 Task: Research Airbnb accommodation in Gori, Georgia from 6th December, 2023 to 15th December, 2023 for 6 adults.6 bedrooms having 6 beds and 6 bathrooms. Property type can be house. Amenities needed are: wifi, TV, free parkinig on premises, gym, breakfast. Booking option can be shelf check-in. Look for 5 properties as per requirement.
Action: Mouse moved to (535, 94)
Screenshot: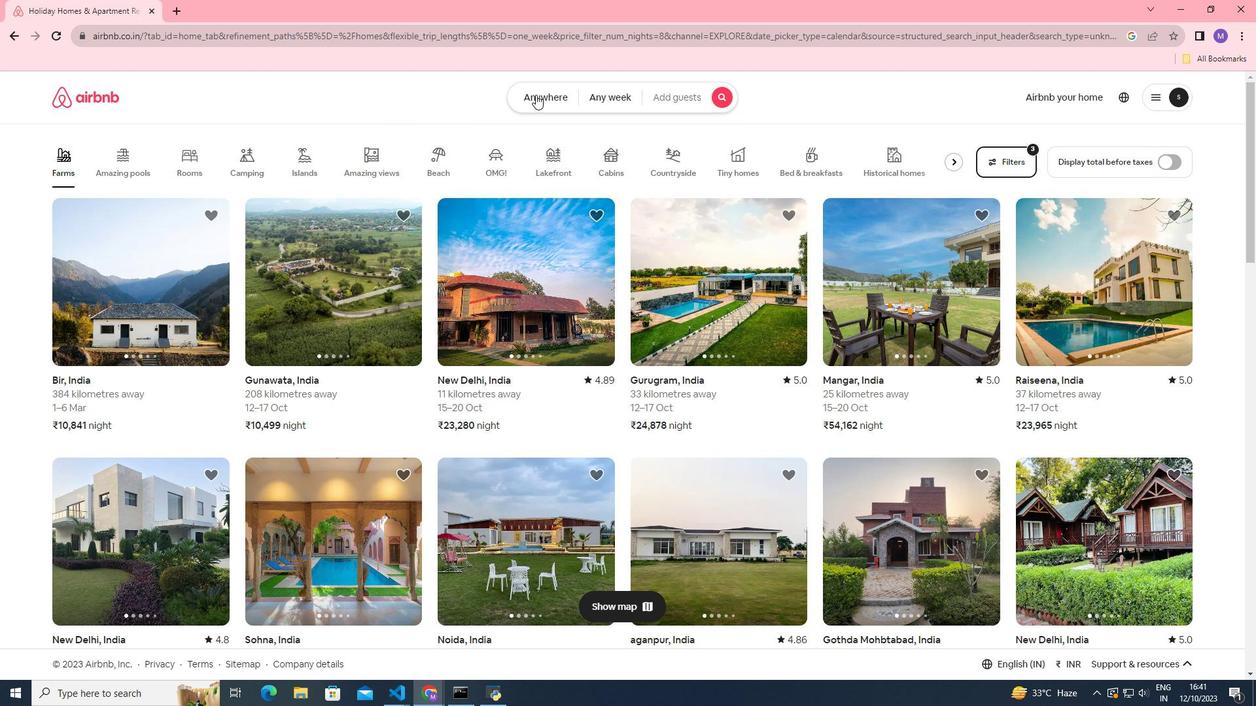 
Action: Mouse pressed left at (535, 94)
Screenshot: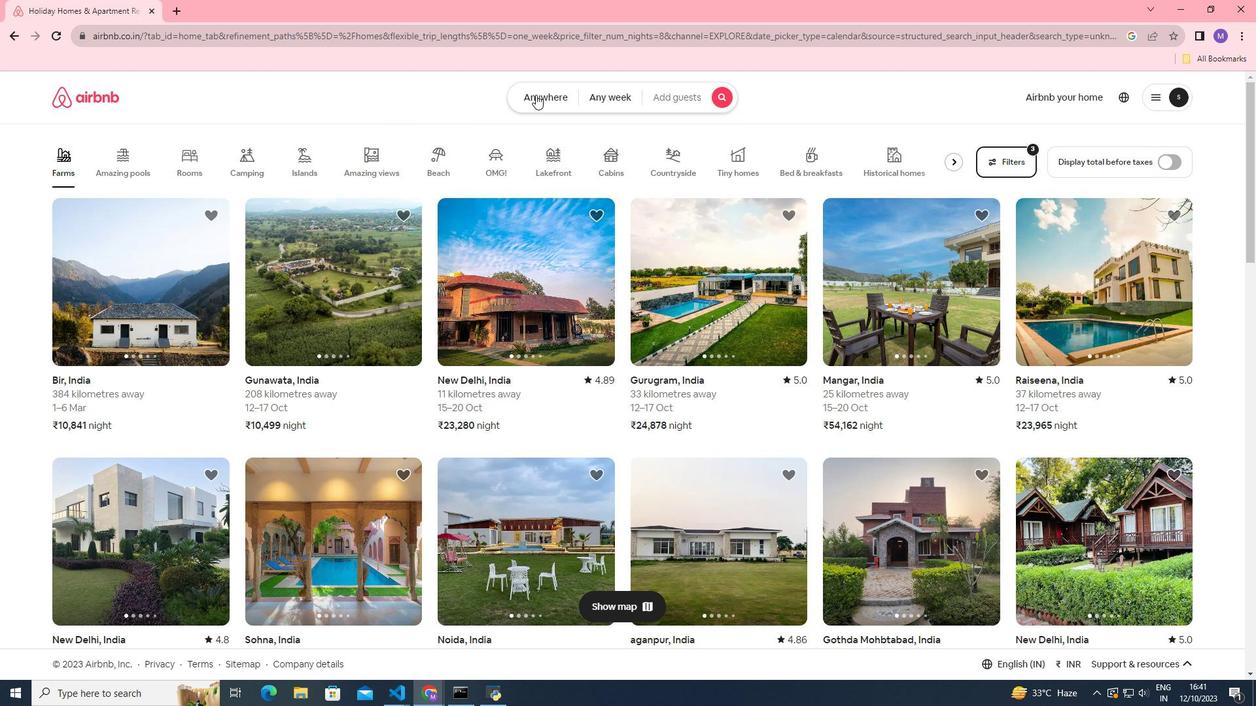 
Action: Mouse moved to (417, 143)
Screenshot: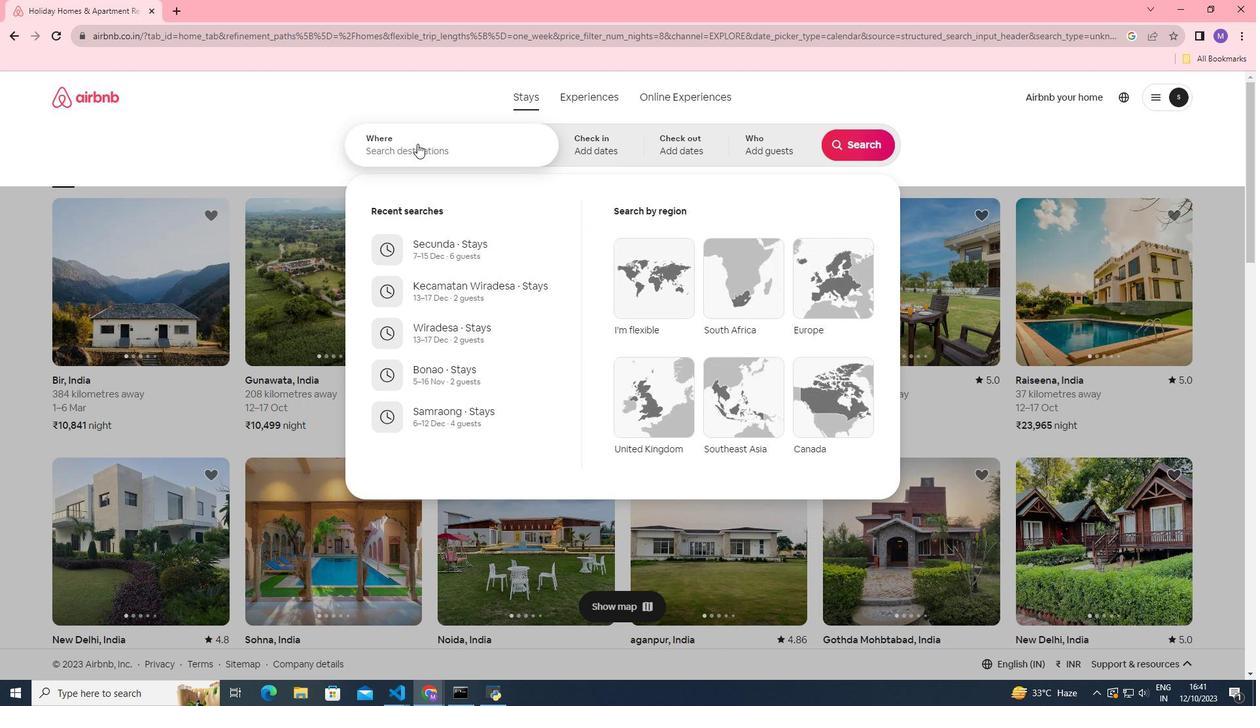 
Action: Mouse pressed left at (417, 143)
Screenshot: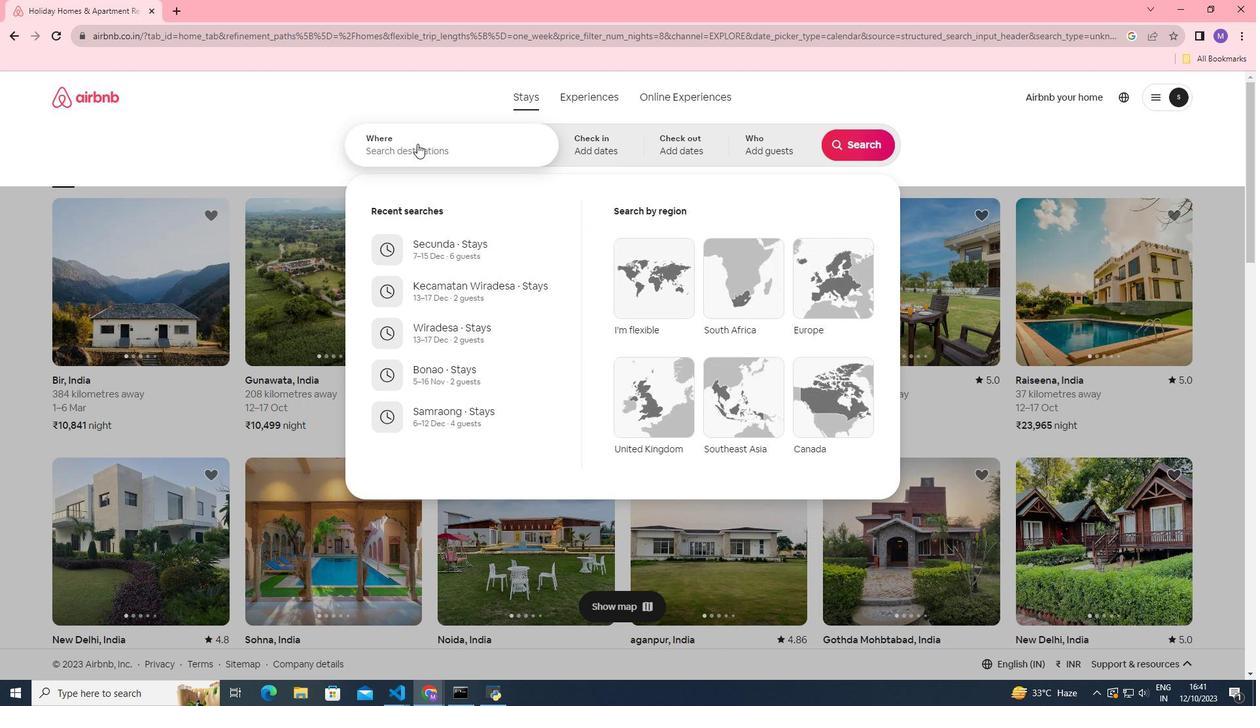 
Action: Key pressed <Key.shift><Key.shift><Key.shift><Key.shift><Key.shift><Key.shift><Key.shift><Key.shift><Key.shift><Key.shift>Gori,<Key.space><Key.shift>Georgia
Screenshot: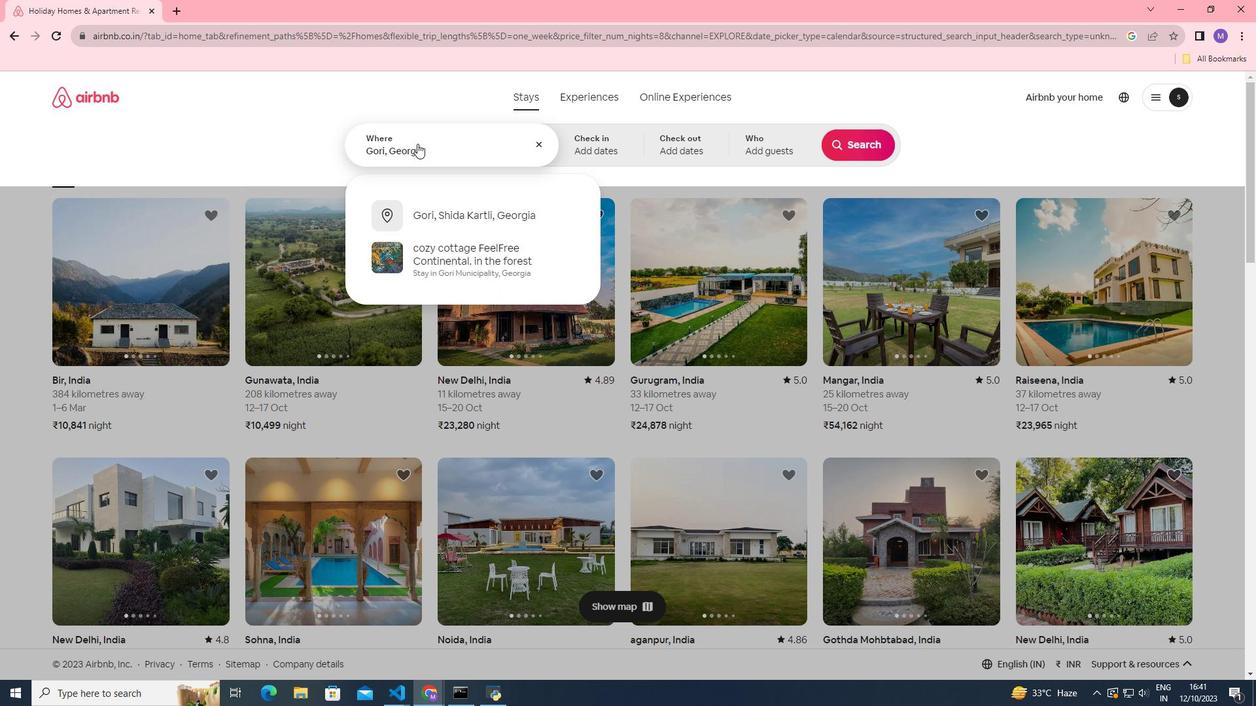 
Action: Mouse moved to (575, 146)
Screenshot: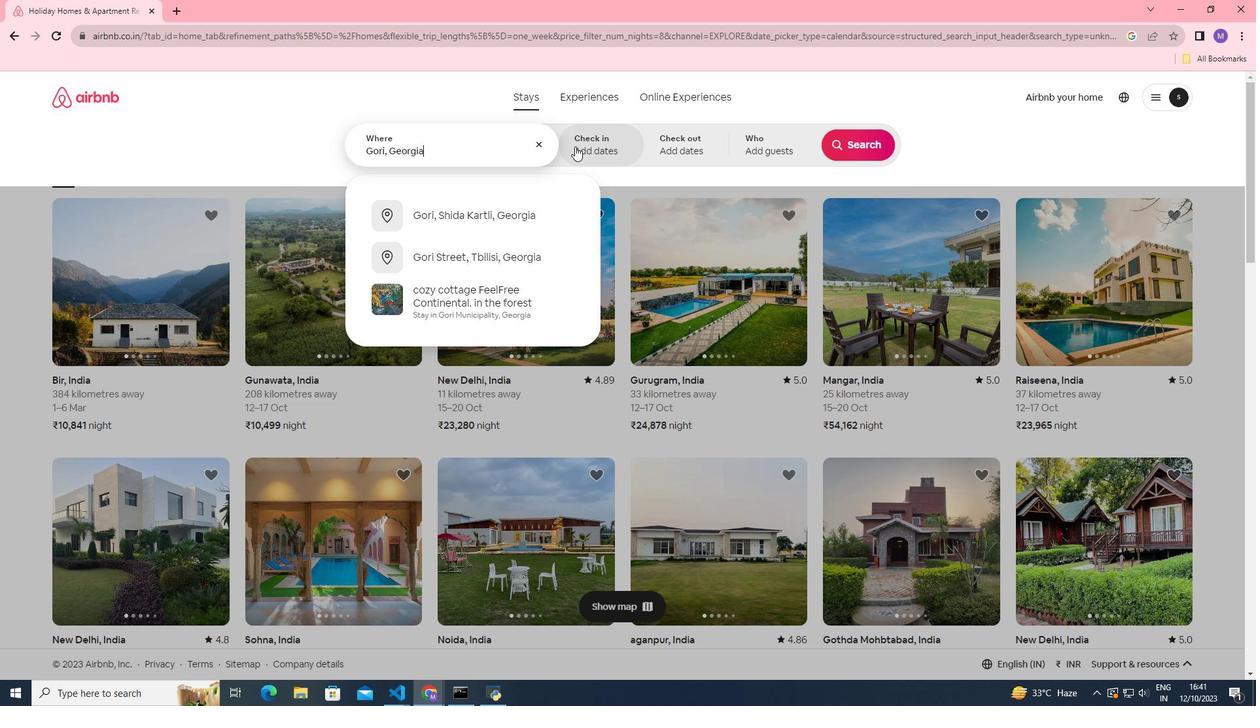 
Action: Mouse pressed left at (575, 146)
Screenshot: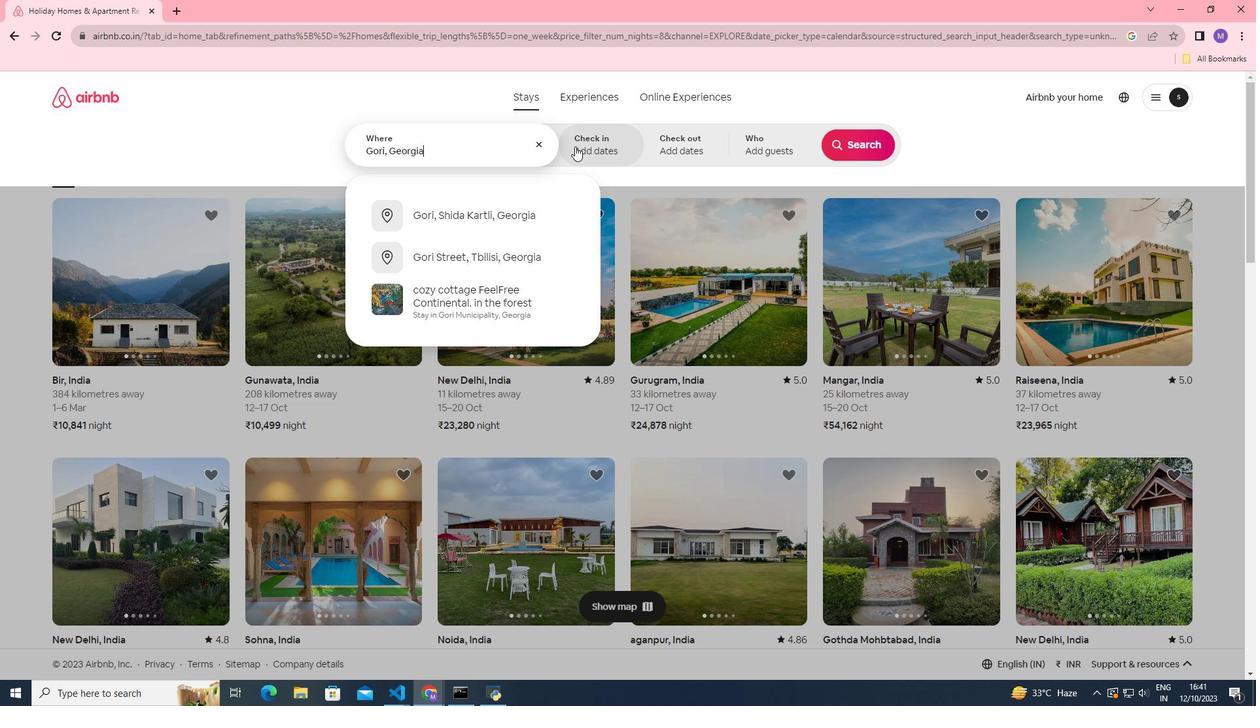 
Action: Mouse moved to (850, 253)
Screenshot: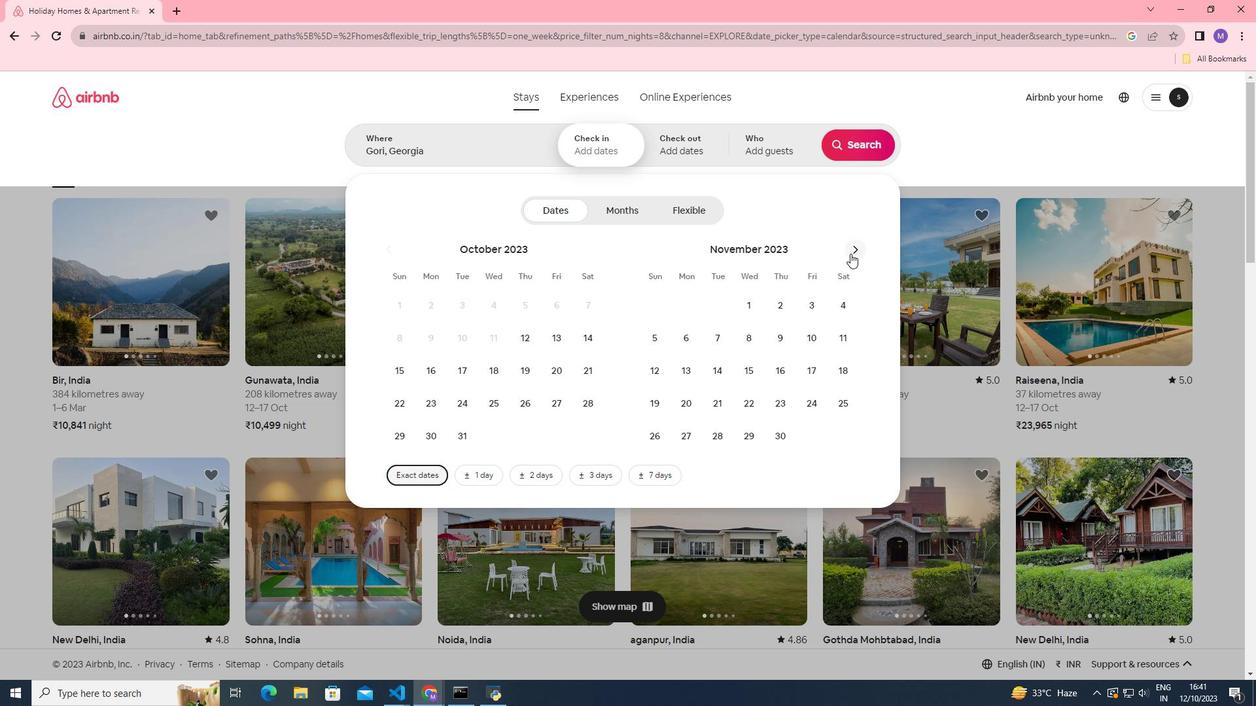 
Action: Mouse pressed left at (850, 253)
Screenshot: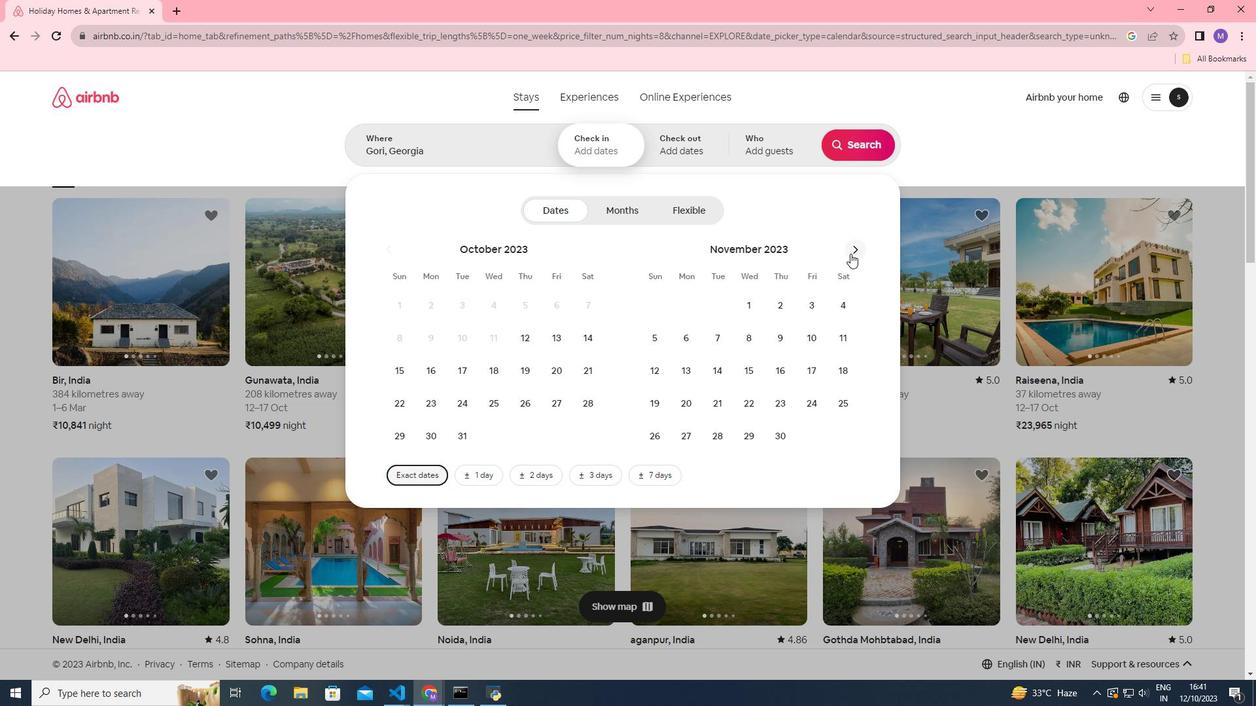 
Action: Mouse moved to (749, 346)
Screenshot: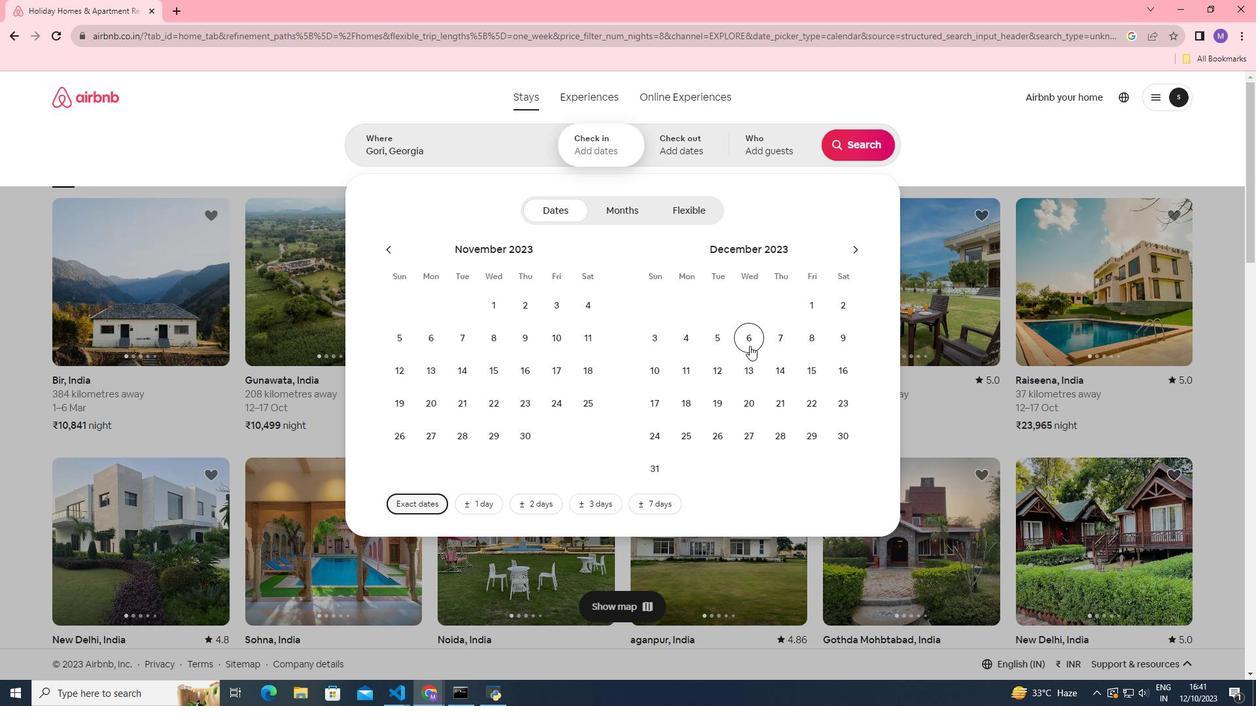 
Action: Mouse pressed left at (749, 346)
Screenshot: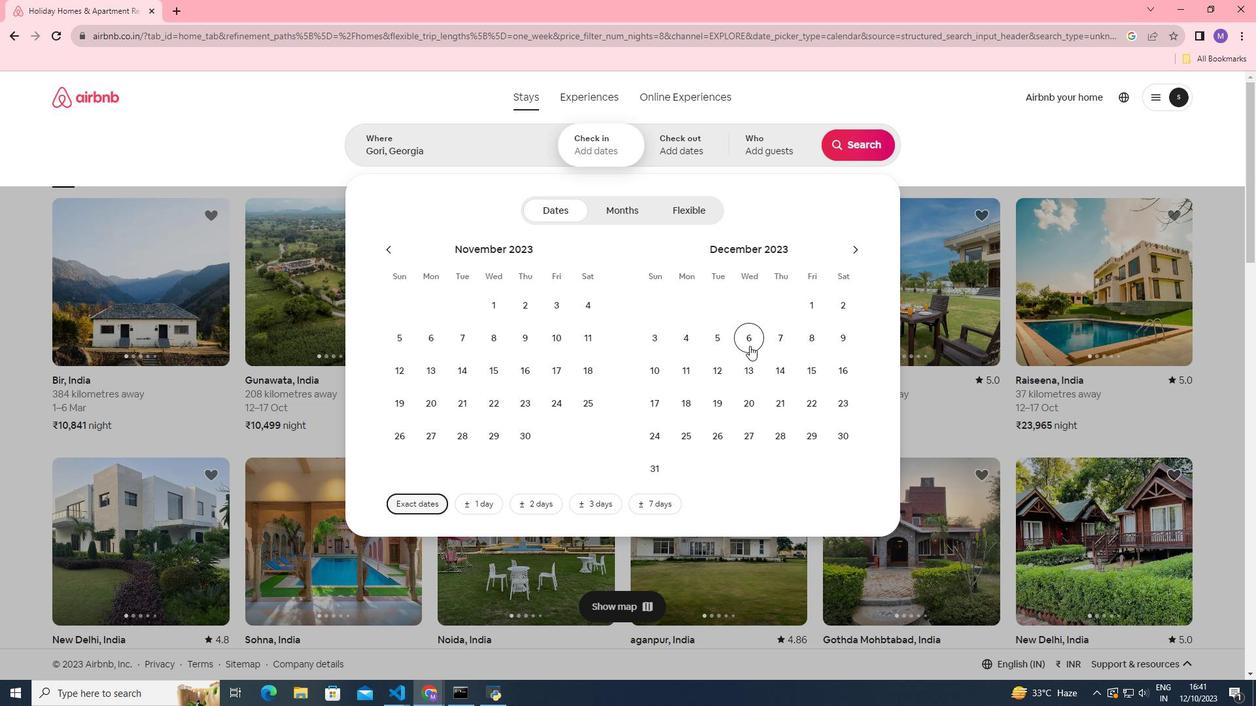 
Action: Mouse moved to (804, 384)
Screenshot: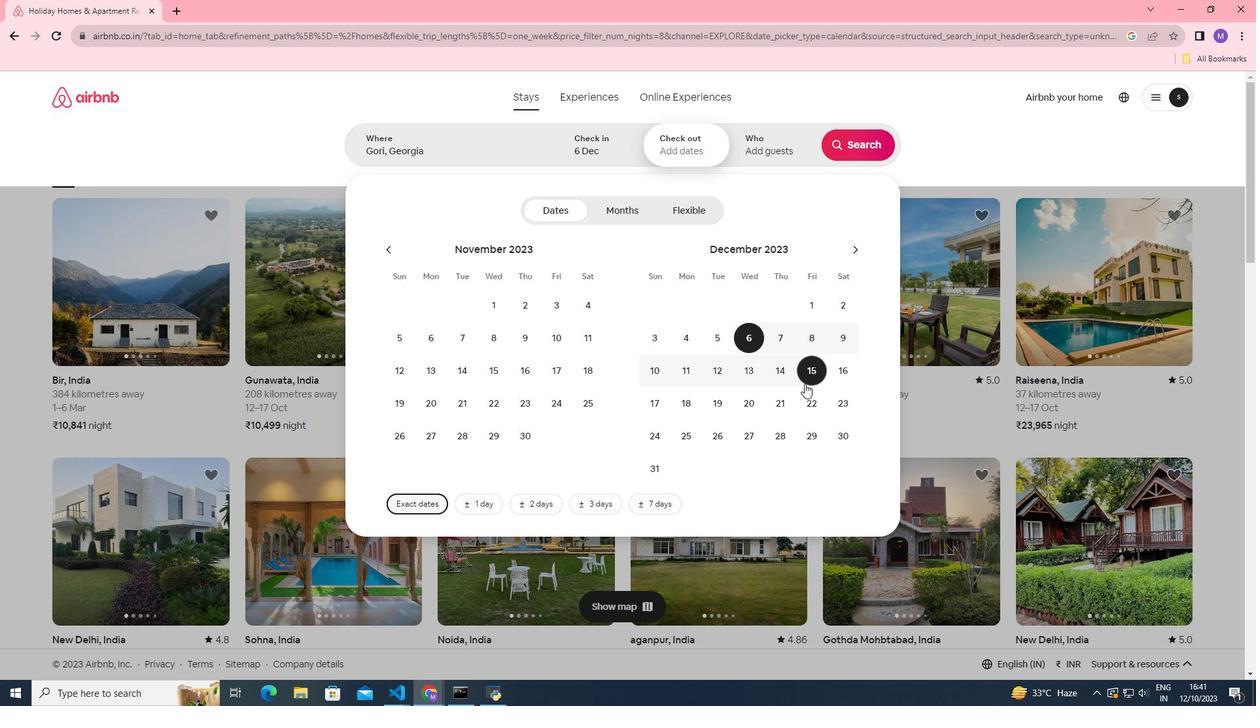 
Action: Mouse pressed left at (804, 384)
Screenshot: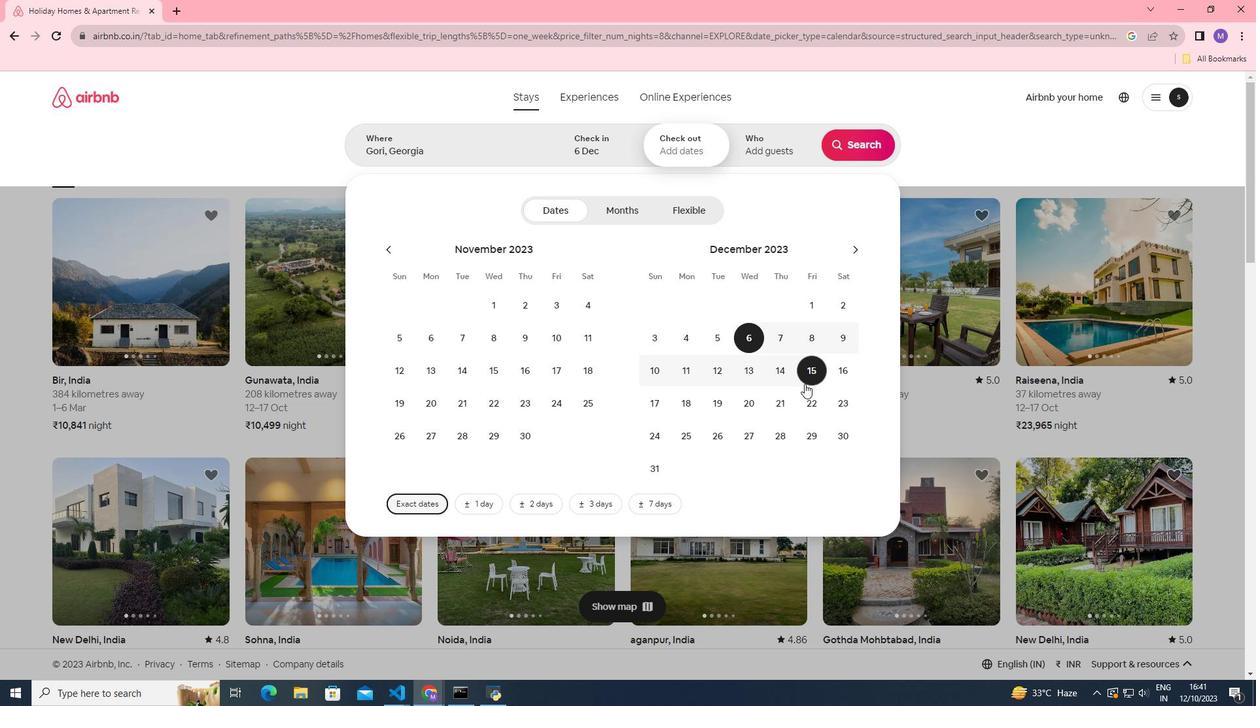 
Action: Mouse moved to (760, 153)
Screenshot: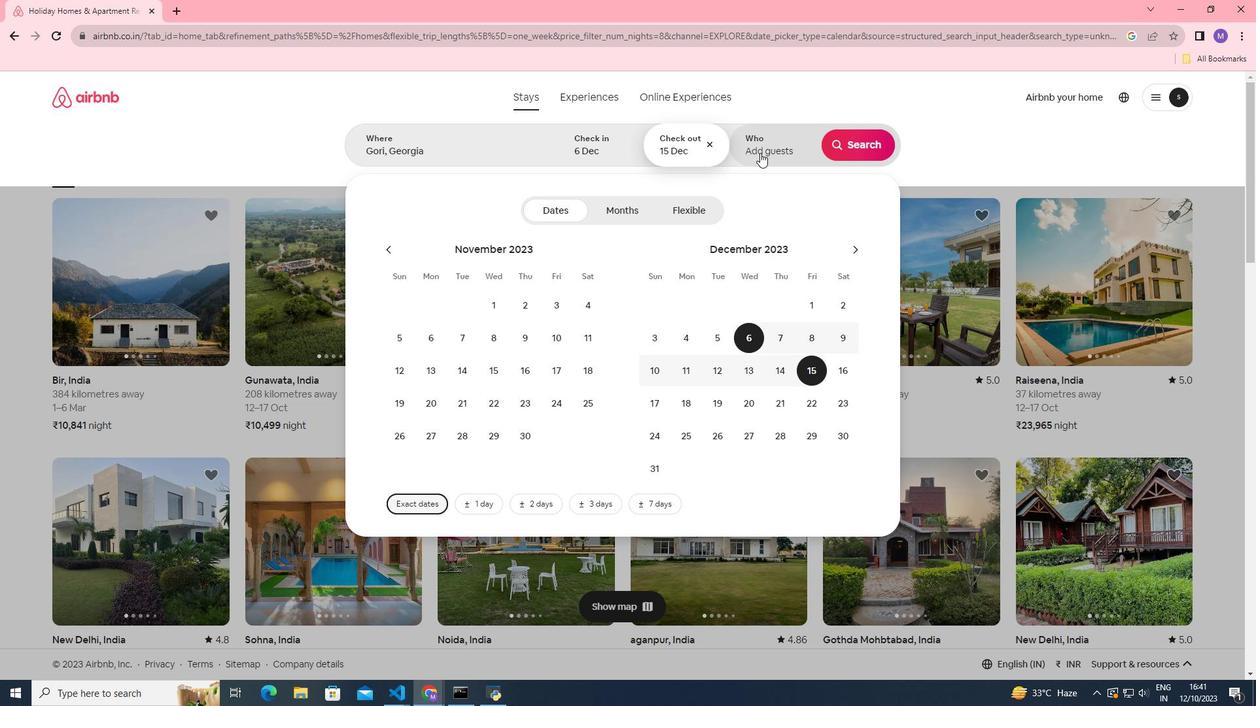 
Action: Mouse pressed left at (760, 153)
Screenshot: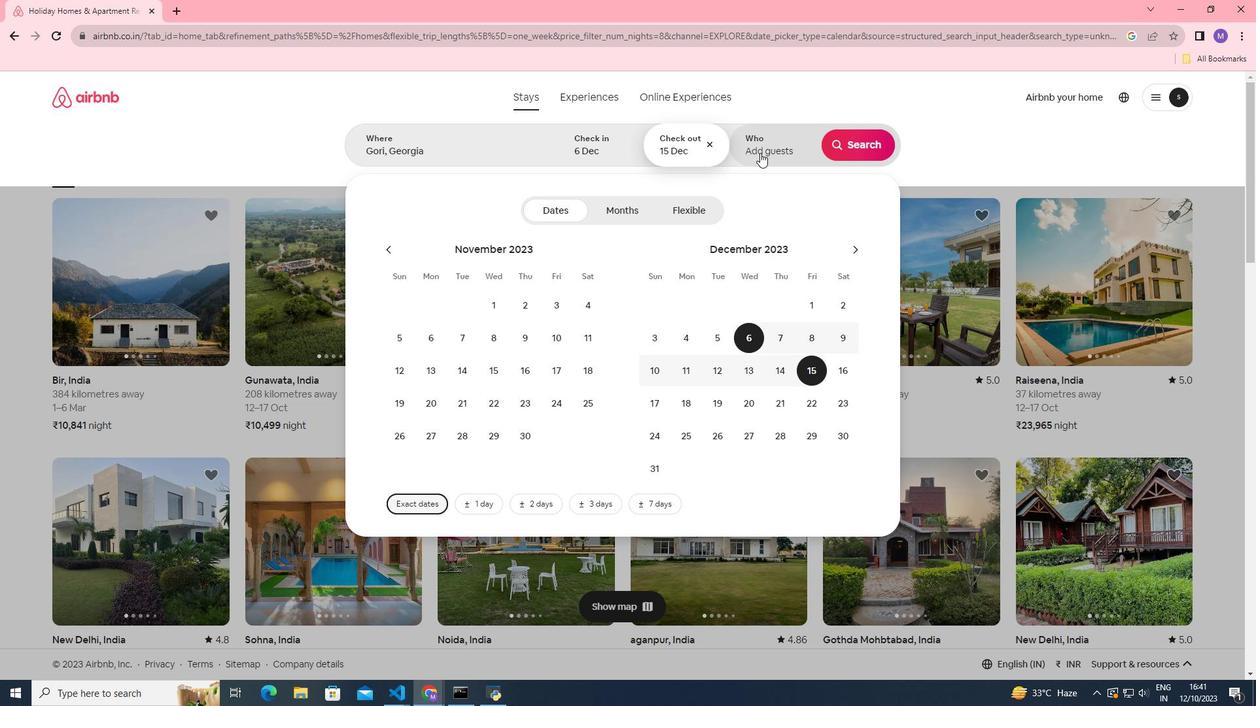 
Action: Mouse moved to (860, 213)
Screenshot: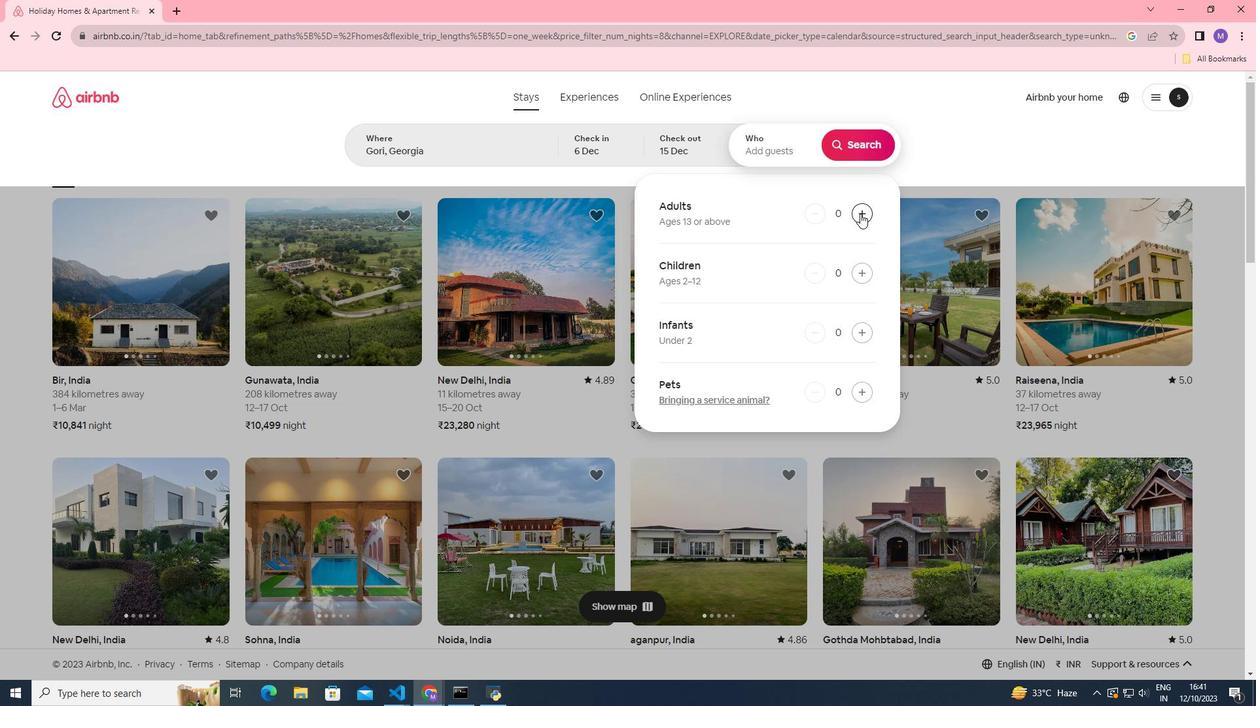 
Action: Mouse pressed left at (860, 213)
Screenshot: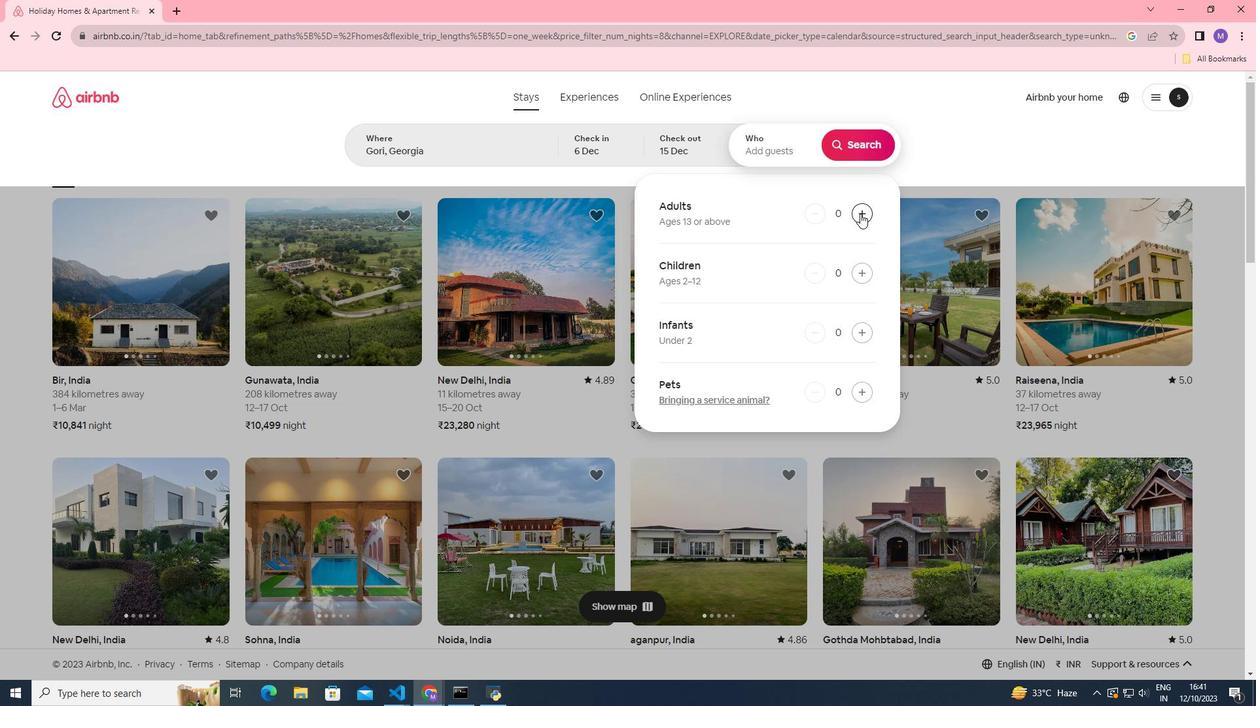 
Action: Mouse pressed left at (860, 213)
Screenshot: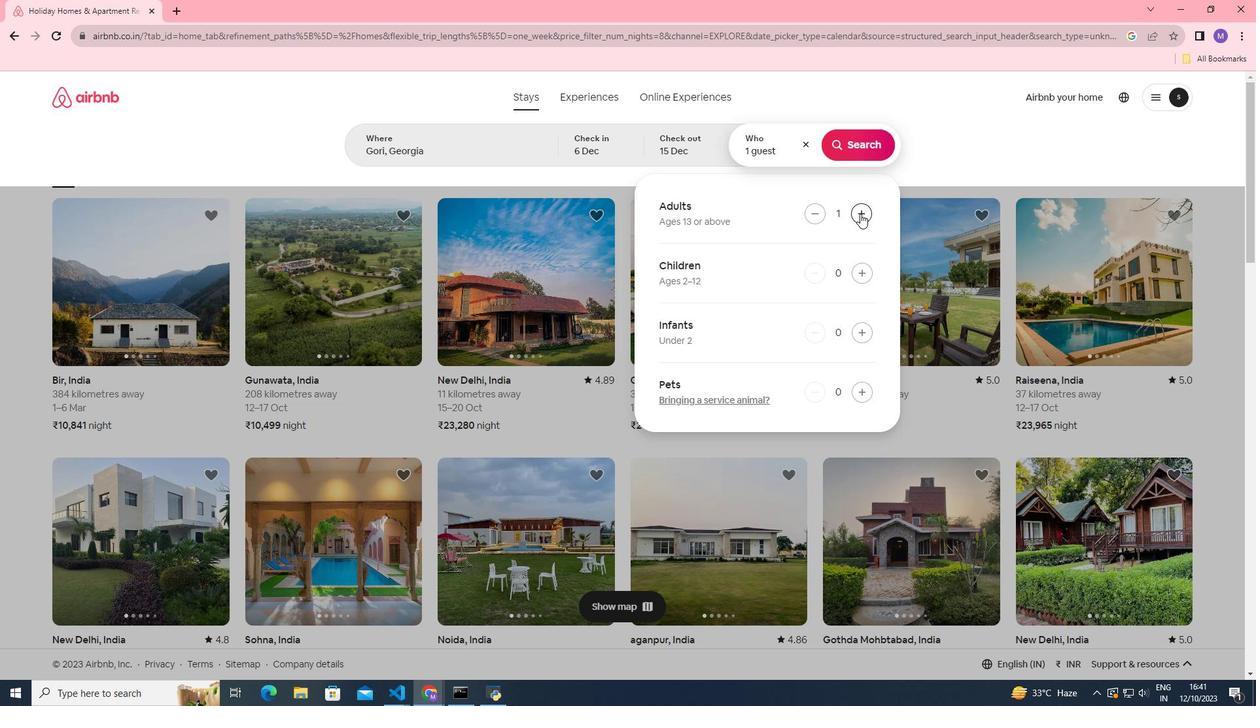 
Action: Mouse pressed left at (860, 213)
Screenshot: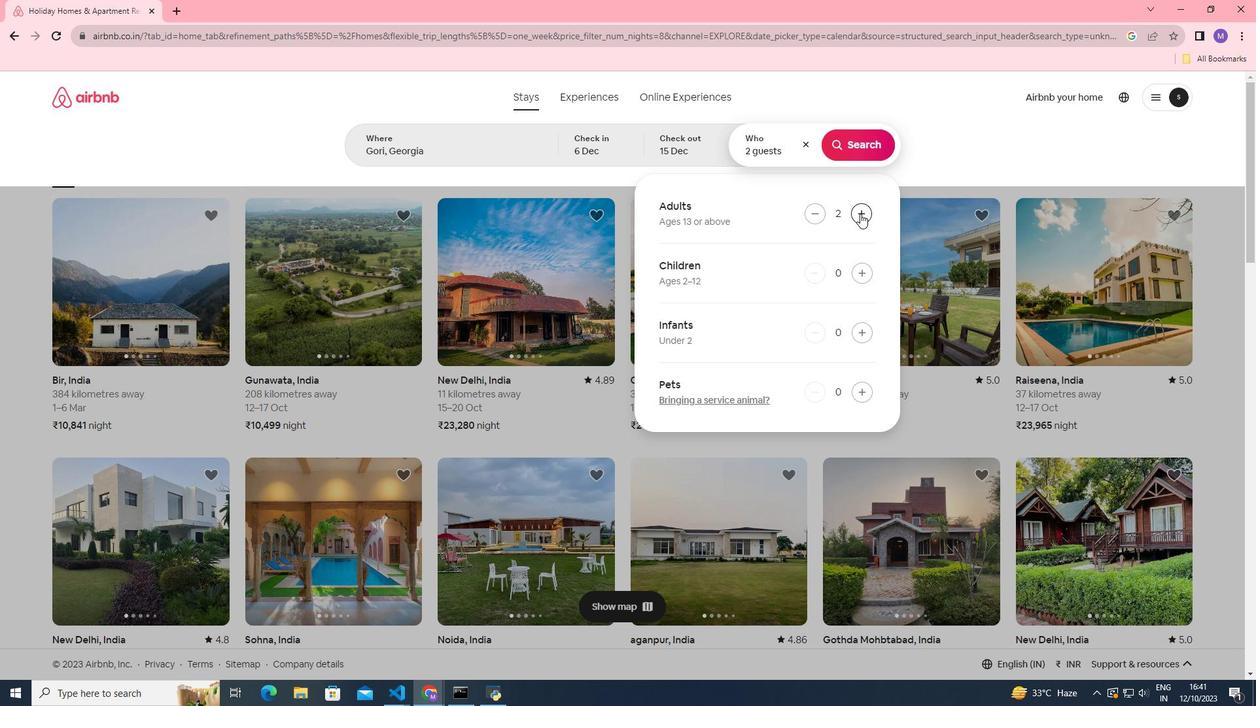 
Action: Mouse pressed left at (860, 213)
Screenshot: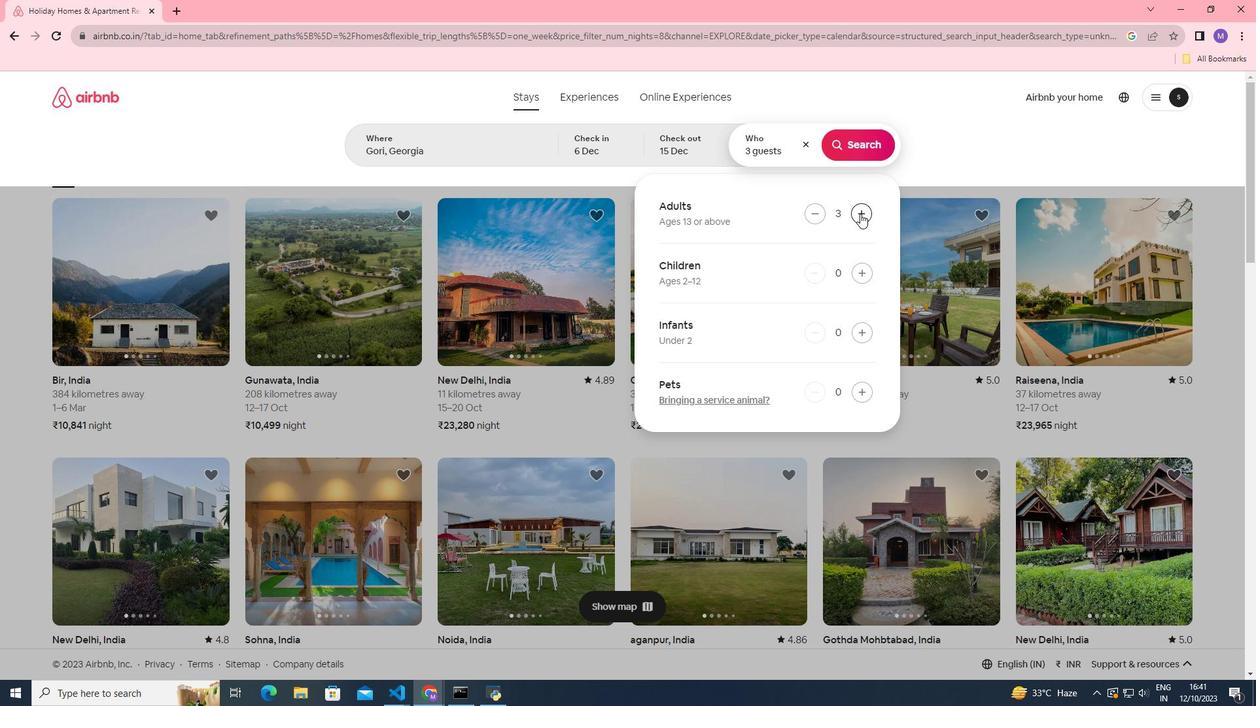 
Action: Mouse pressed left at (860, 213)
Screenshot: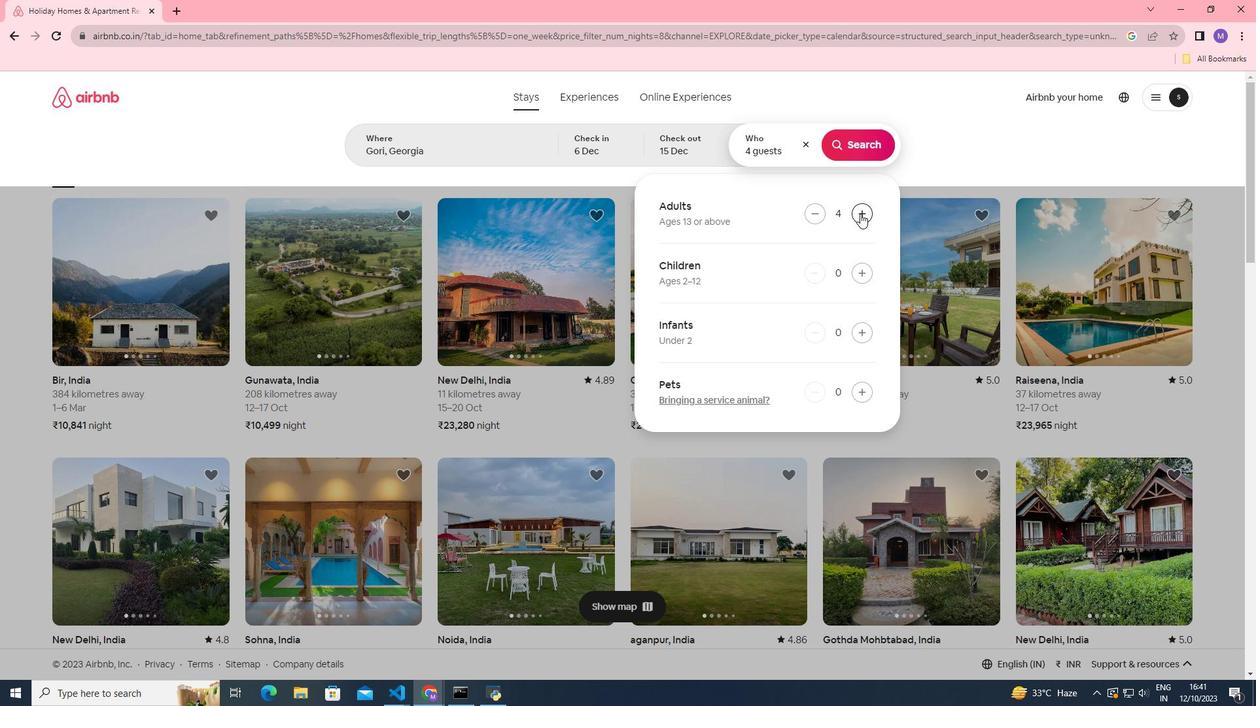 
Action: Mouse pressed left at (860, 213)
Screenshot: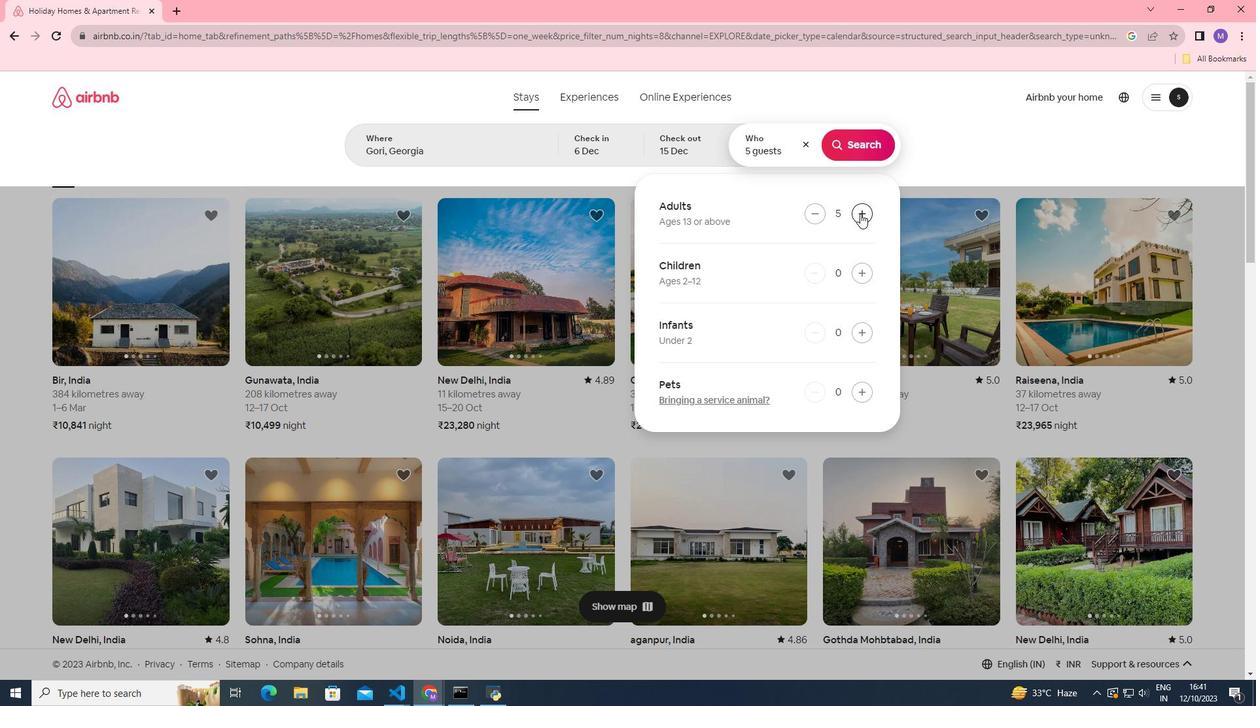 
Action: Mouse moved to (852, 137)
Screenshot: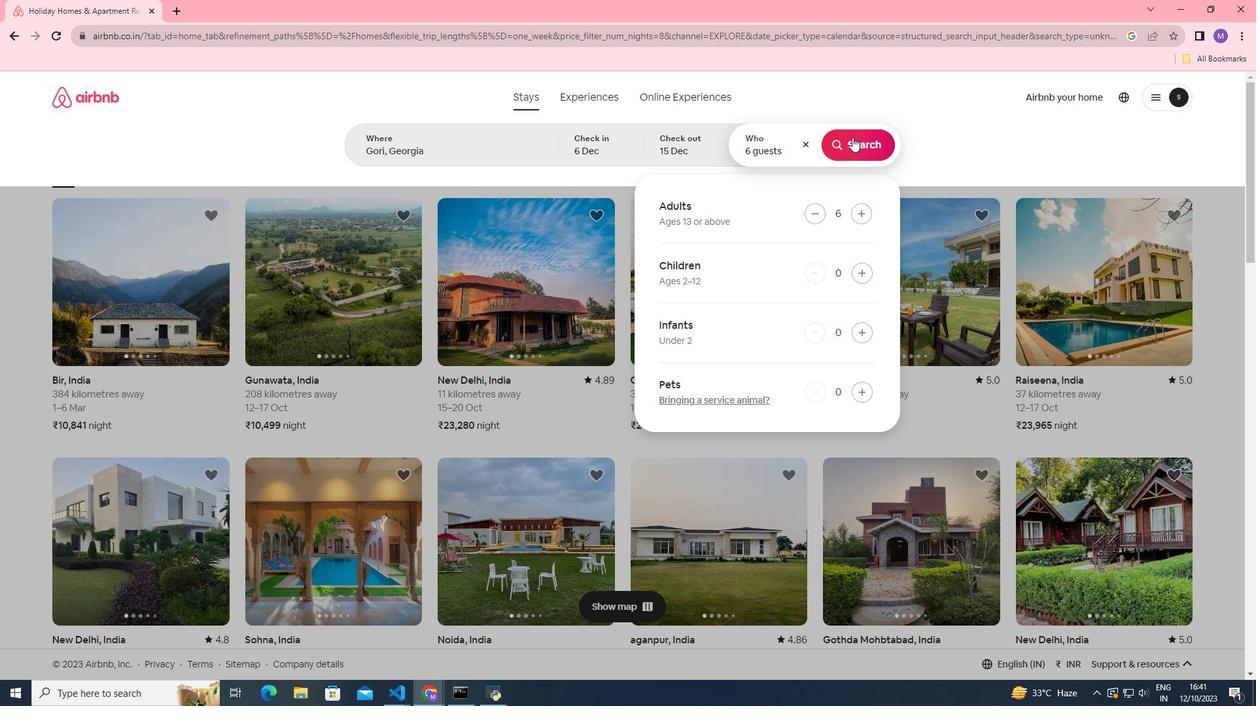 
Action: Mouse pressed left at (852, 137)
Screenshot: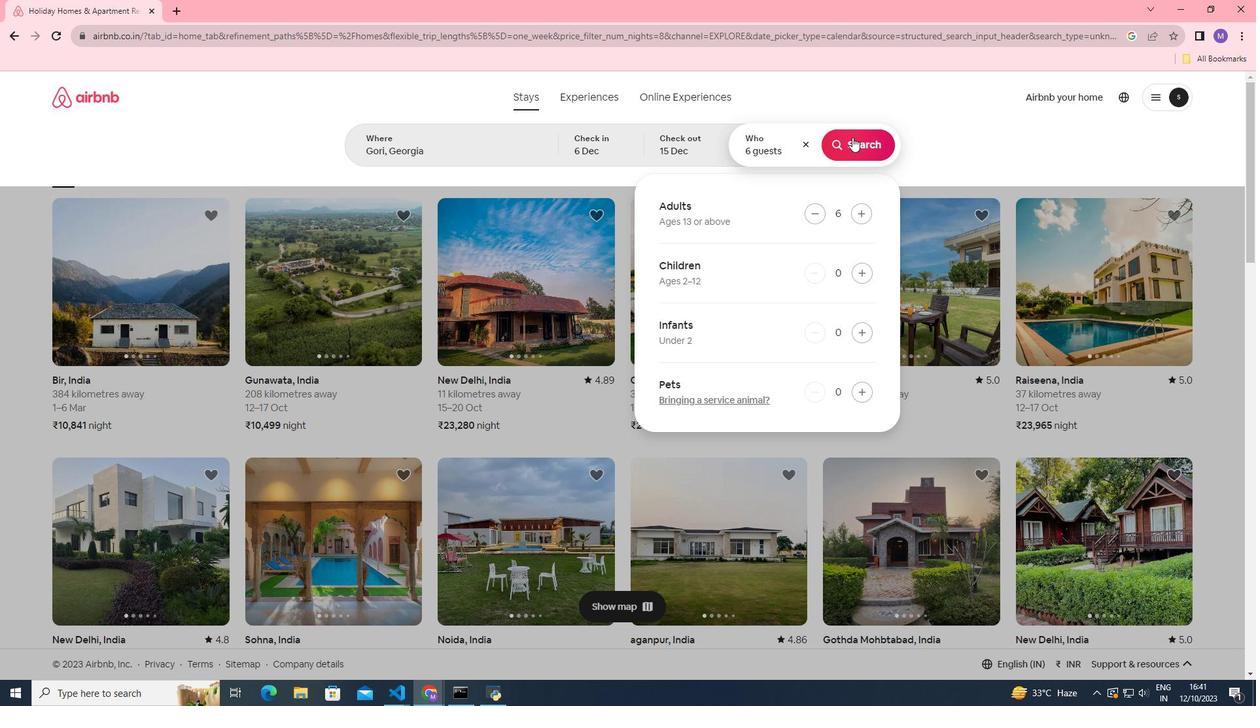 
Action: Mouse moved to (1039, 141)
Screenshot: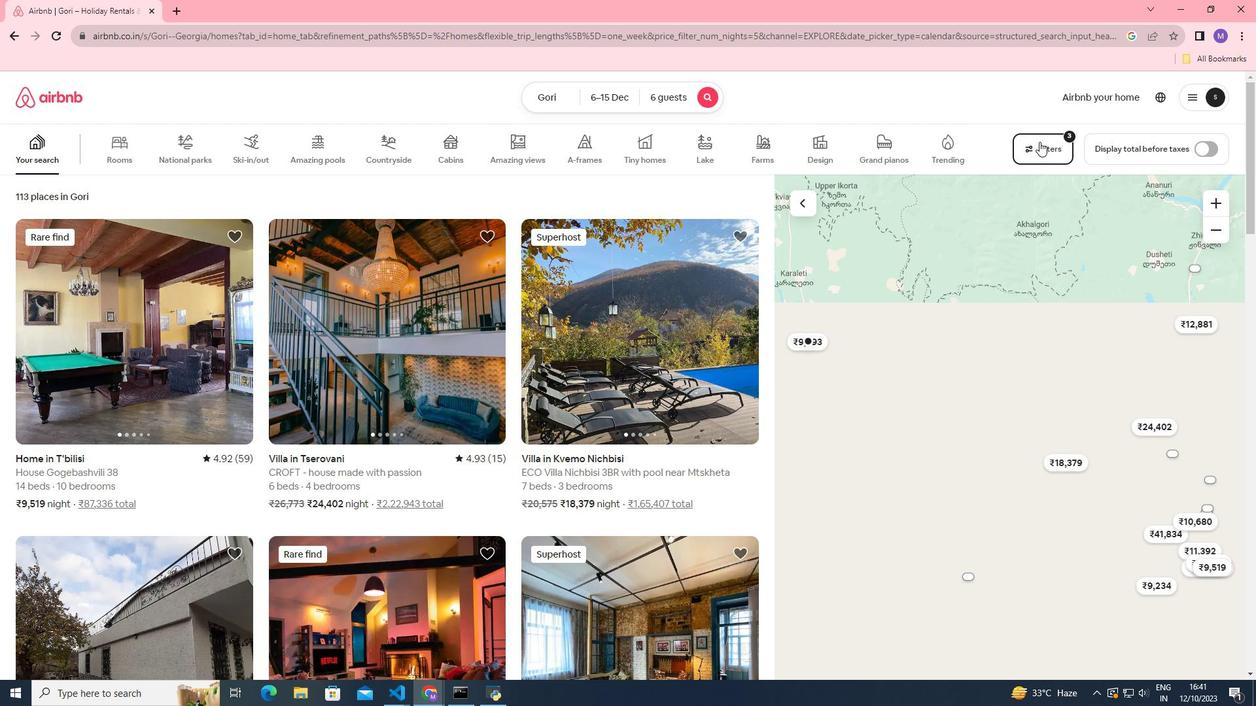 
Action: Mouse pressed left at (1039, 141)
Screenshot: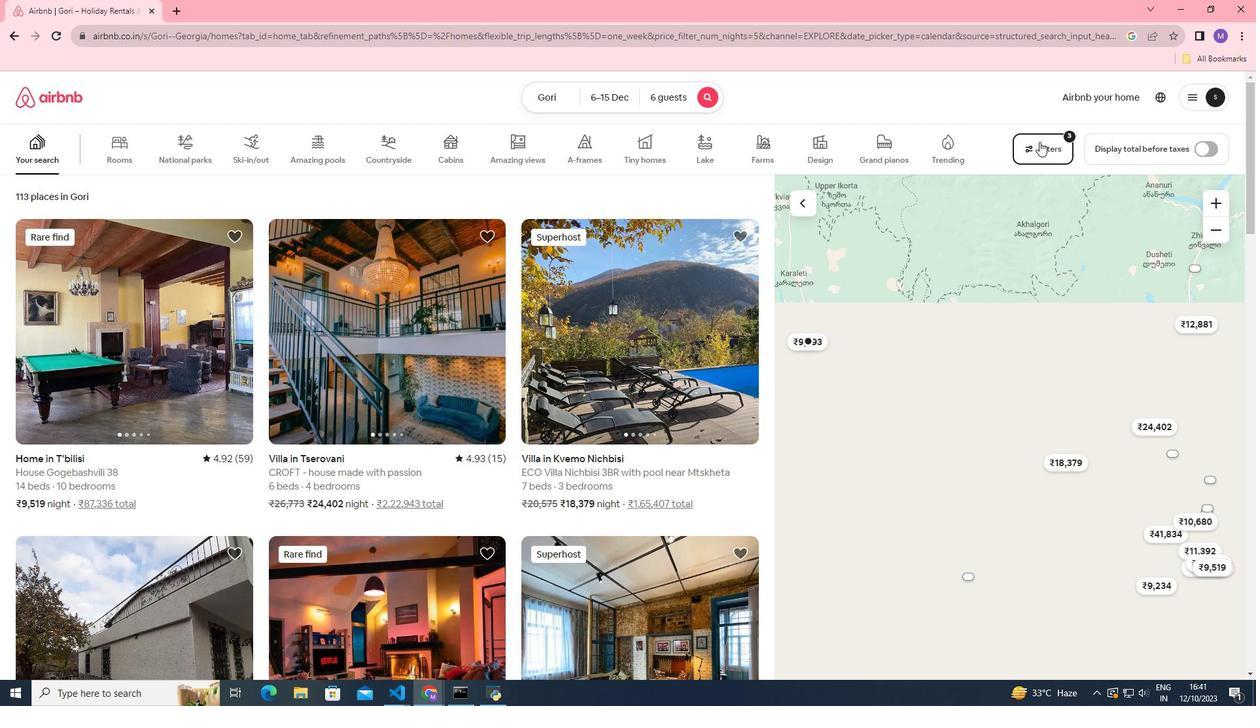 
Action: Mouse moved to (418, 622)
Screenshot: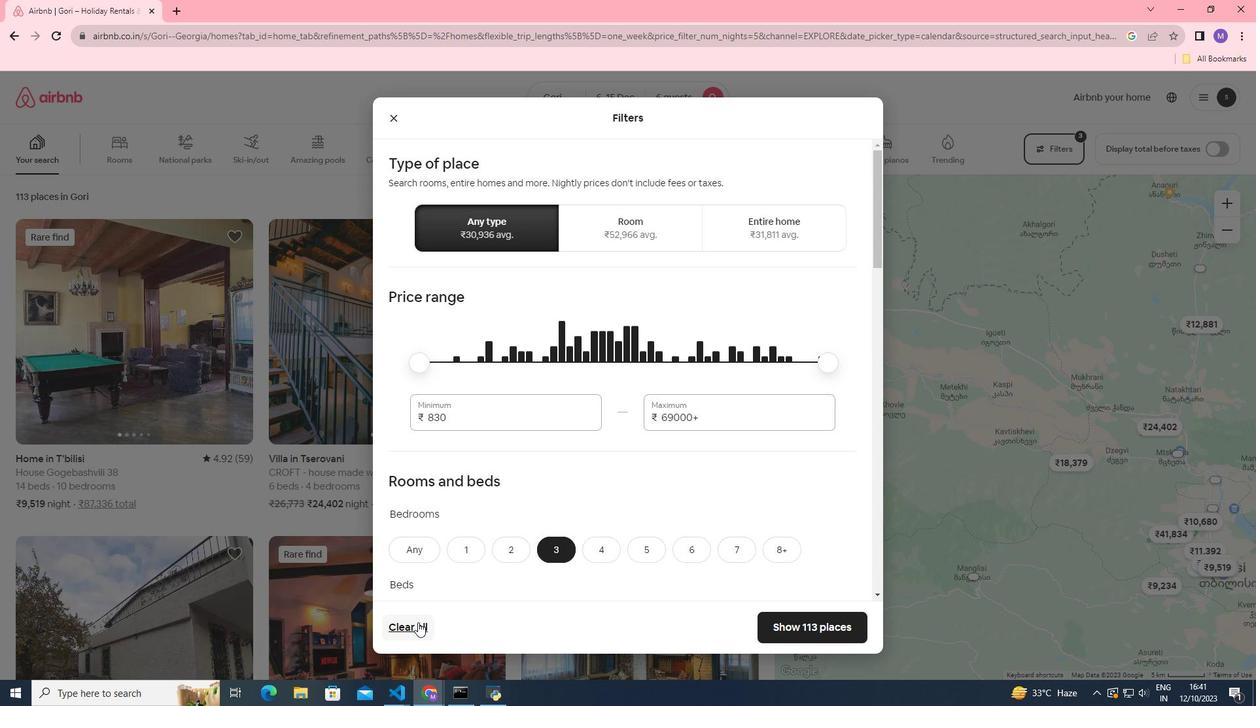 
Action: Mouse pressed left at (418, 622)
Screenshot: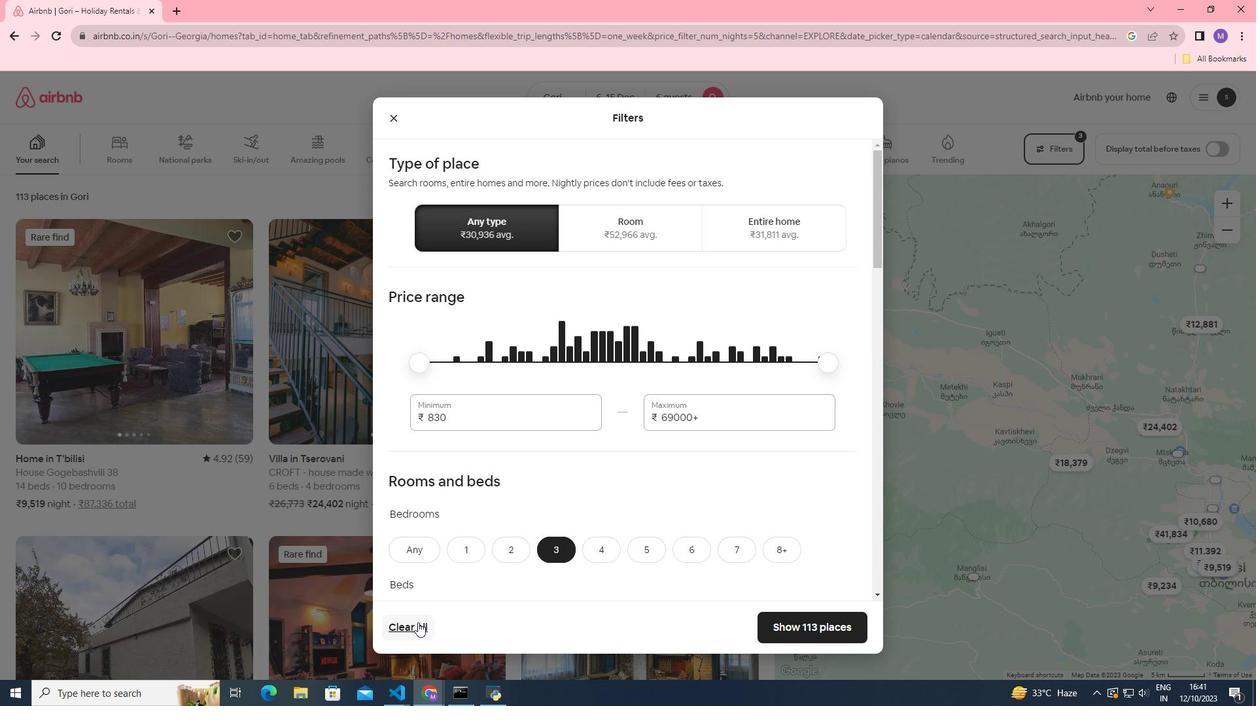 
Action: Mouse moved to (547, 342)
Screenshot: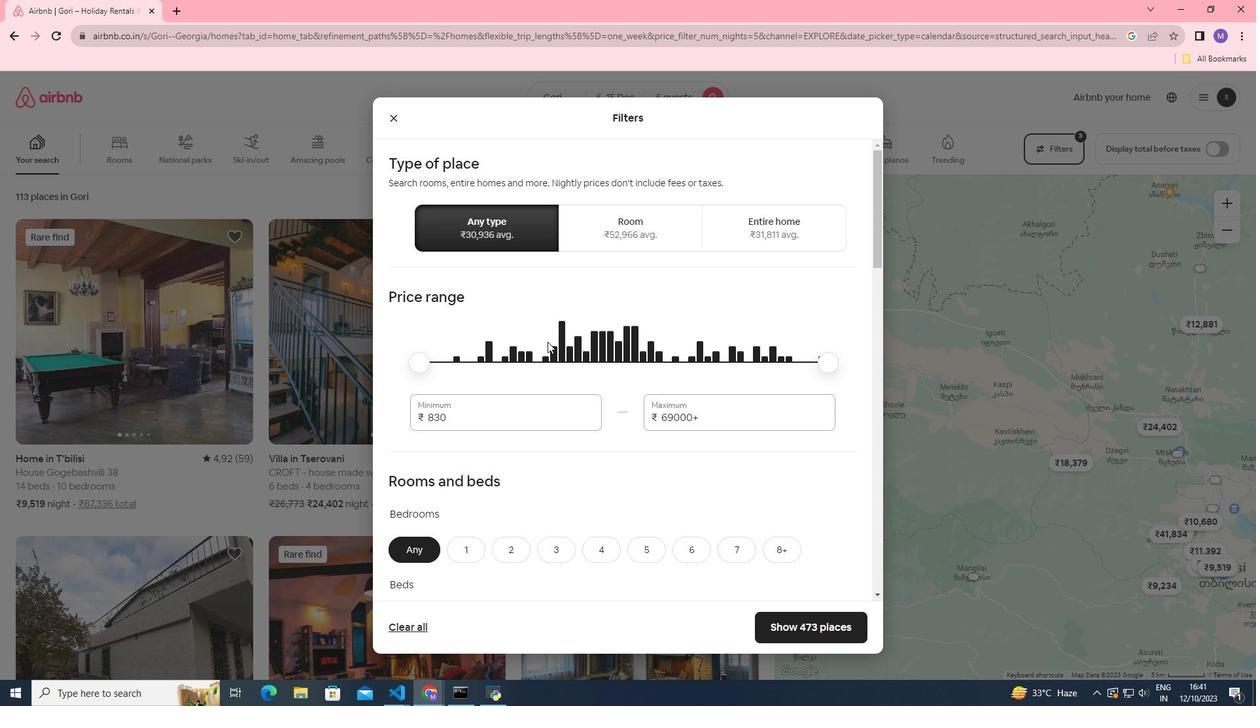 
Action: Mouse scrolled (547, 341) with delta (0, 0)
Screenshot: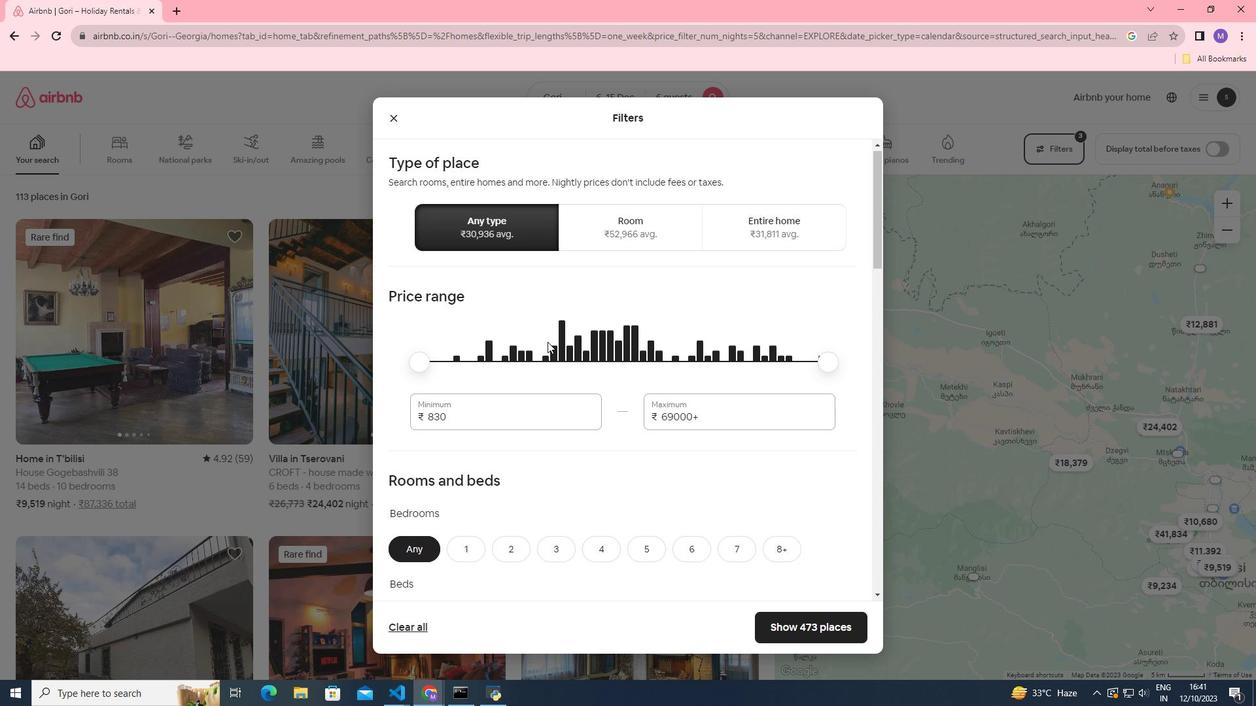 
Action: Mouse scrolled (547, 341) with delta (0, 0)
Screenshot: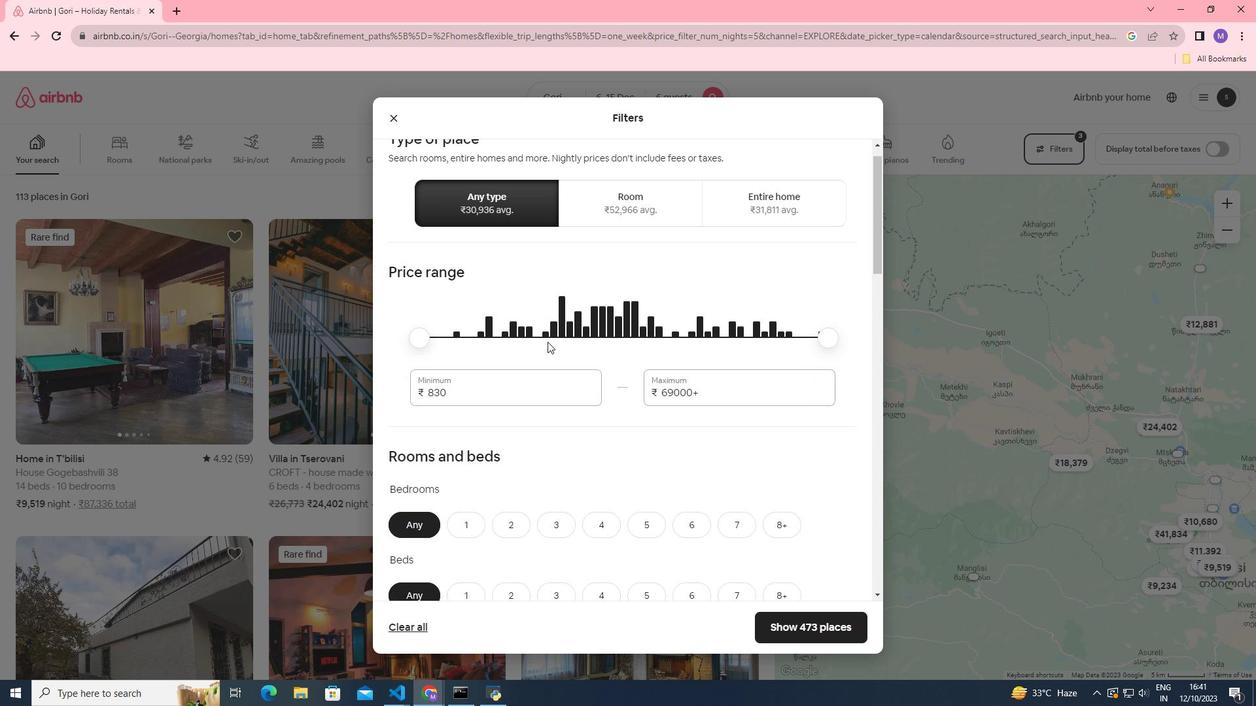 
Action: Mouse scrolled (547, 341) with delta (0, 0)
Screenshot: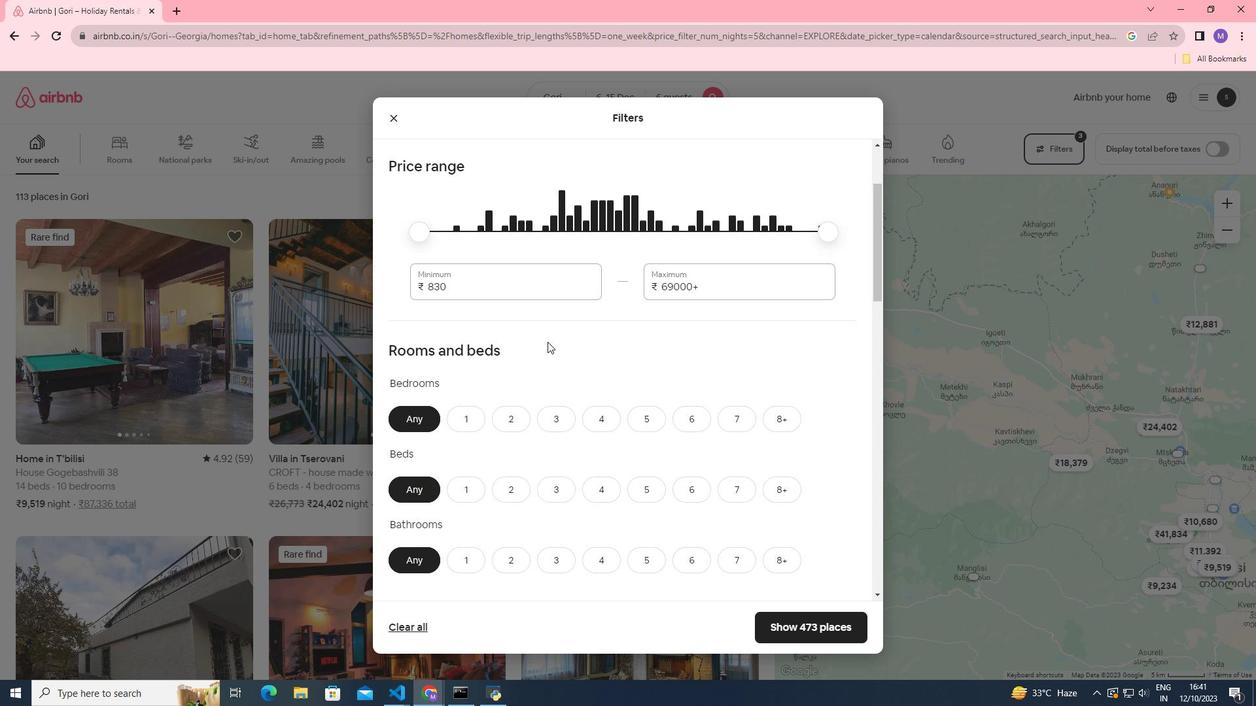 
Action: Mouse moved to (690, 350)
Screenshot: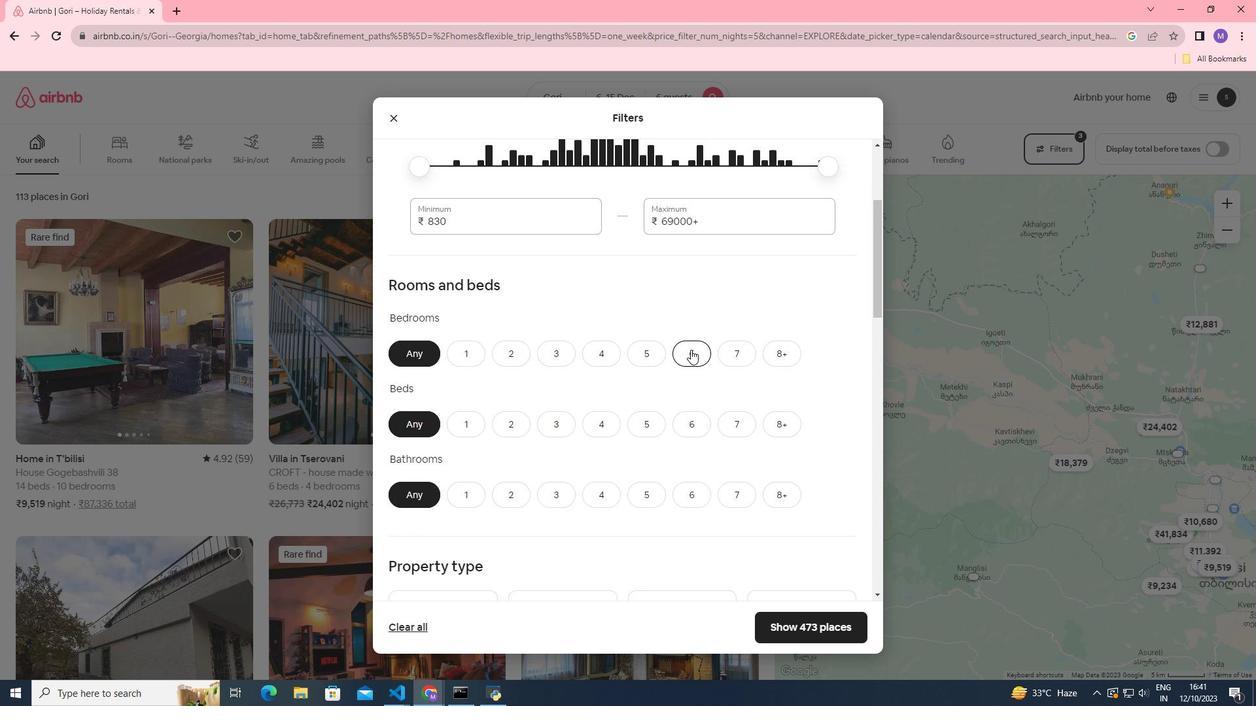 
Action: Mouse pressed left at (690, 350)
Screenshot: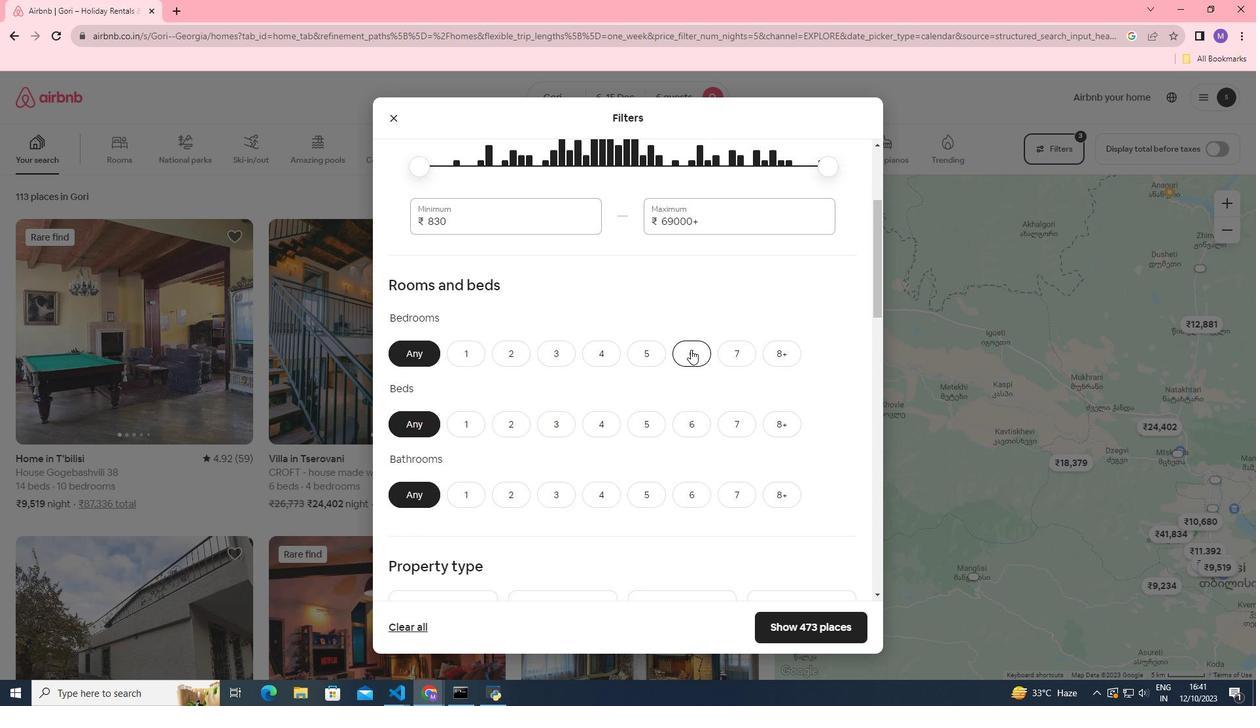 
Action: Mouse scrolled (690, 349) with delta (0, 0)
Screenshot: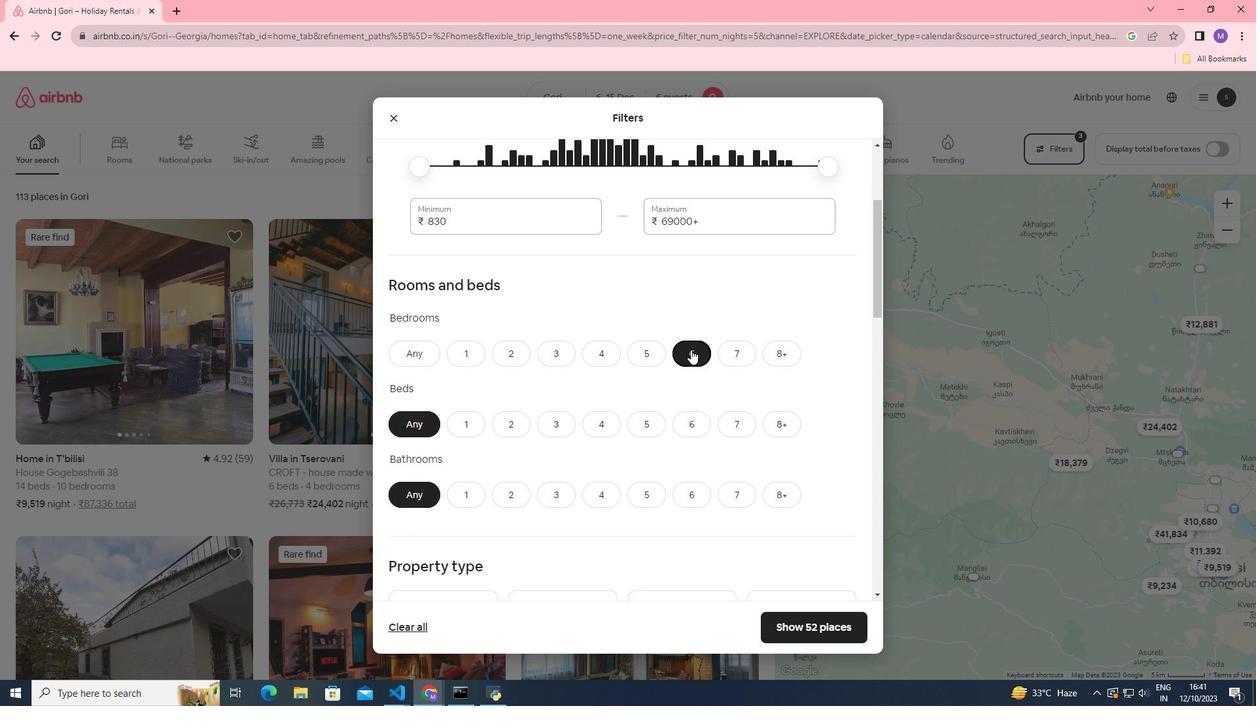 
Action: Mouse moved to (681, 358)
Screenshot: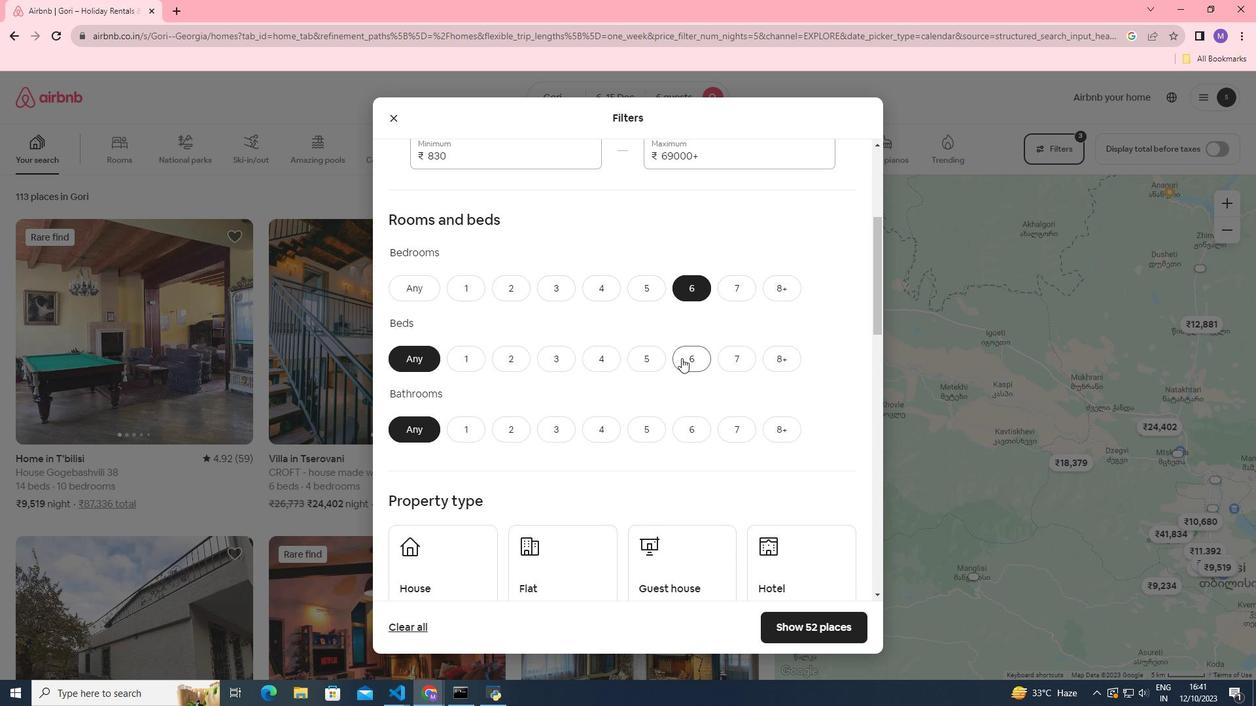 
Action: Mouse pressed left at (681, 358)
Screenshot: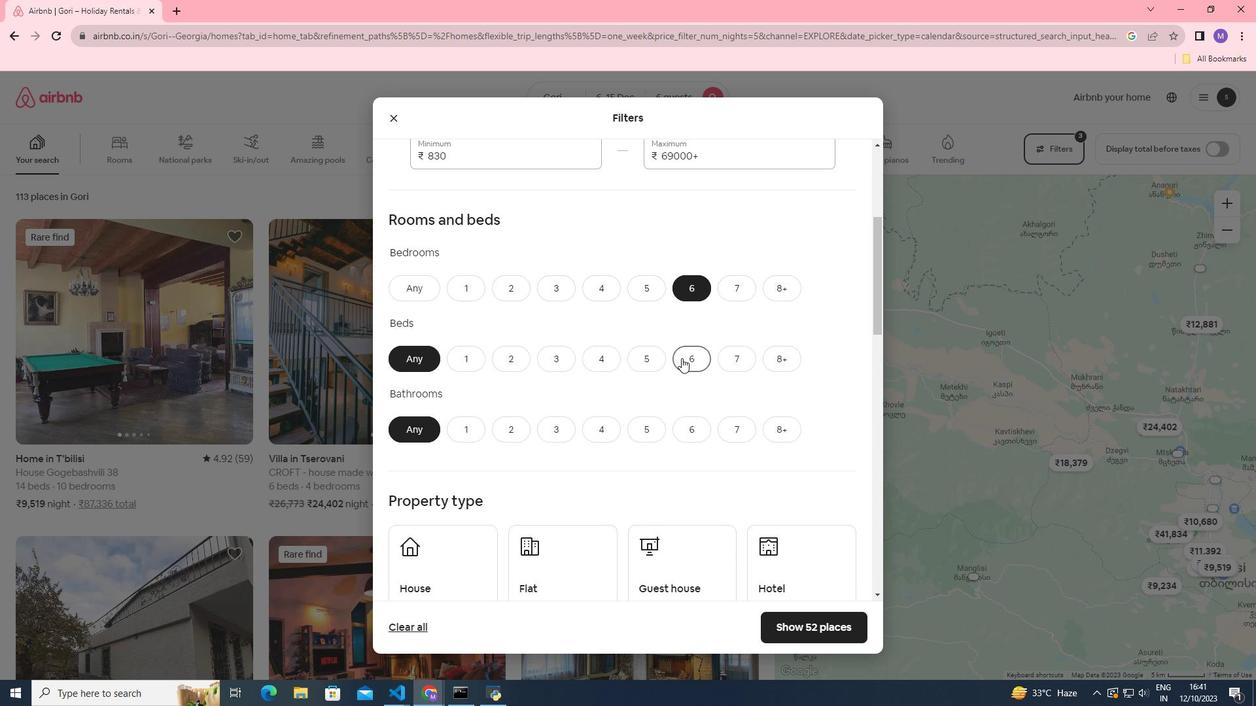 
Action: Mouse scrolled (681, 357) with delta (0, 0)
Screenshot: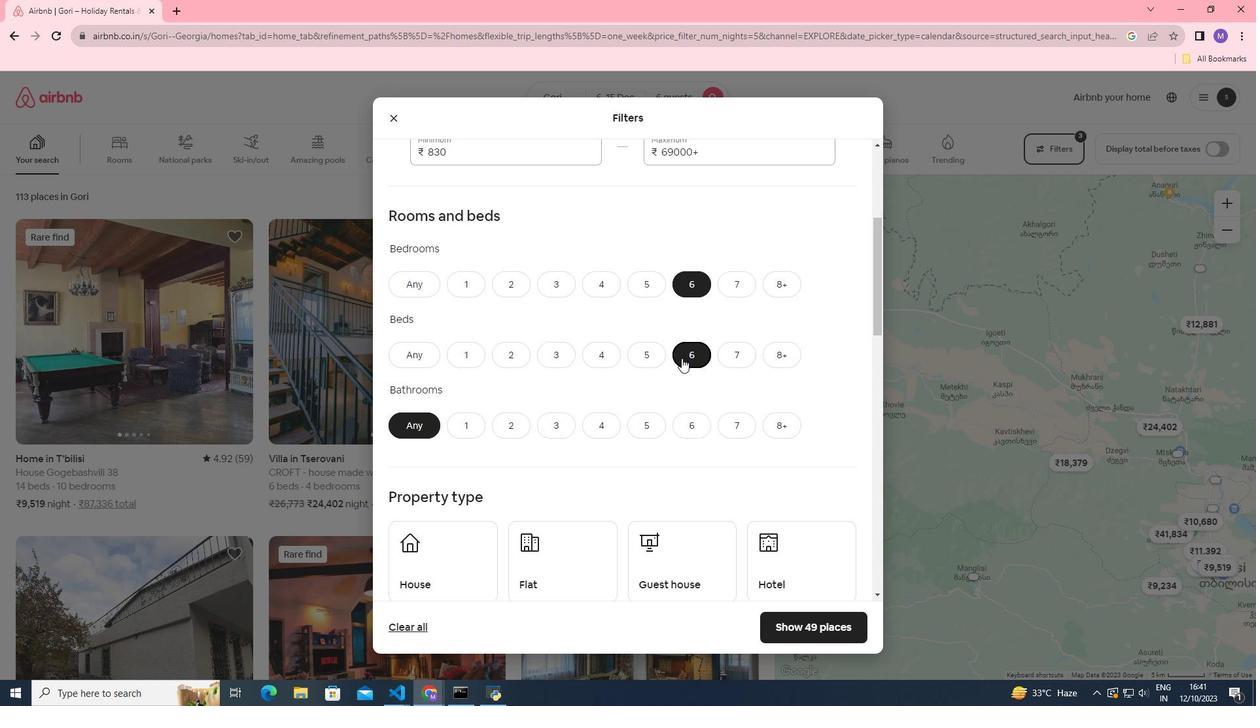 
Action: Mouse moved to (685, 367)
Screenshot: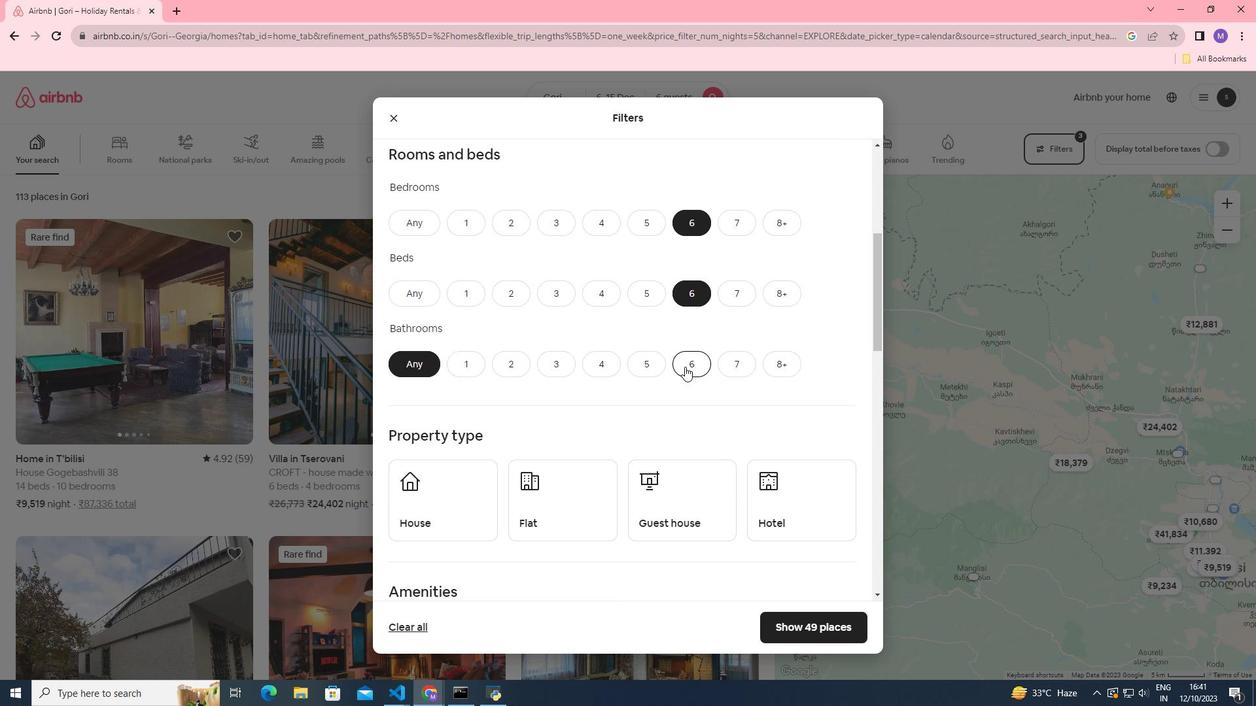
Action: Mouse pressed left at (685, 367)
Screenshot: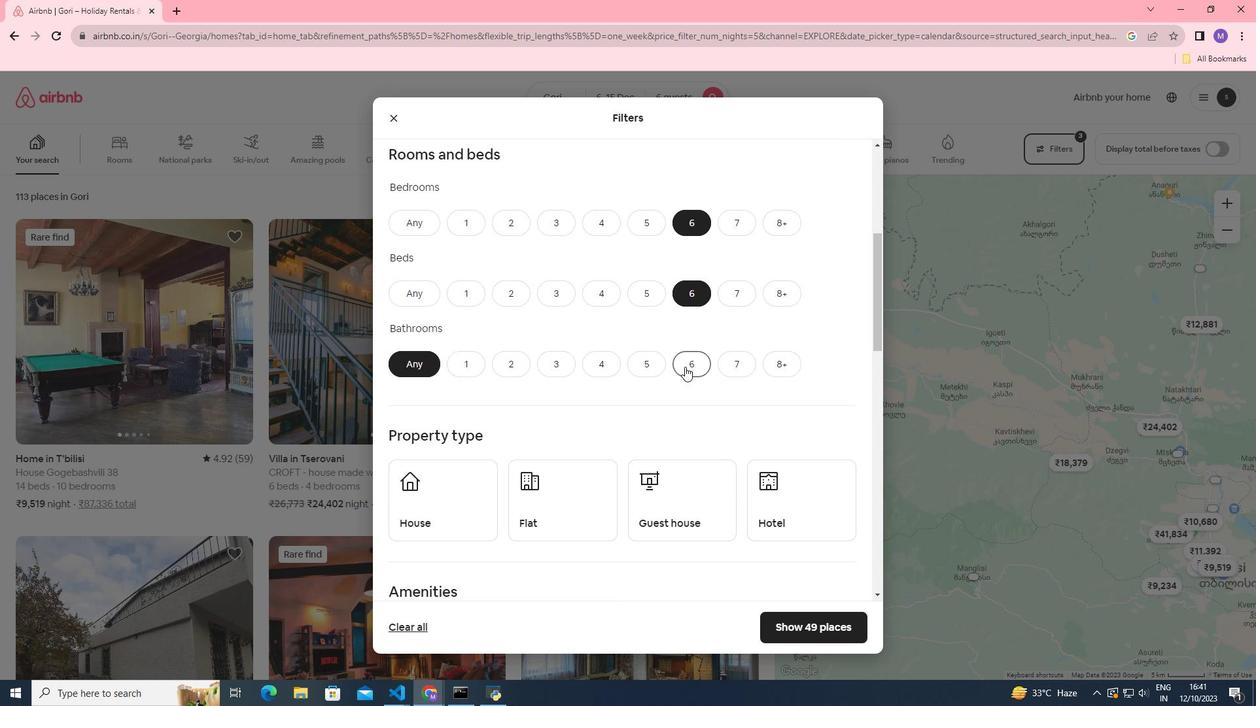 
Action: Mouse scrolled (685, 366) with delta (0, 0)
Screenshot: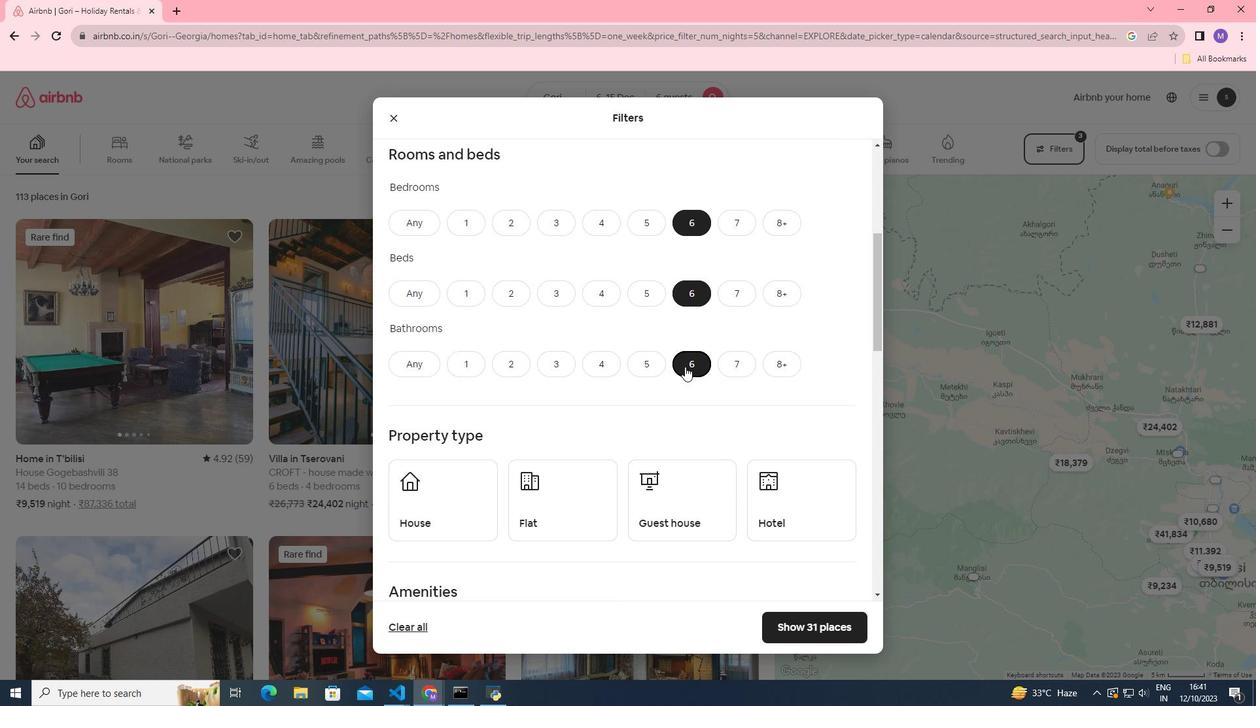 
Action: Mouse moved to (422, 454)
Screenshot: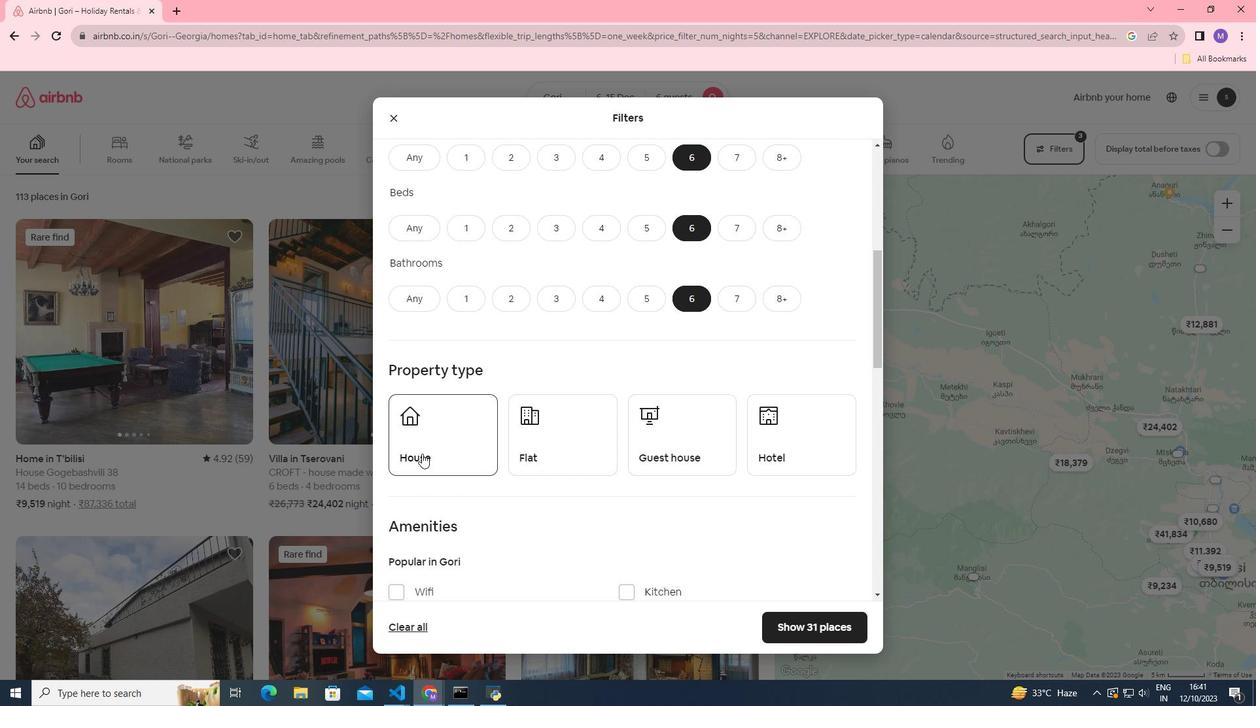 
Action: Mouse pressed left at (422, 454)
Screenshot: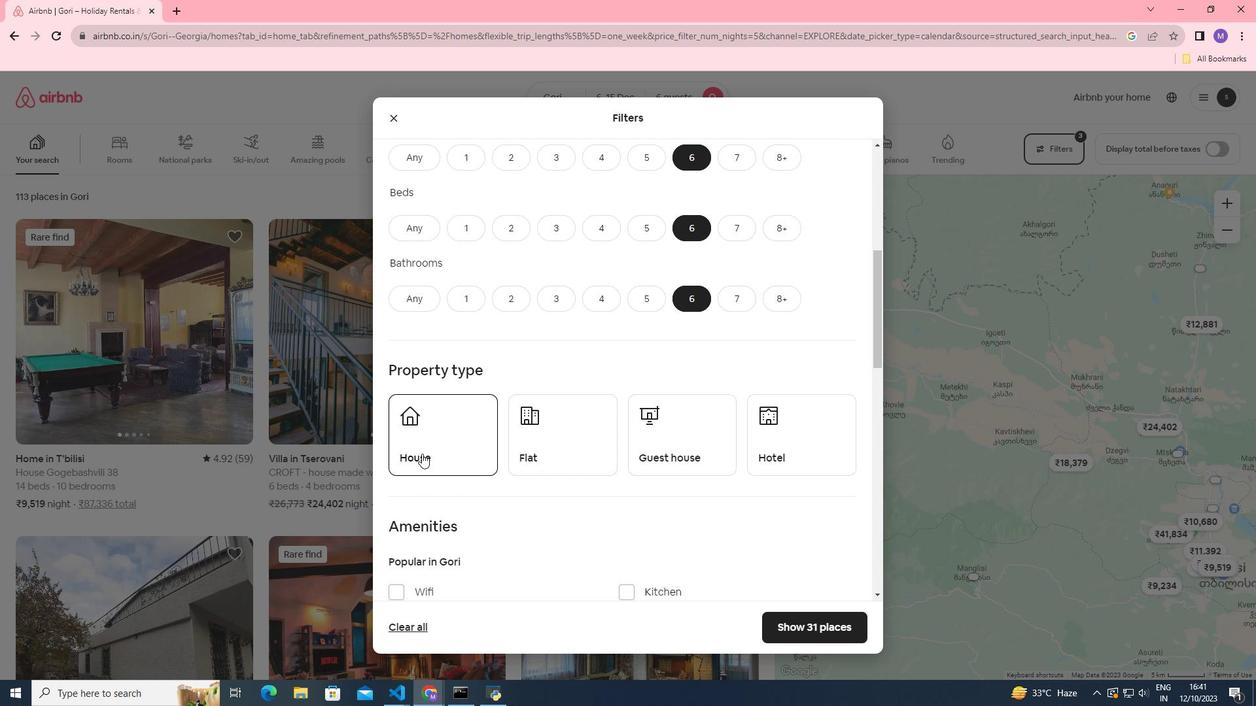 
Action: Mouse moved to (492, 454)
Screenshot: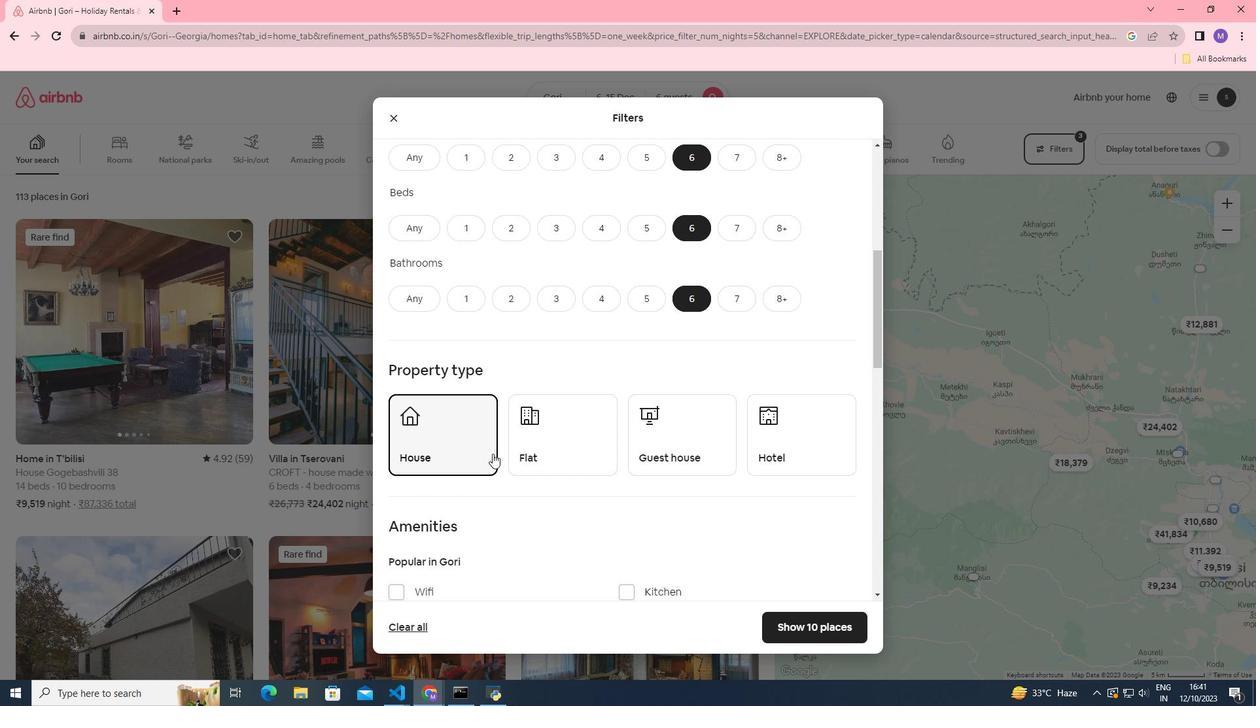 
Action: Mouse scrolled (492, 453) with delta (0, 0)
Screenshot: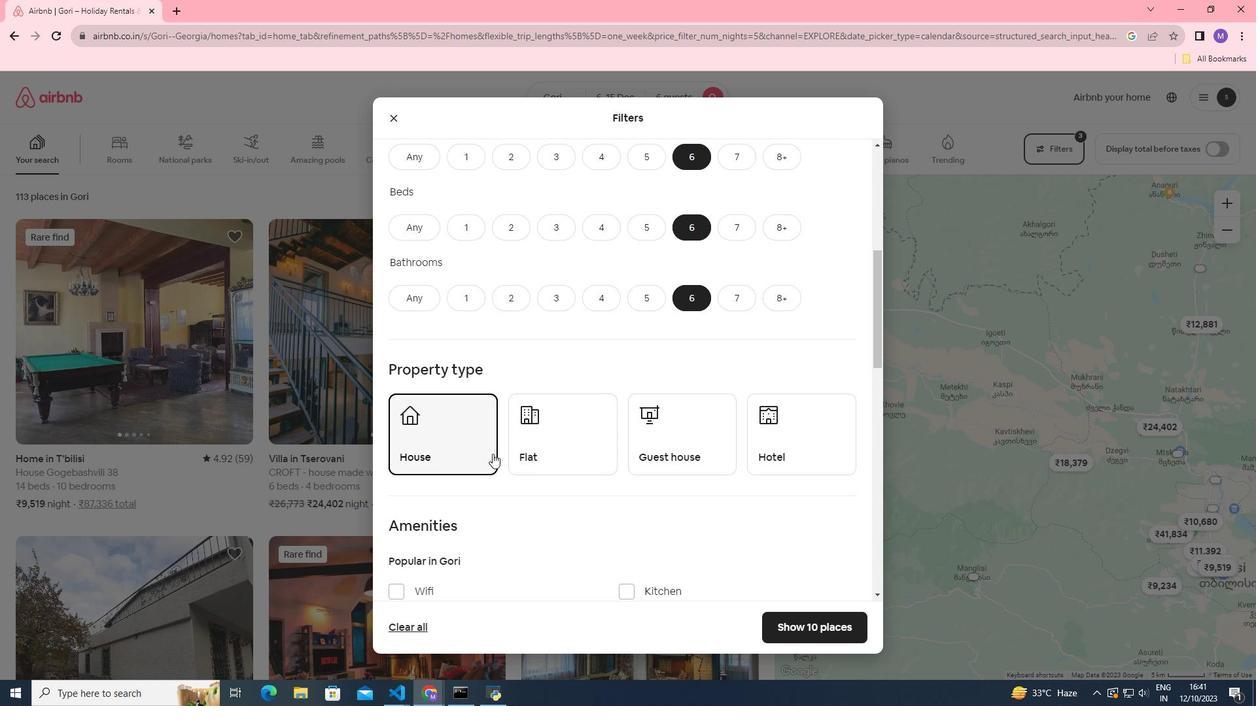 
Action: Mouse moved to (556, 483)
Screenshot: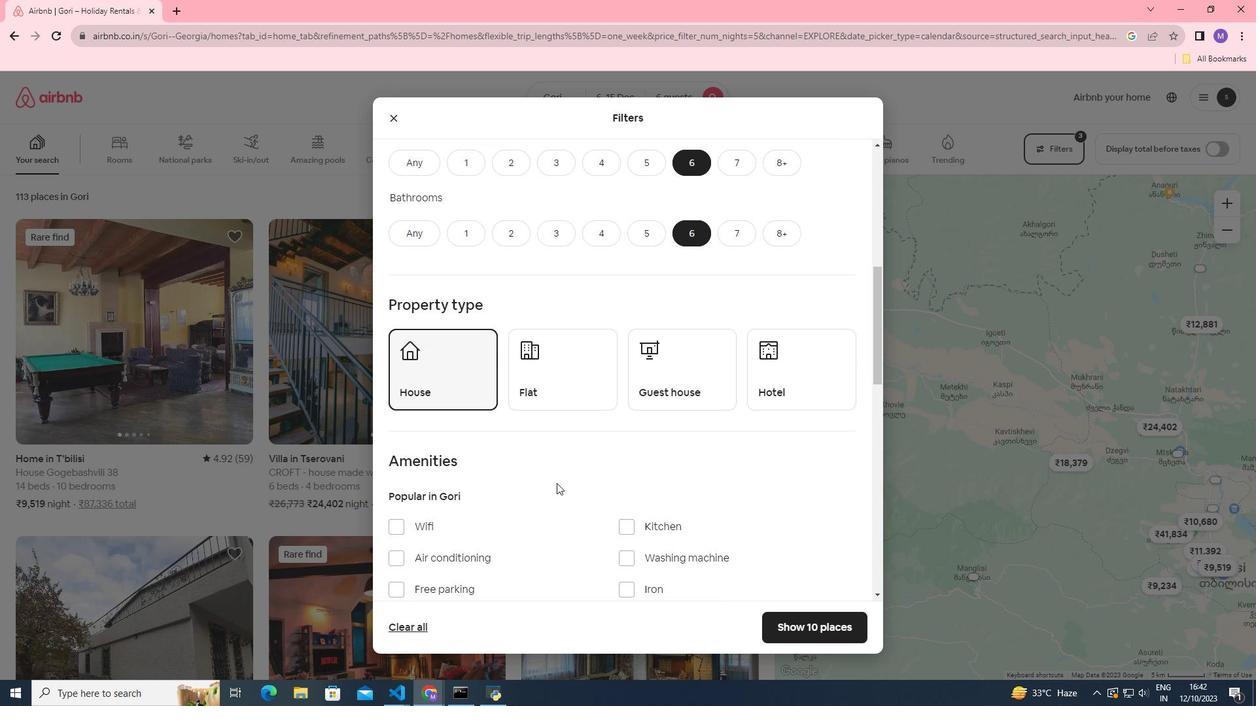 
Action: Mouse scrolled (556, 482) with delta (0, 0)
Screenshot: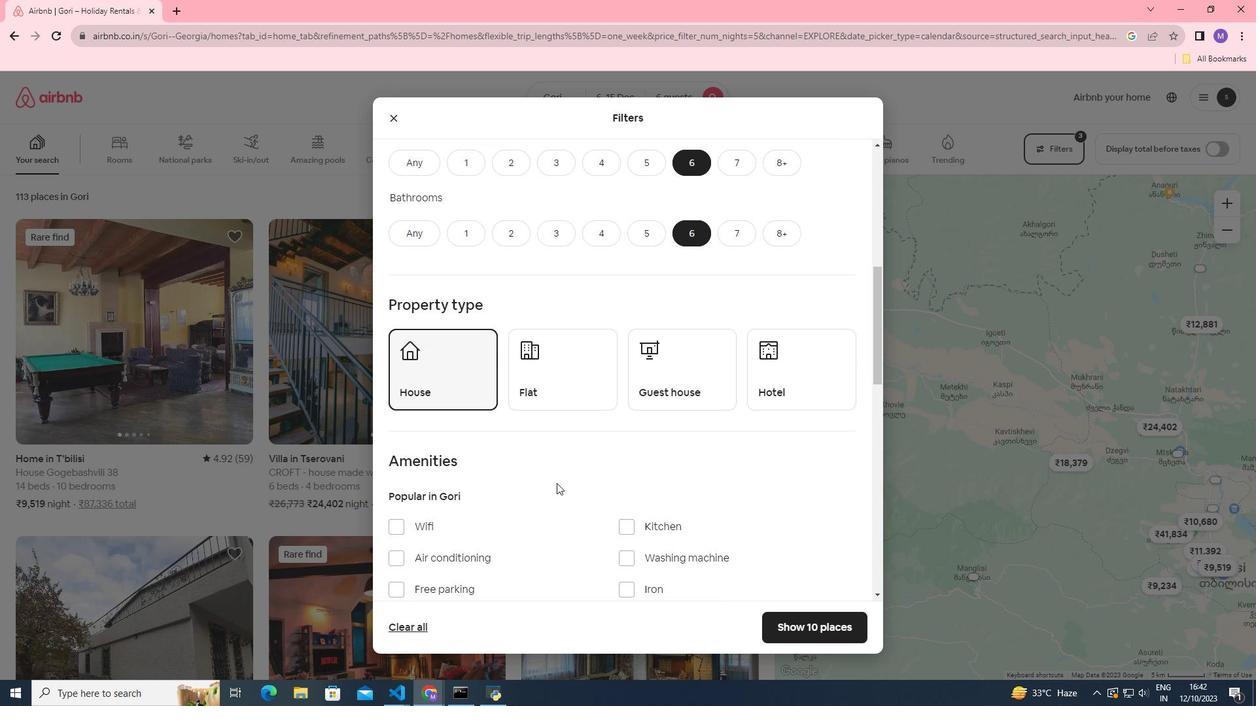 
Action: Mouse moved to (431, 456)
Screenshot: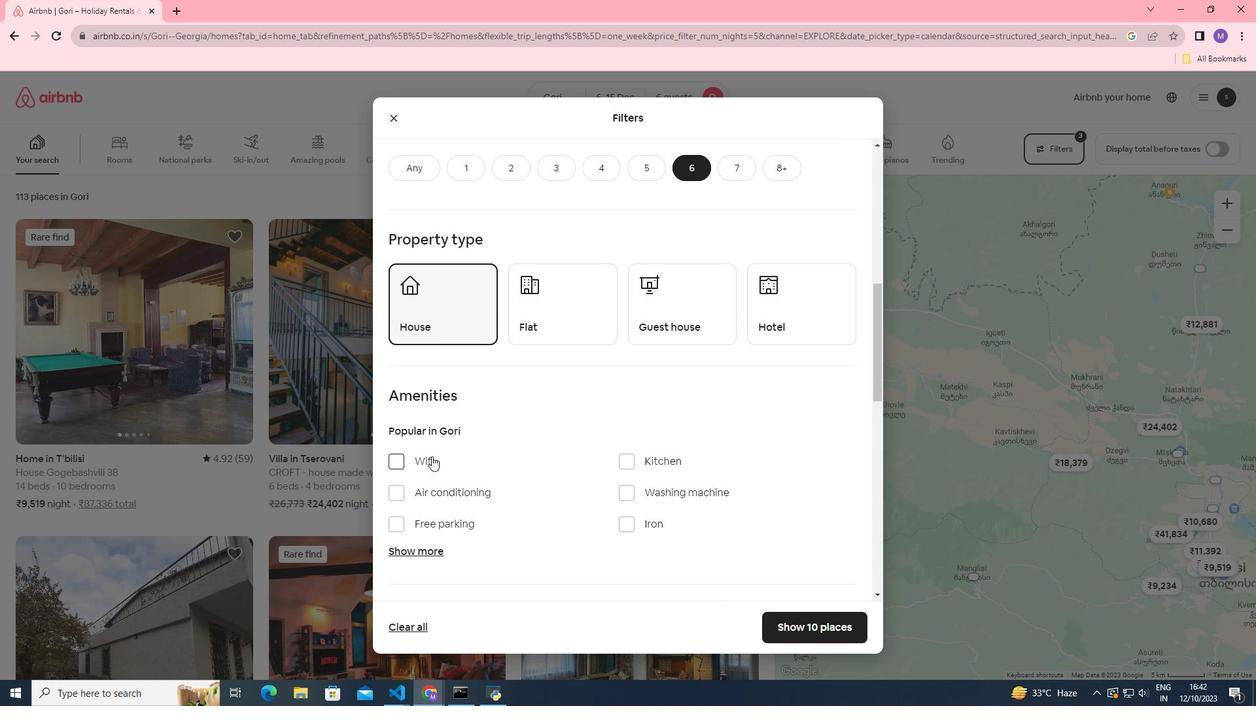 
Action: Mouse pressed left at (431, 456)
Screenshot: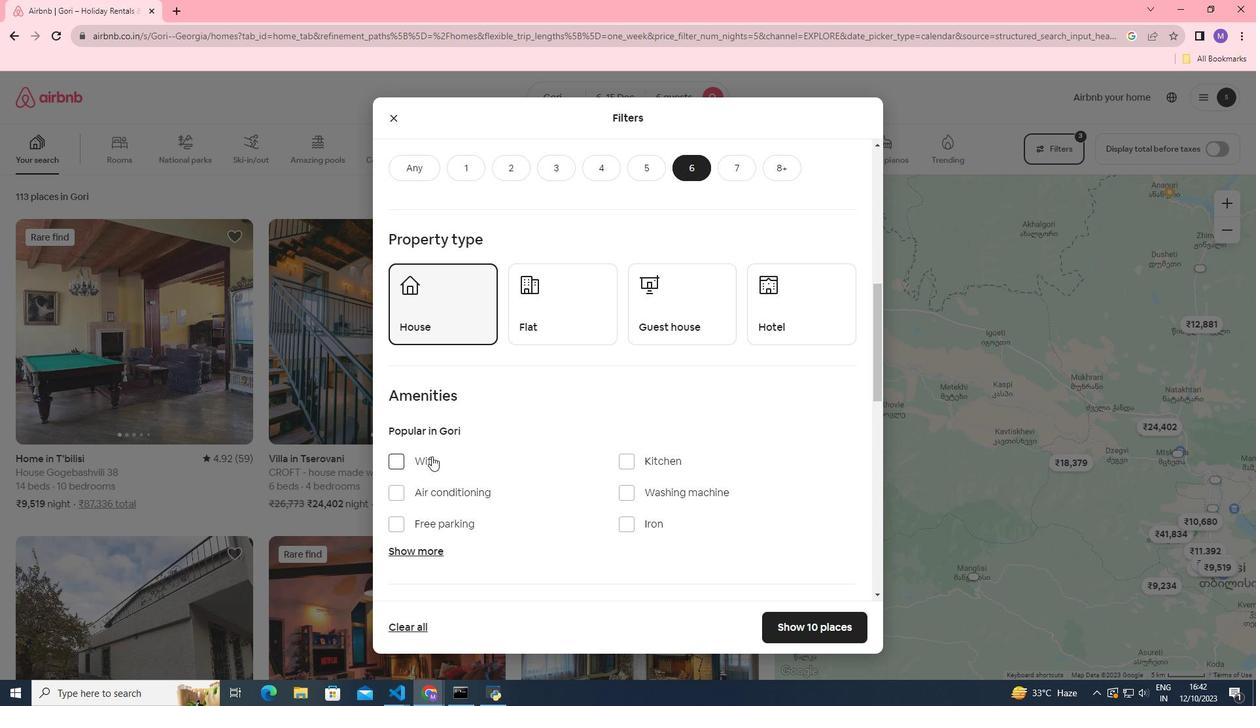 
Action: Mouse moved to (612, 438)
Screenshot: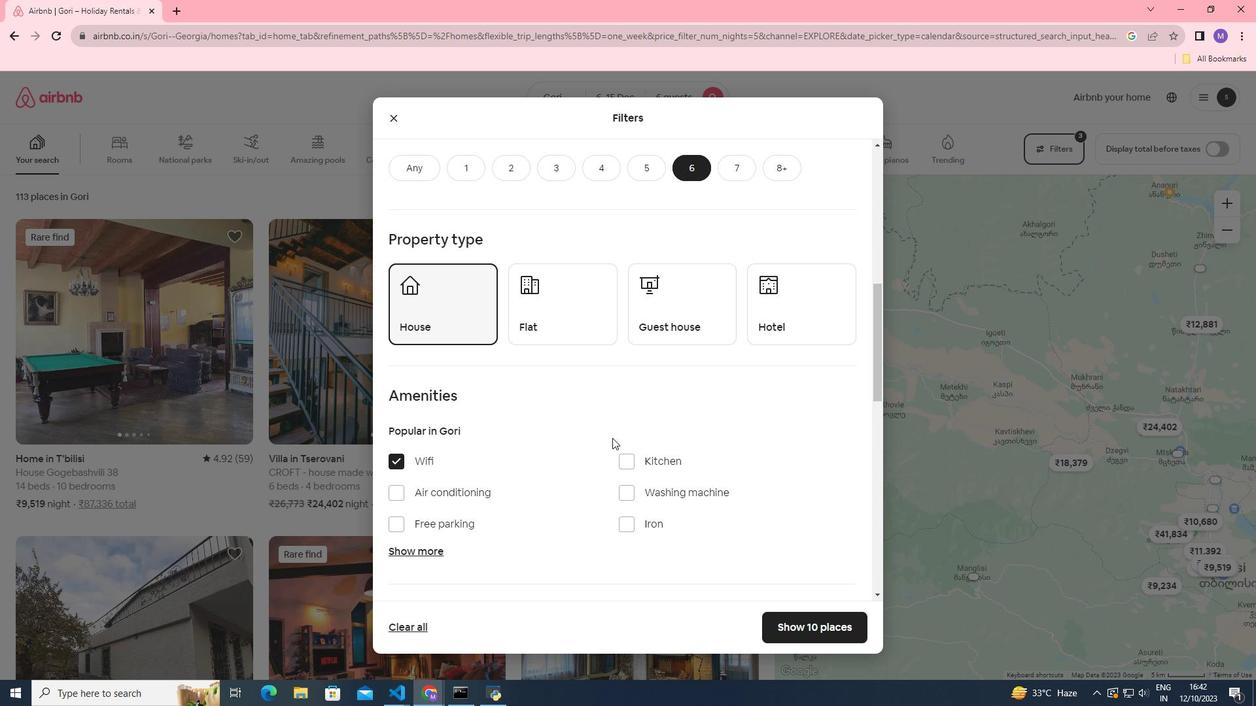 
Action: Mouse scrolled (612, 437) with delta (0, 0)
Screenshot: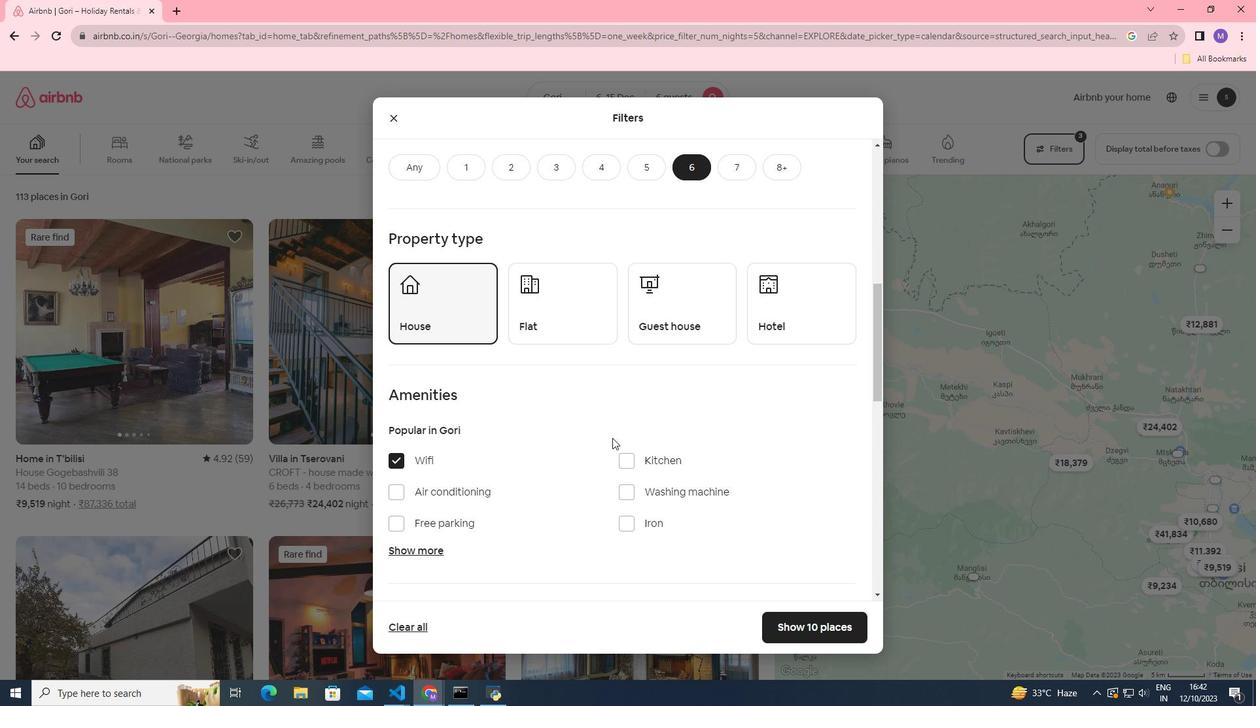
Action: Mouse moved to (421, 479)
Screenshot: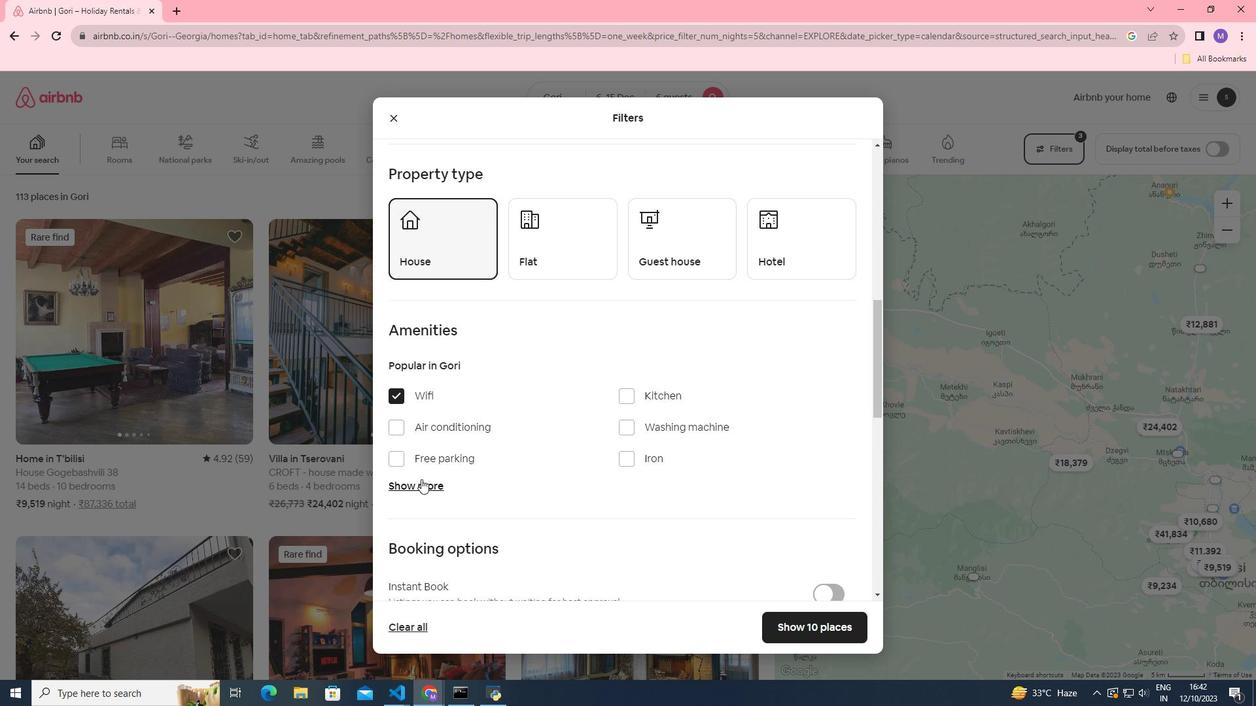 
Action: Mouse pressed left at (421, 479)
Screenshot: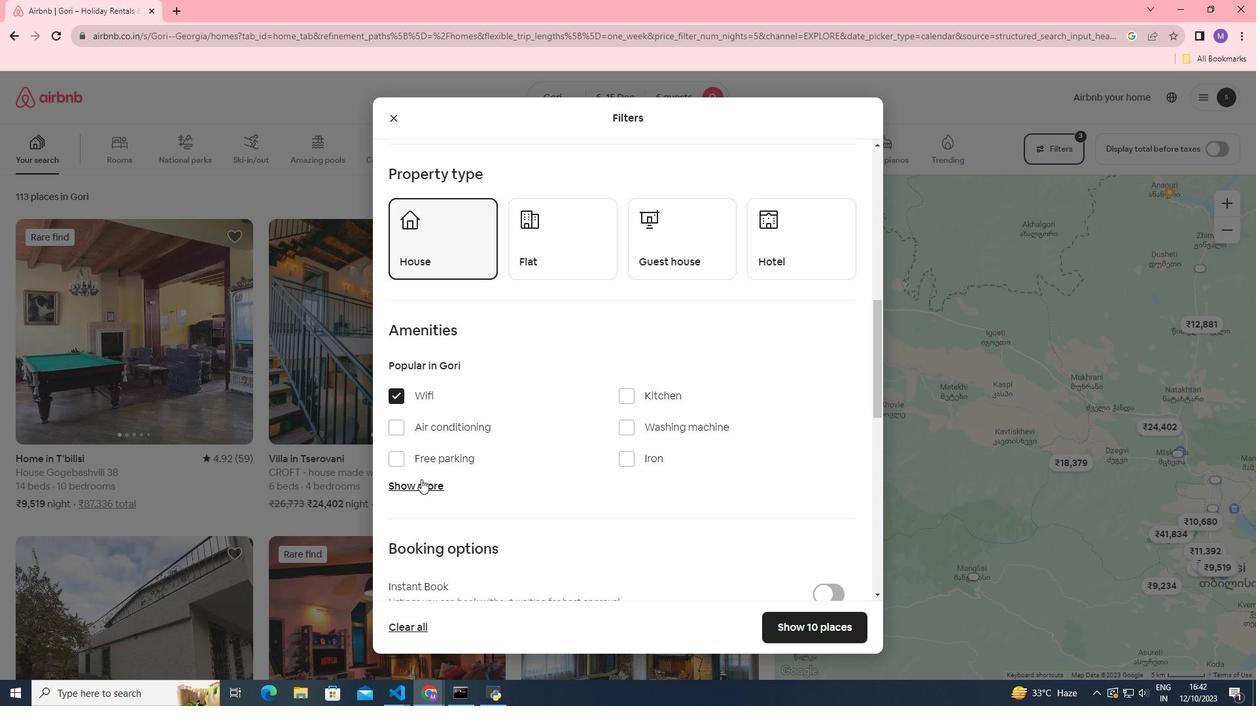 
Action: Mouse pressed left at (421, 479)
Screenshot: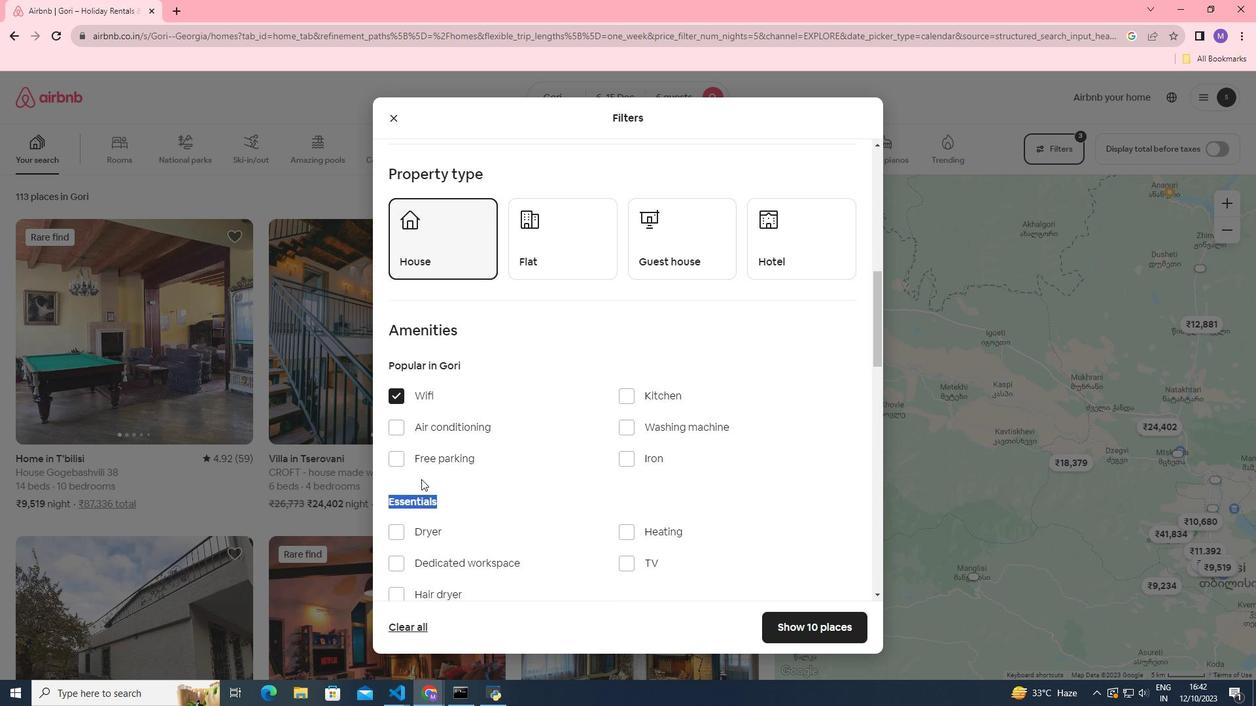
Action: Mouse moved to (552, 463)
Screenshot: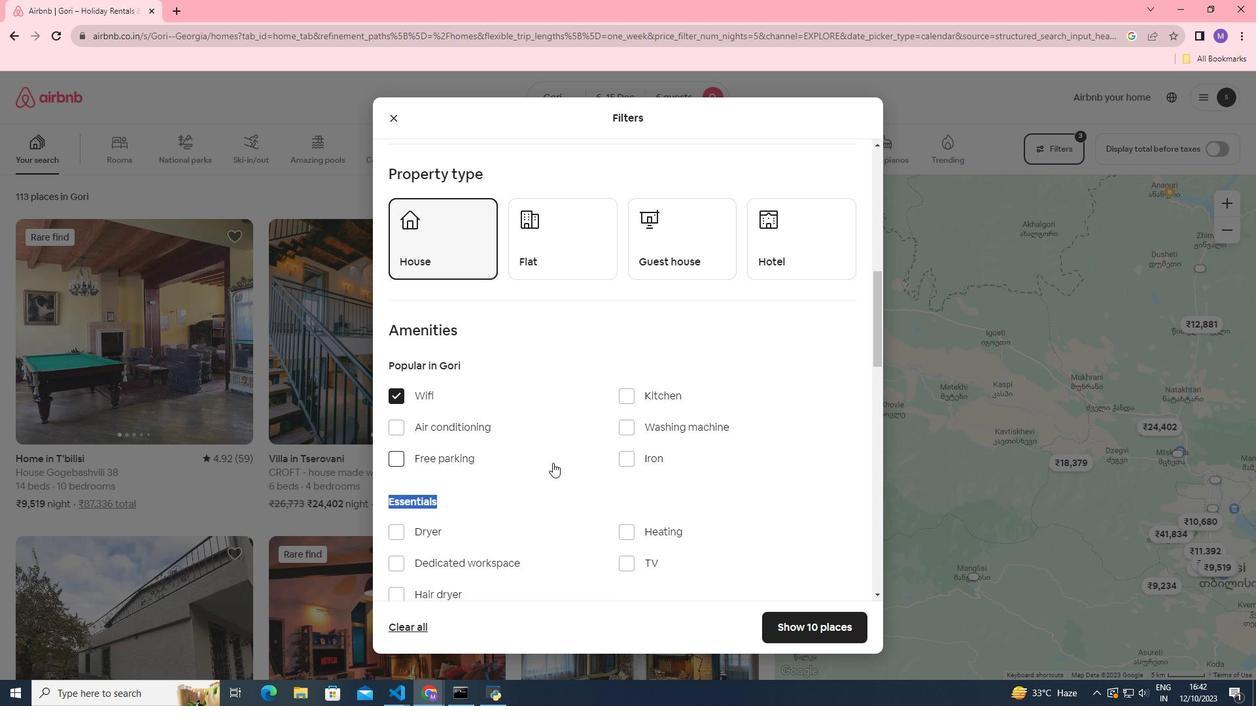 
Action: Mouse scrolled (552, 462) with delta (0, 0)
Screenshot: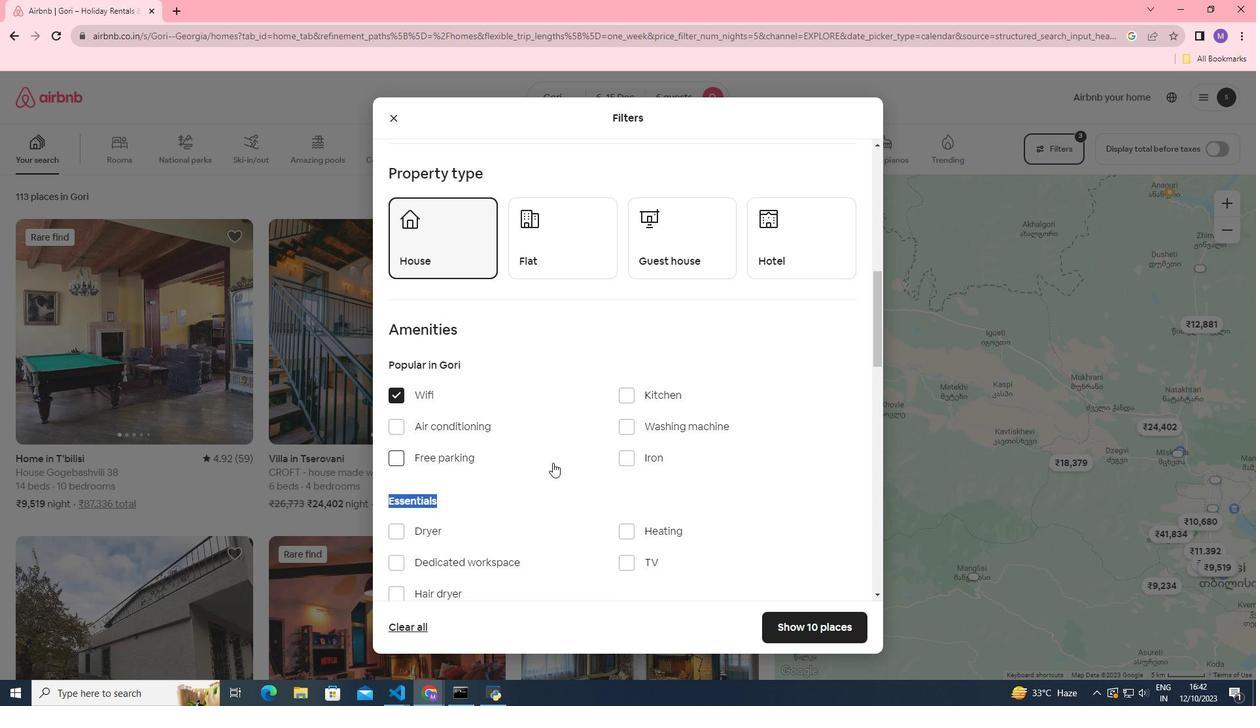 
Action: Mouse scrolled (552, 462) with delta (0, 0)
Screenshot: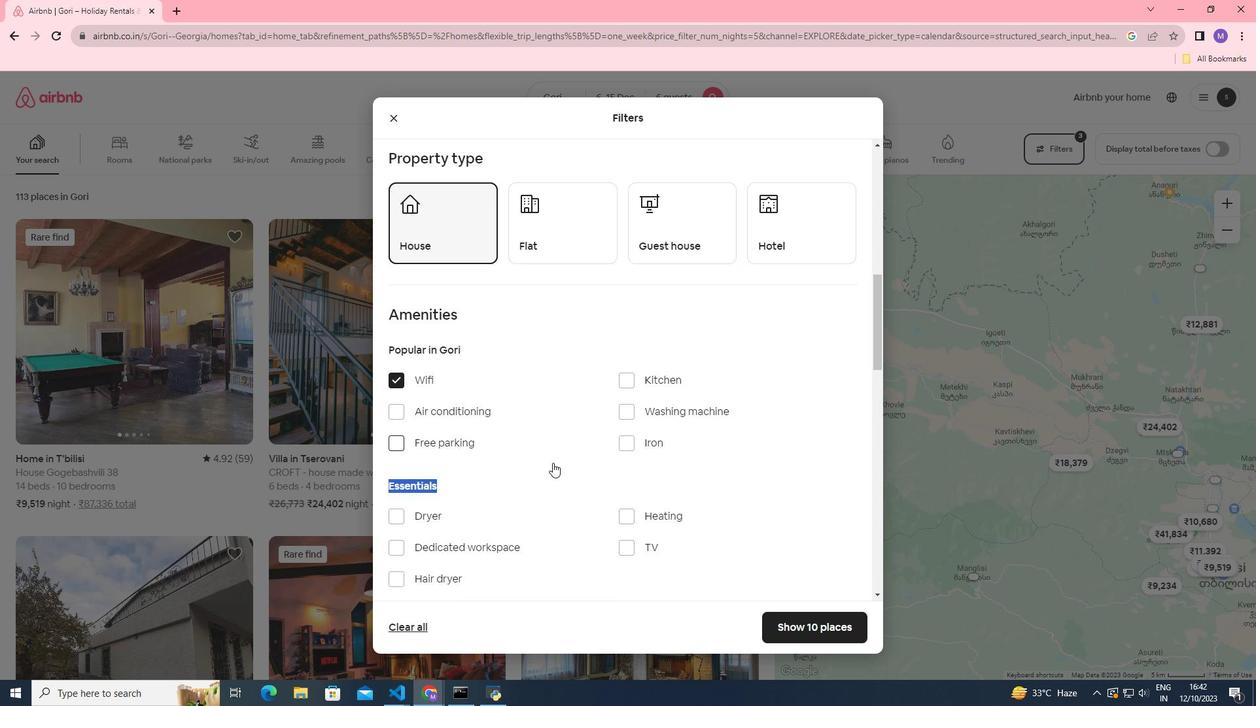 
Action: Mouse moved to (658, 440)
Screenshot: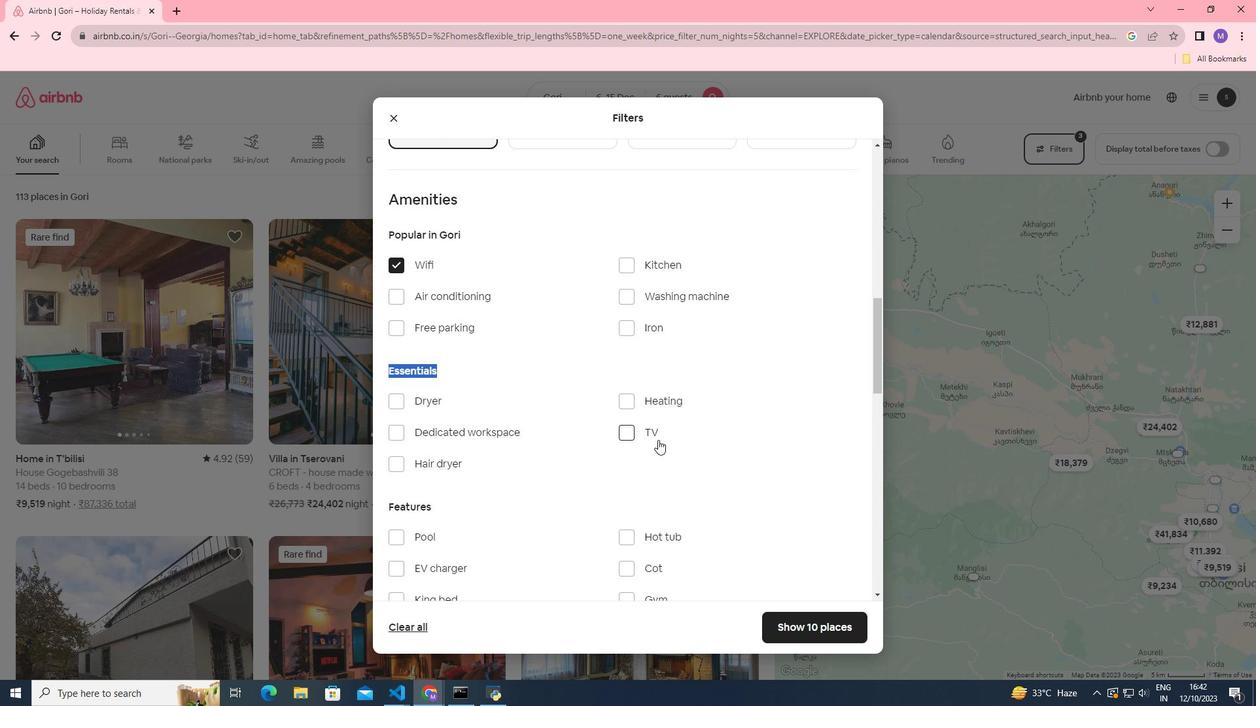 
Action: Mouse pressed left at (658, 440)
Screenshot: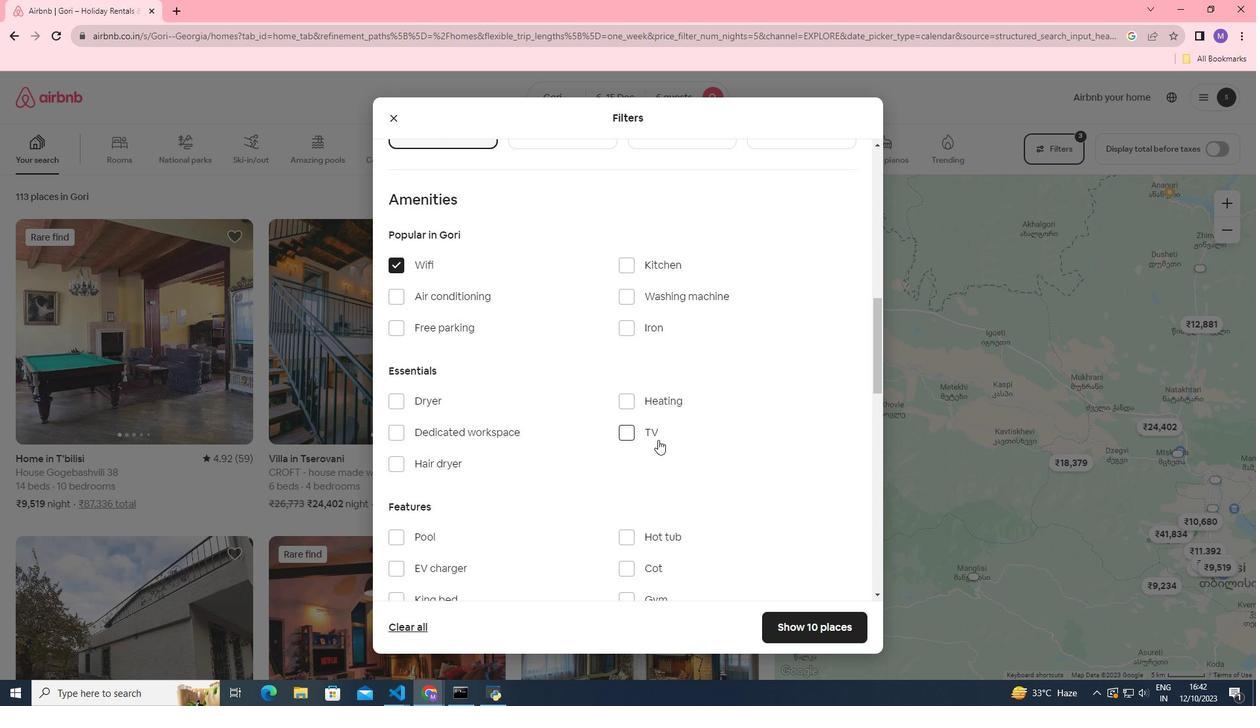 
Action: Mouse moved to (577, 396)
Screenshot: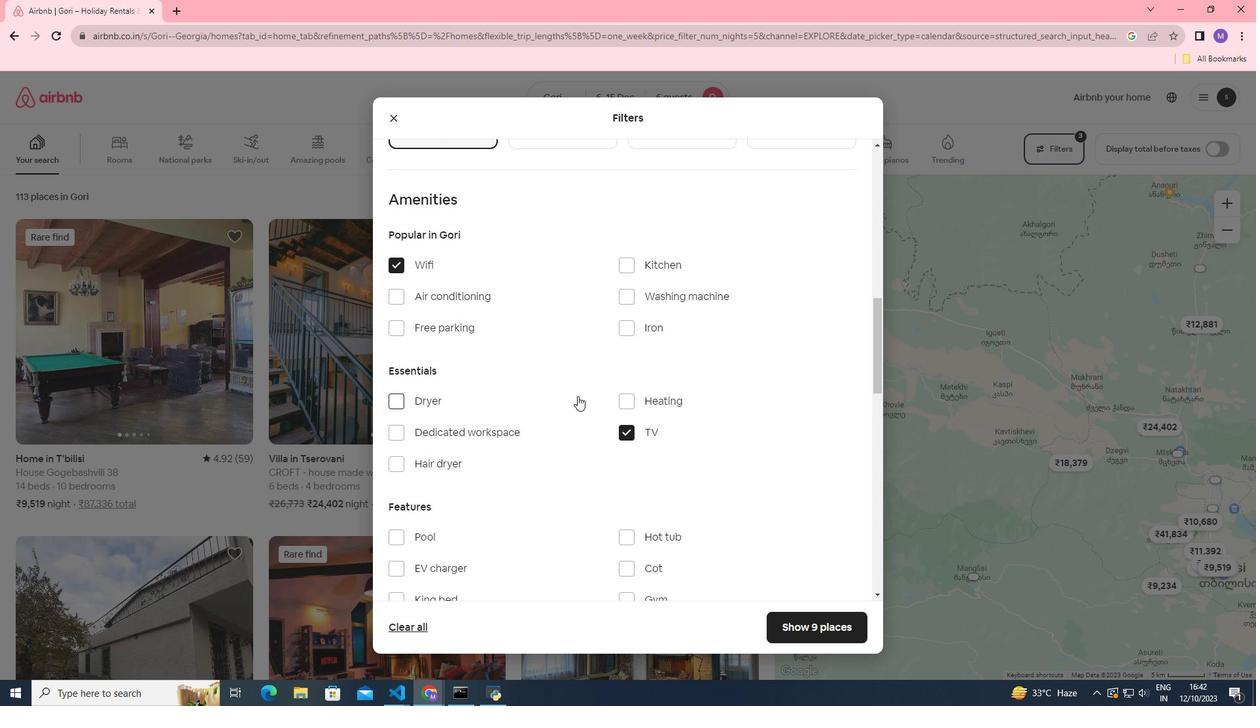 
Action: Mouse scrolled (577, 395) with delta (0, 0)
Screenshot: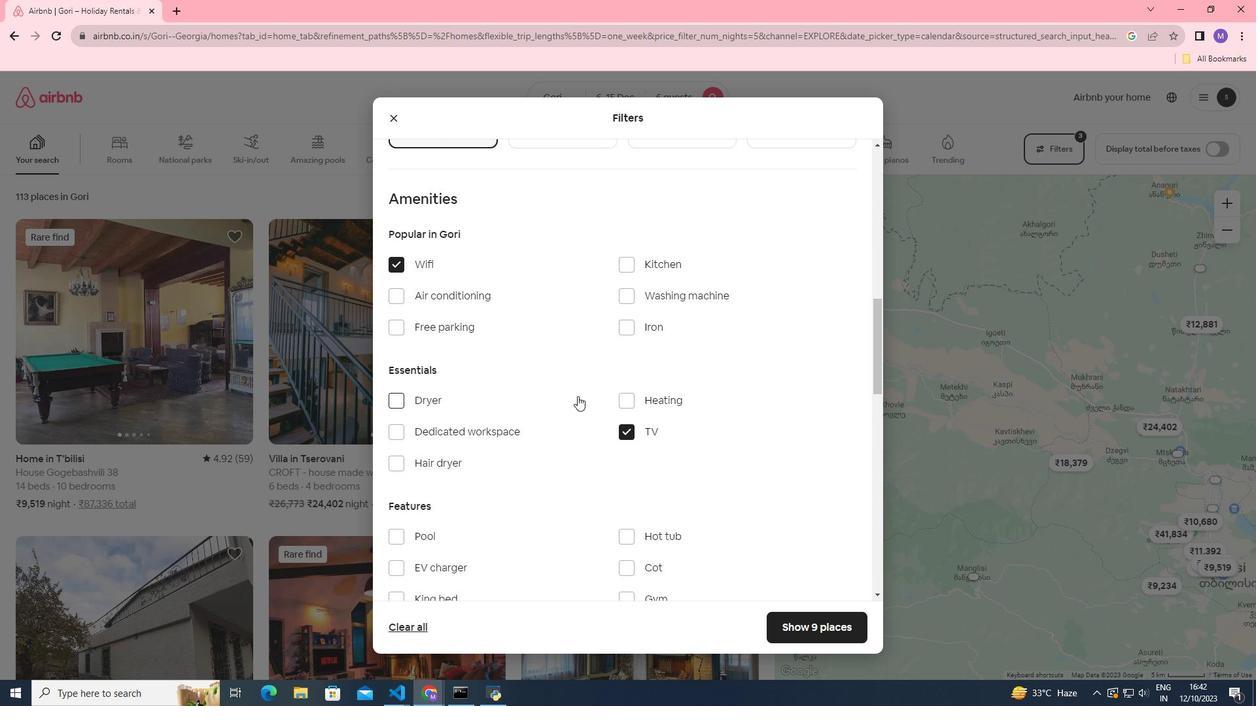 
Action: Mouse moved to (499, 378)
Screenshot: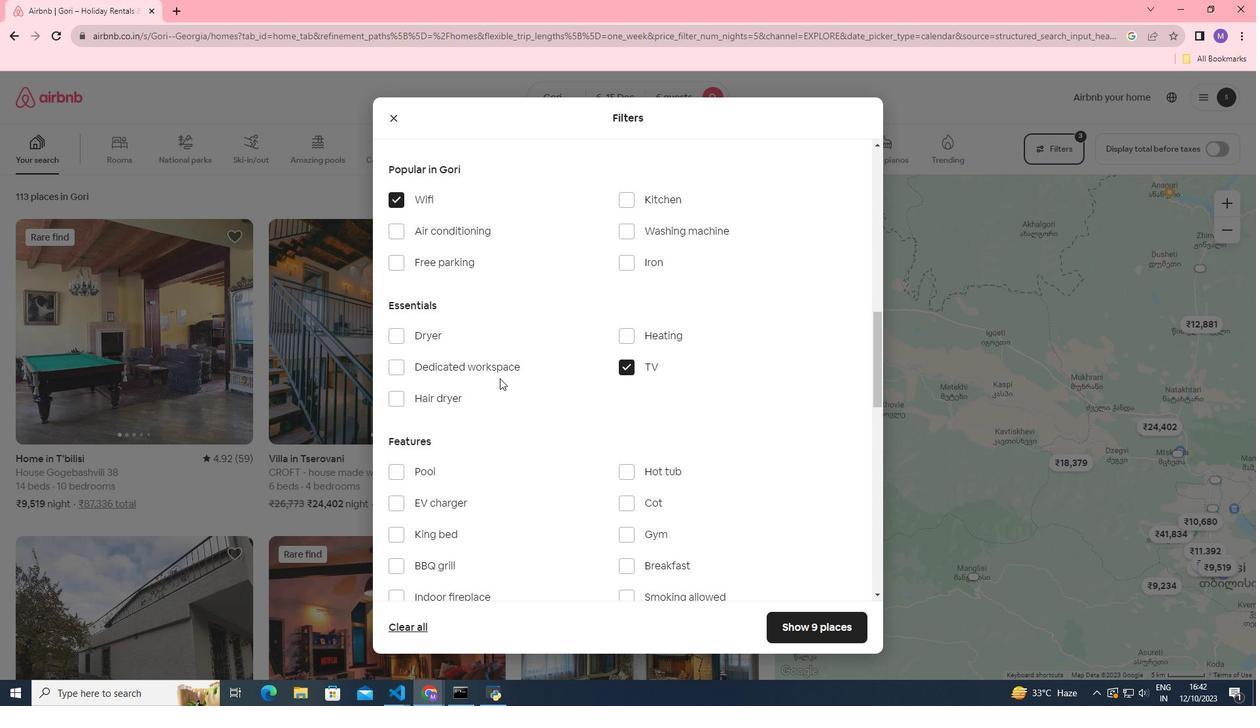 
Action: Mouse scrolled (499, 378) with delta (0, 0)
Screenshot: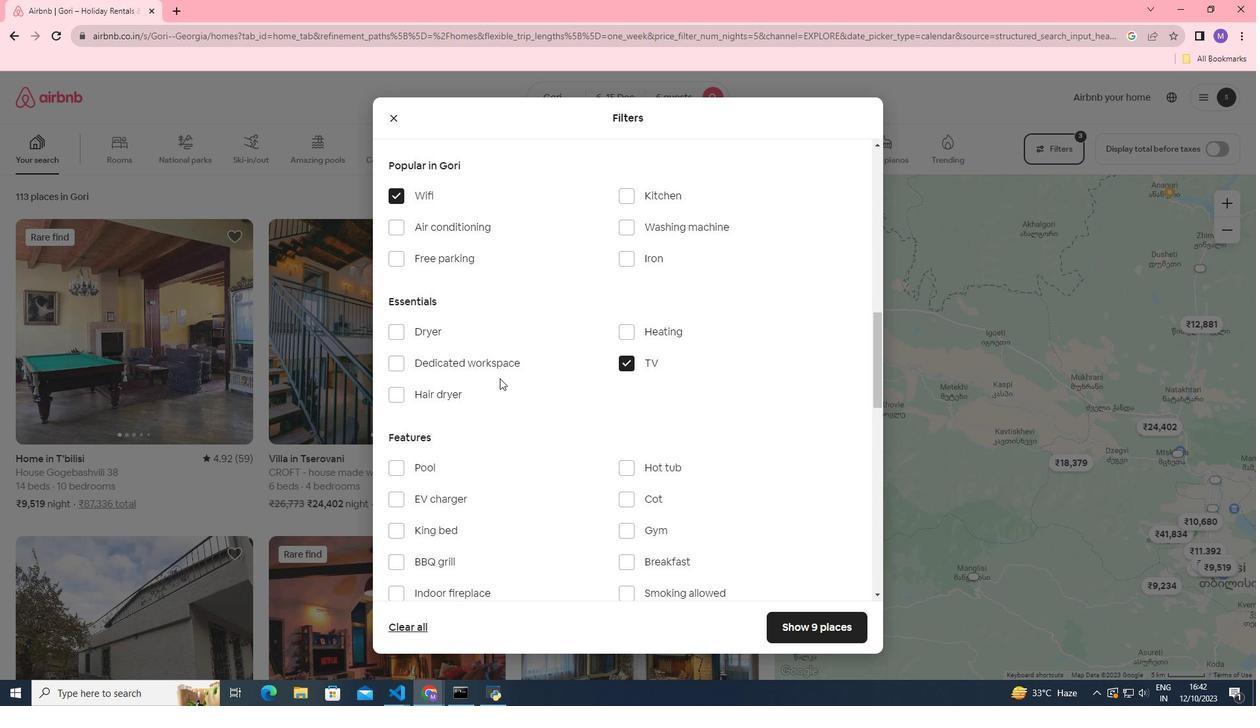 
Action: Mouse moved to (576, 425)
Screenshot: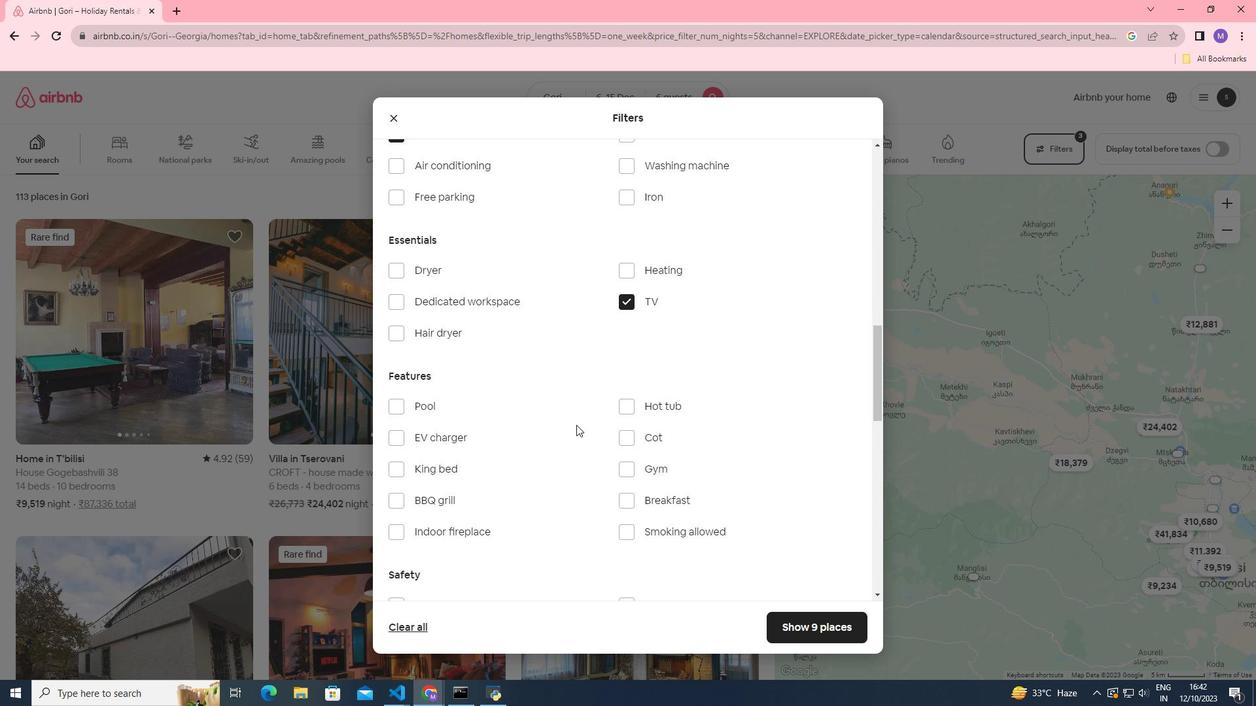 
Action: Mouse scrolled (576, 425) with delta (0, 0)
Screenshot: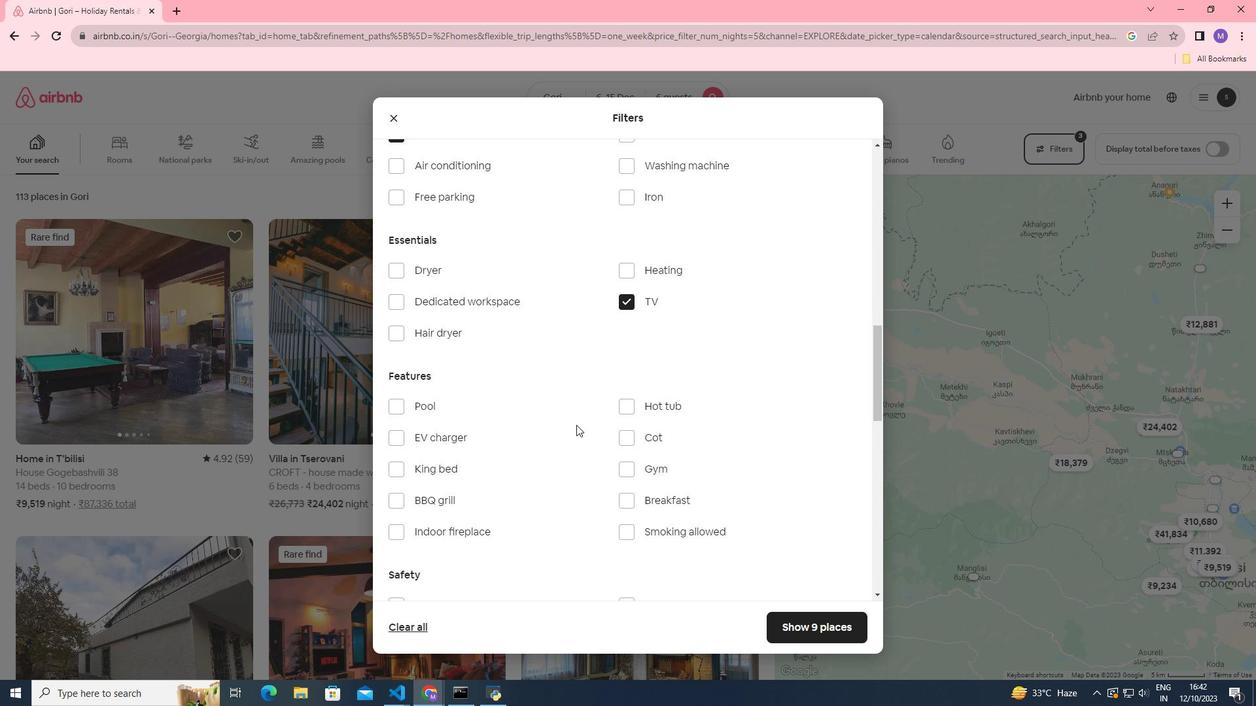 
Action: Mouse scrolled (576, 425) with delta (0, 0)
Screenshot: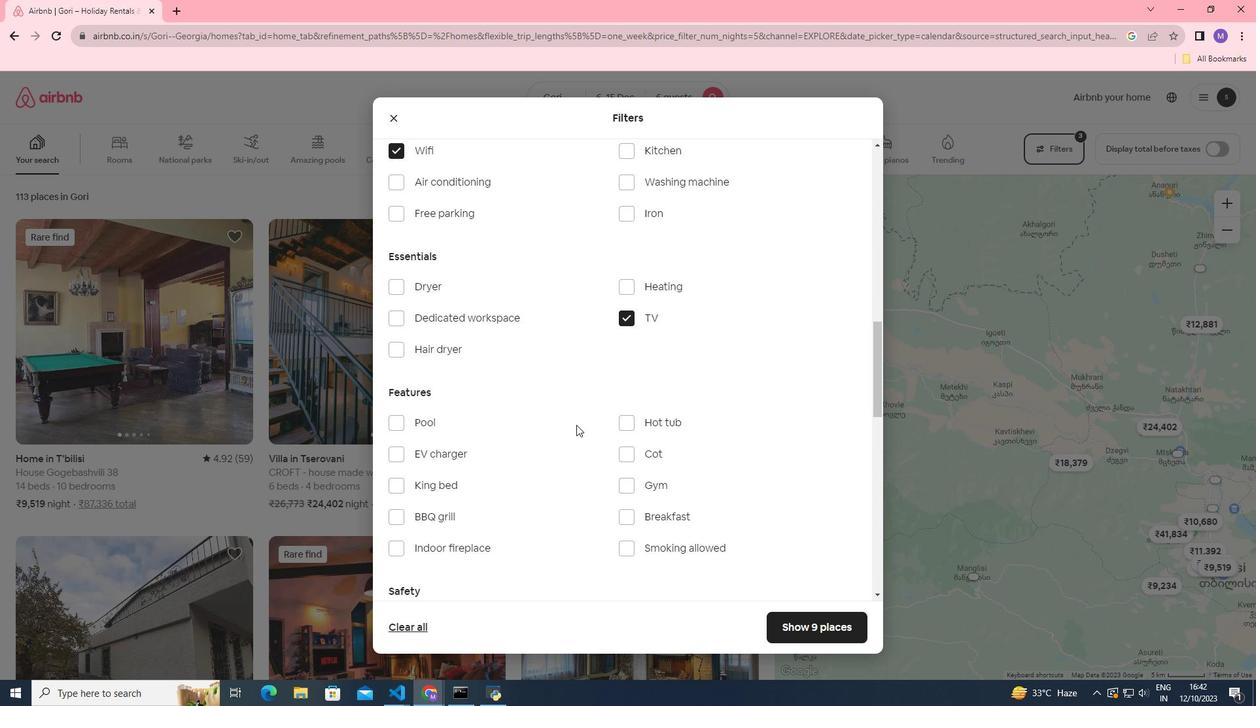 
Action: Mouse scrolled (576, 425) with delta (0, 0)
Screenshot: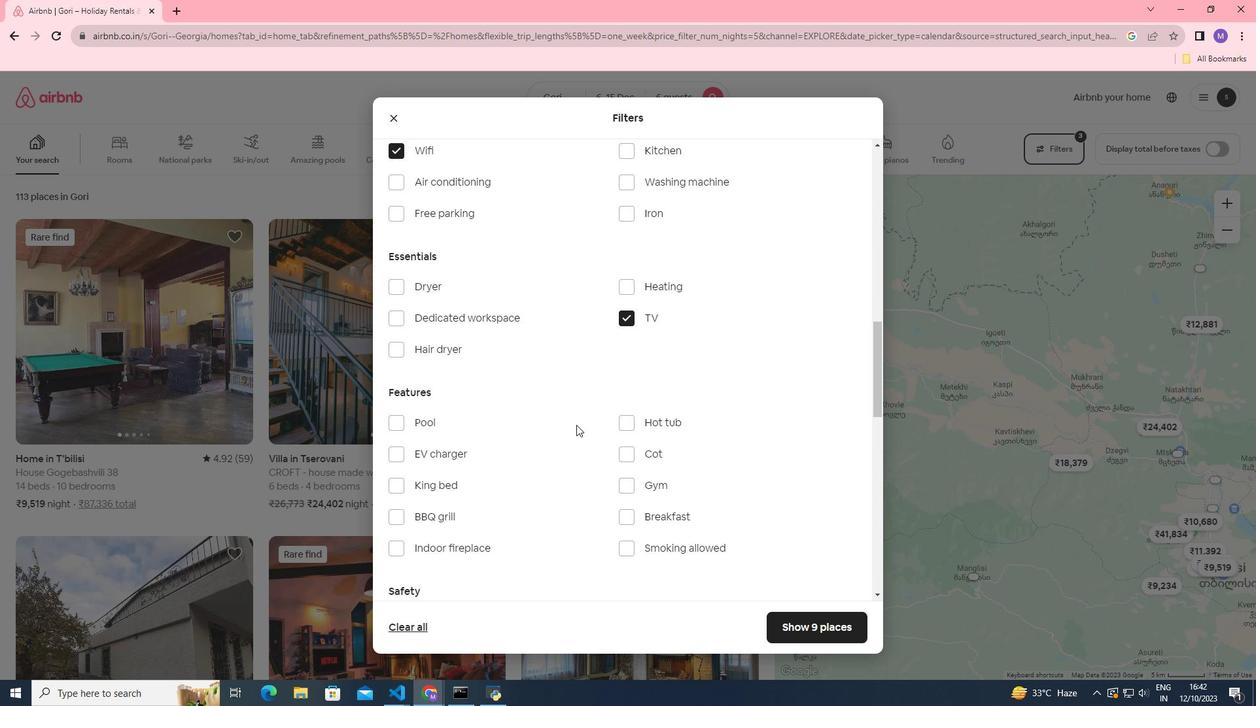 
Action: Mouse moved to (481, 393)
Screenshot: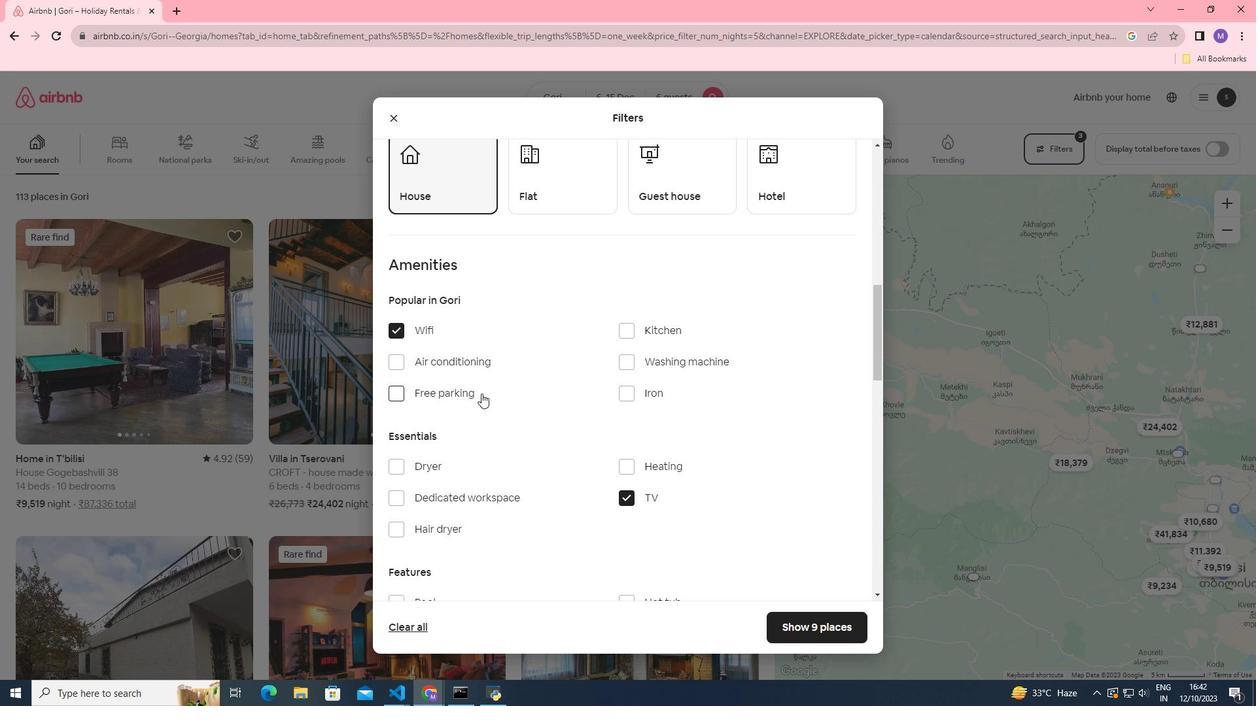 
Action: Mouse pressed left at (481, 393)
Screenshot: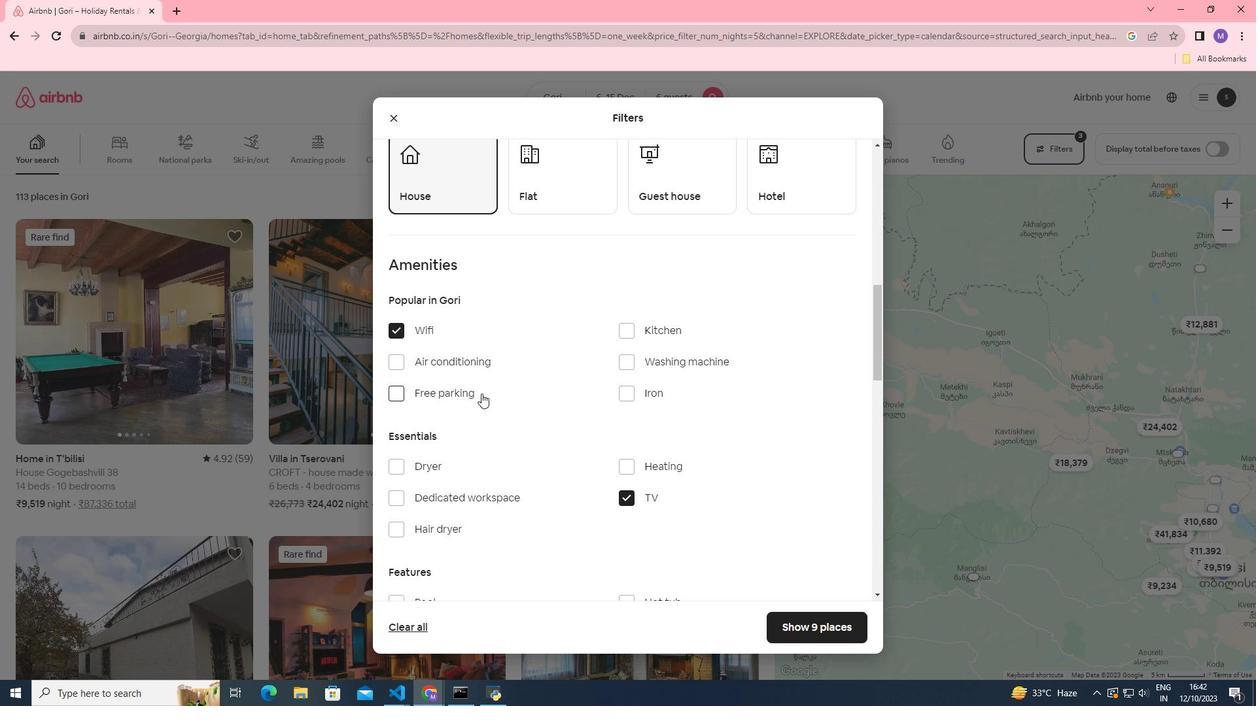 
Action: Mouse moved to (571, 388)
Screenshot: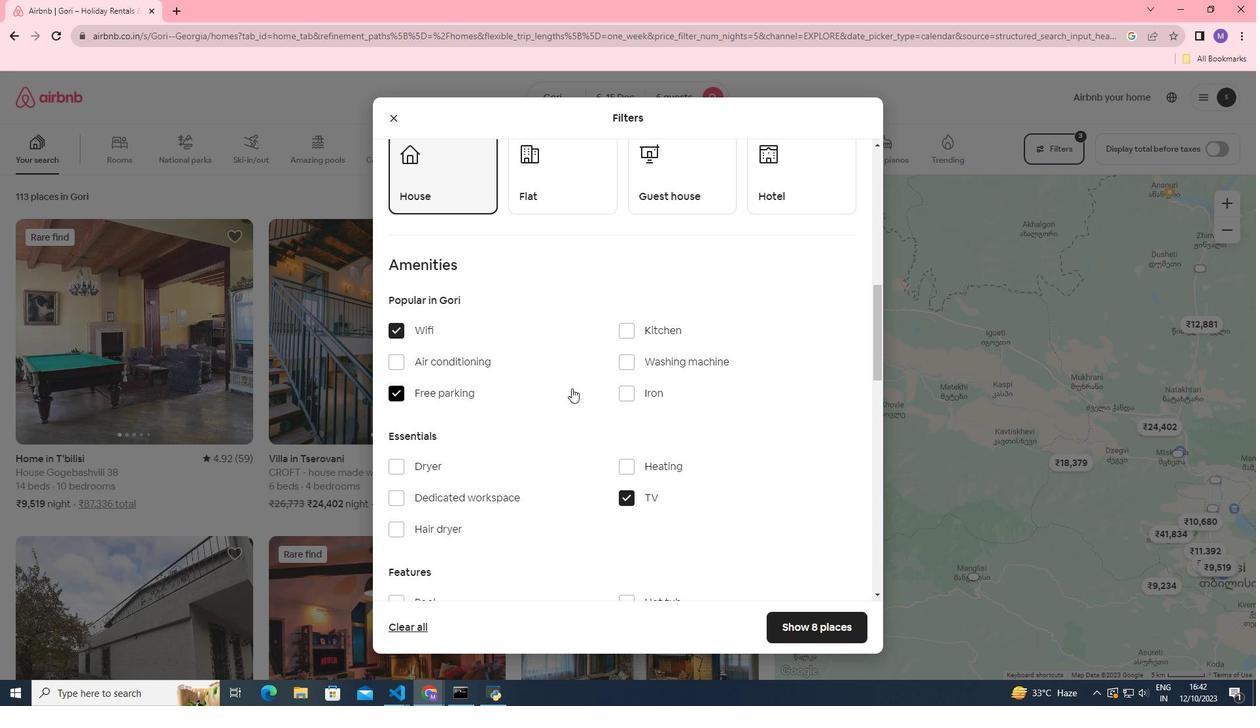 
Action: Mouse scrolled (571, 387) with delta (0, 0)
Screenshot: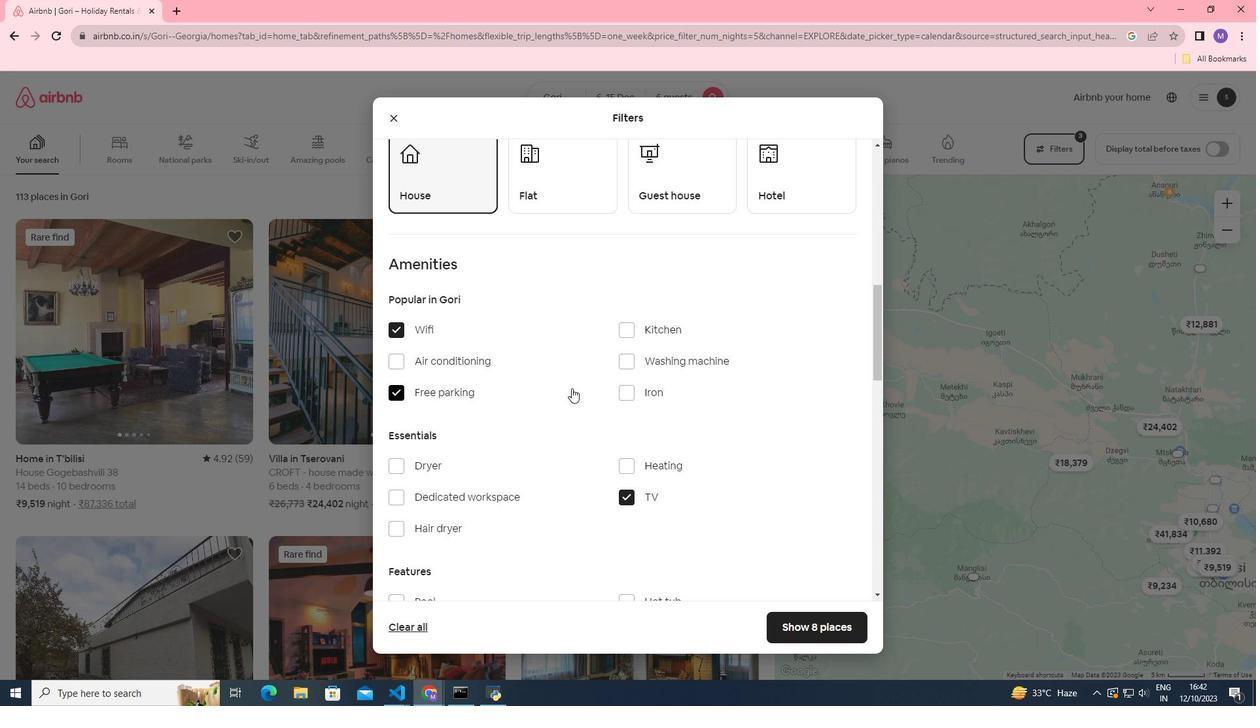 
Action: Mouse scrolled (571, 387) with delta (0, 0)
Screenshot: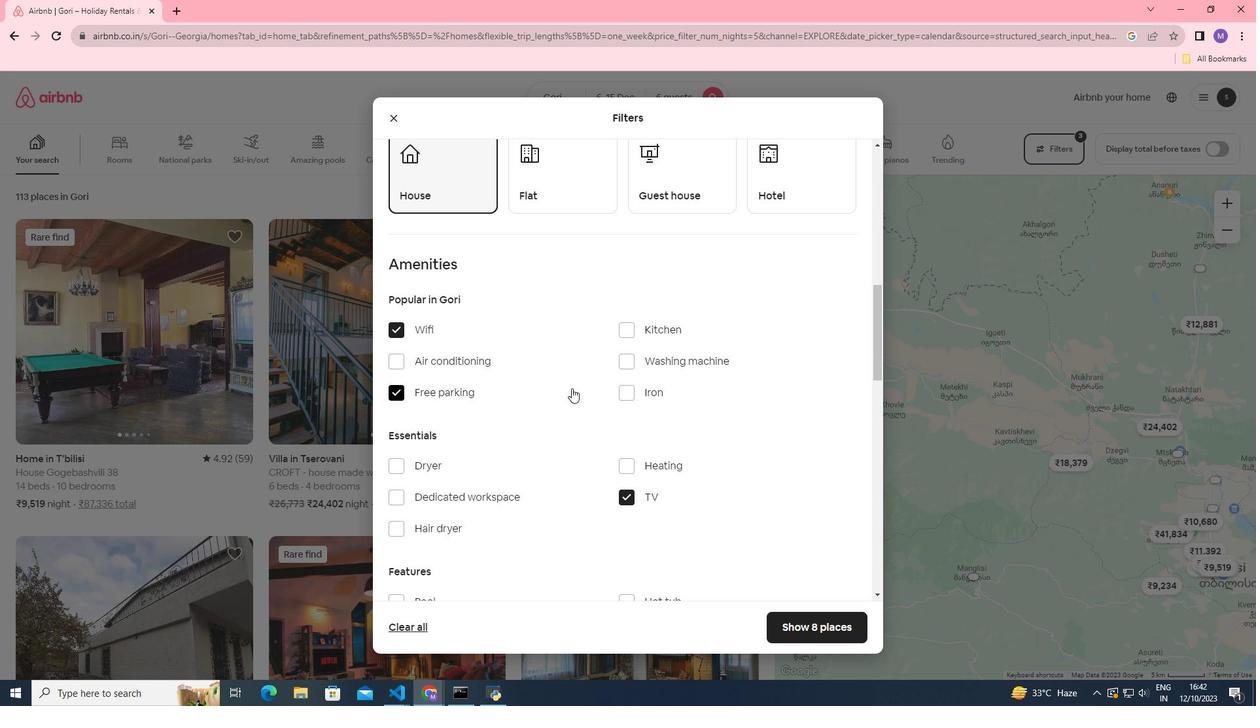 
Action: Mouse scrolled (571, 387) with delta (0, 0)
Screenshot: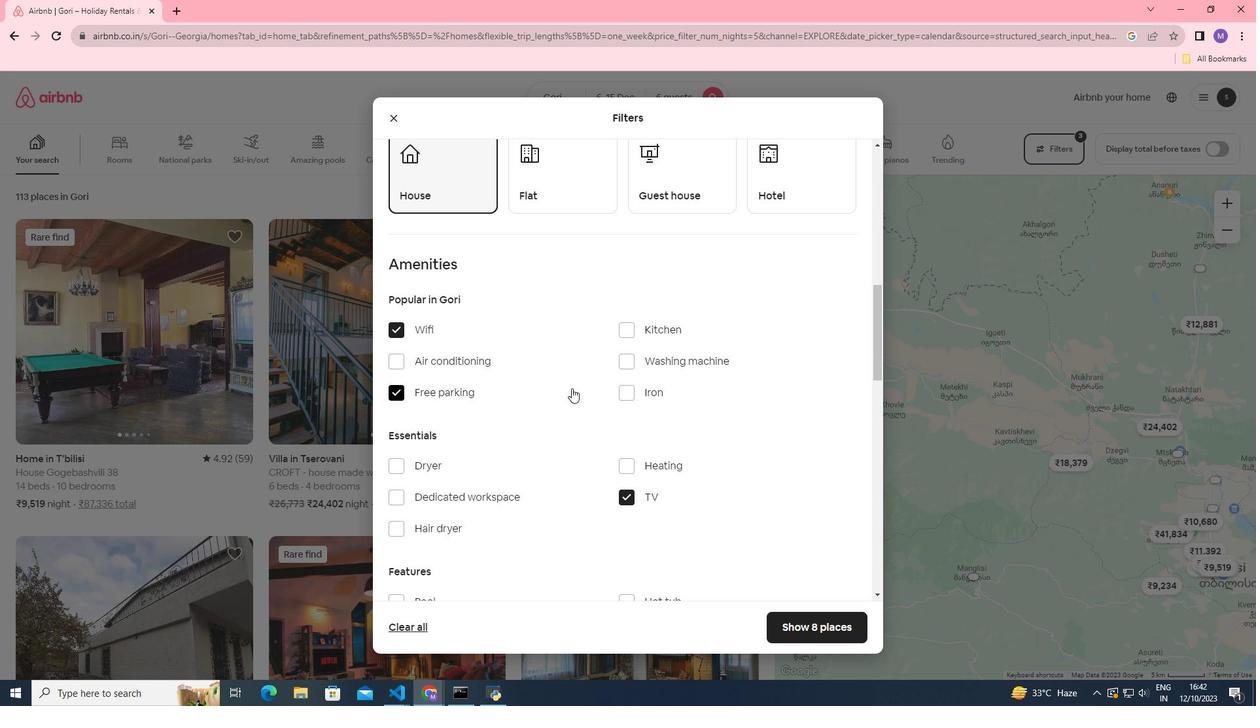 
Action: Mouse scrolled (571, 387) with delta (0, 0)
Screenshot: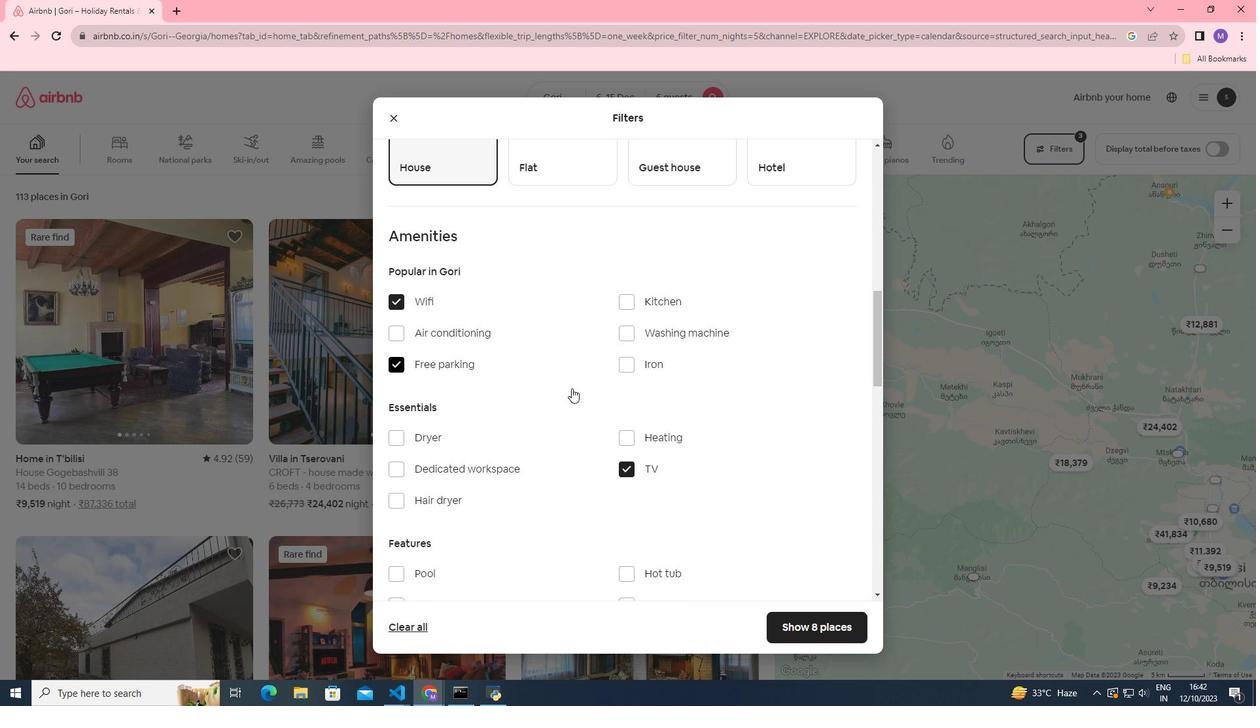 
Action: Mouse scrolled (571, 387) with delta (0, 0)
Screenshot: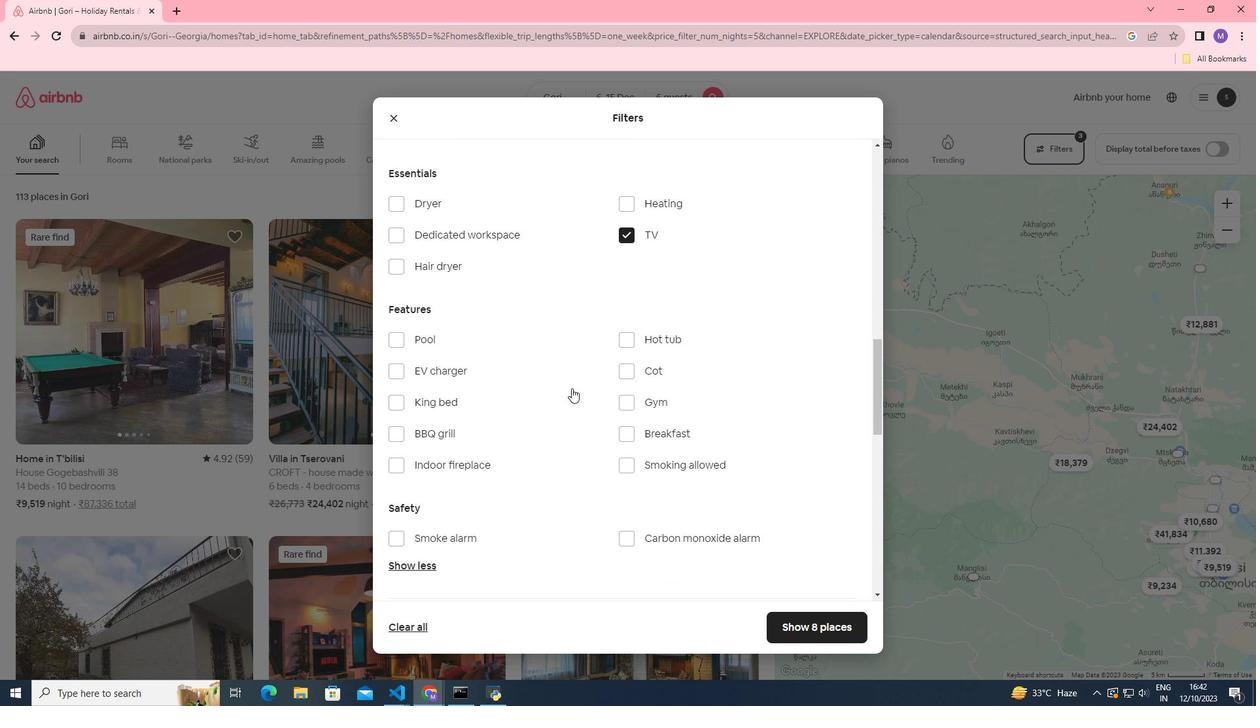
Action: Mouse scrolled (571, 387) with delta (0, 0)
Screenshot: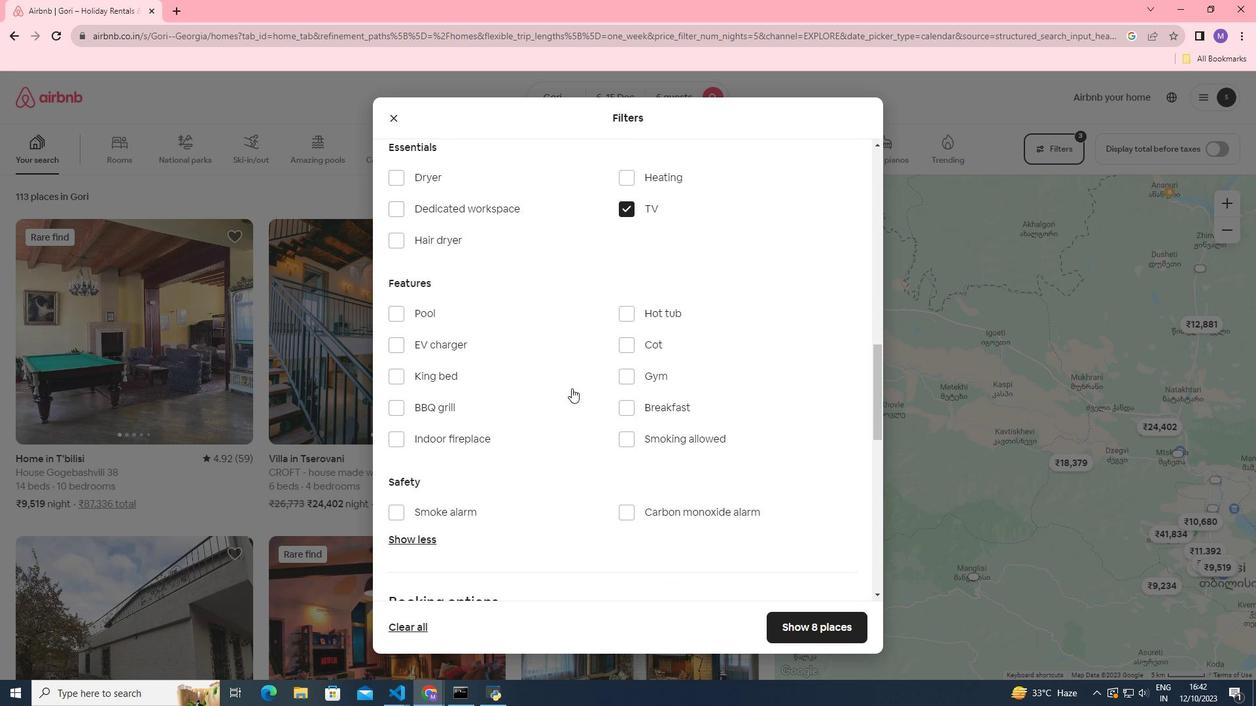 
Action: Mouse moved to (486, 405)
Screenshot: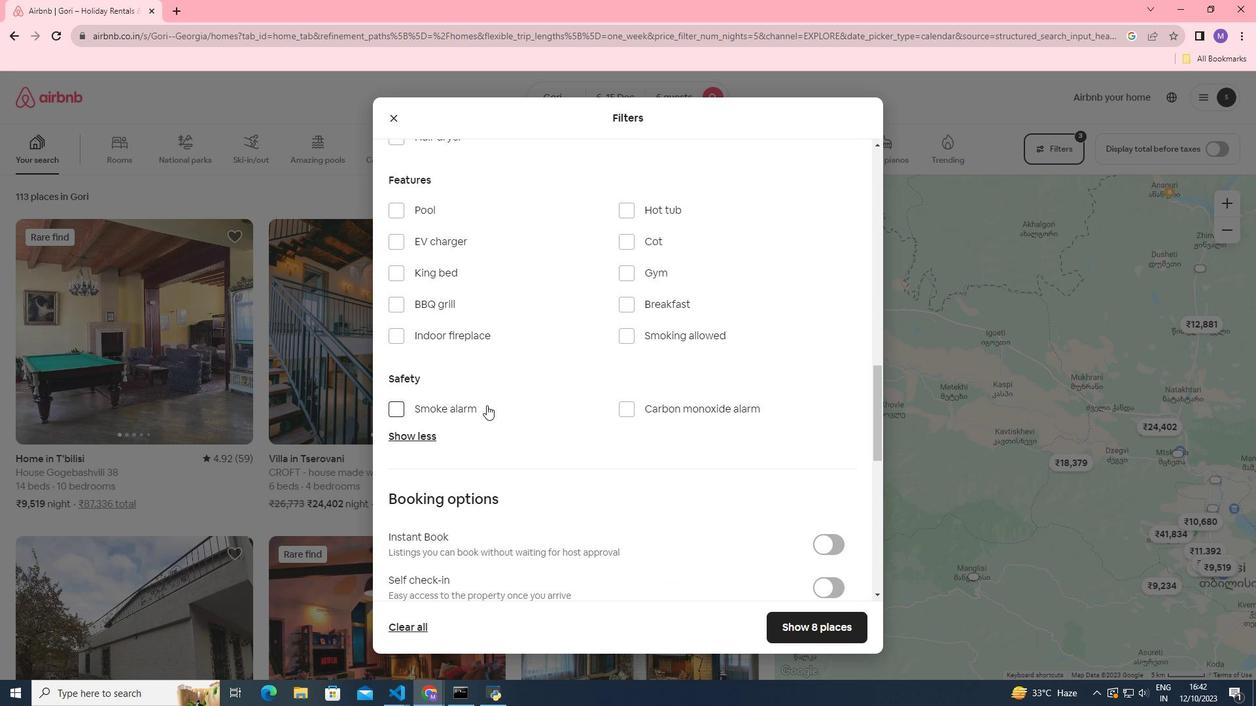 
Action: Mouse scrolled (486, 406) with delta (0, 0)
Screenshot: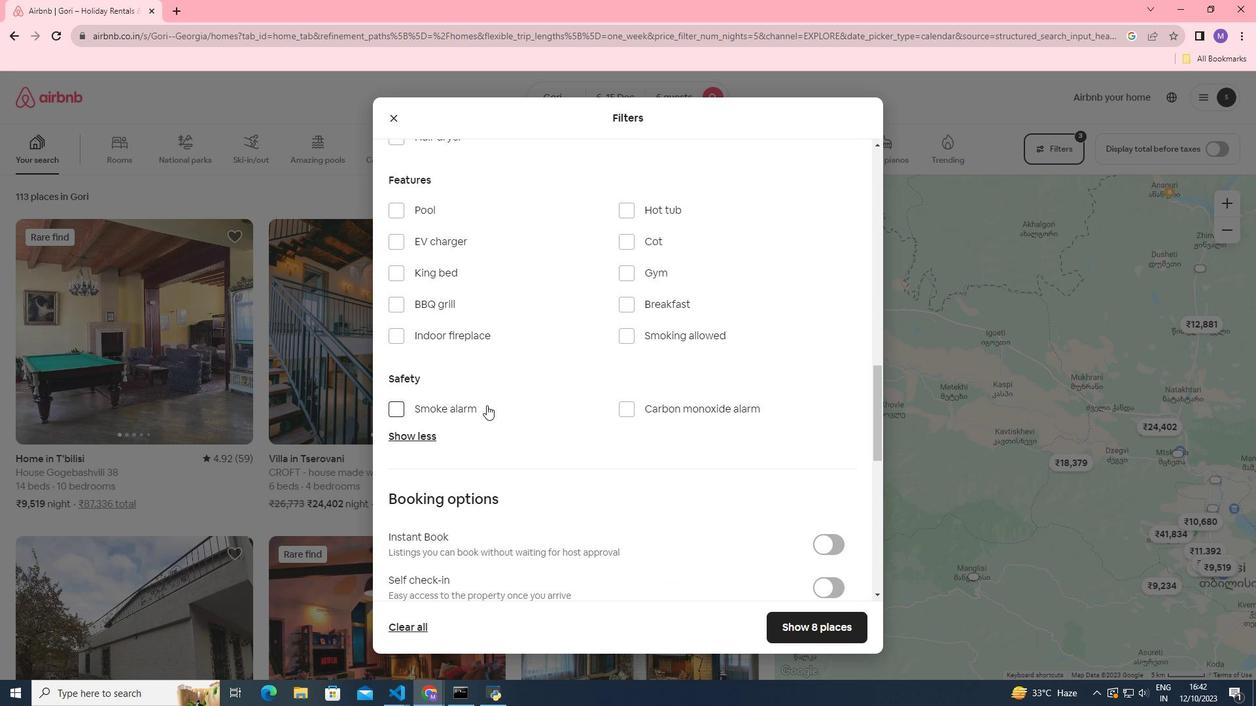 
Action: Mouse scrolled (486, 406) with delta (0, 0)
Screenshot: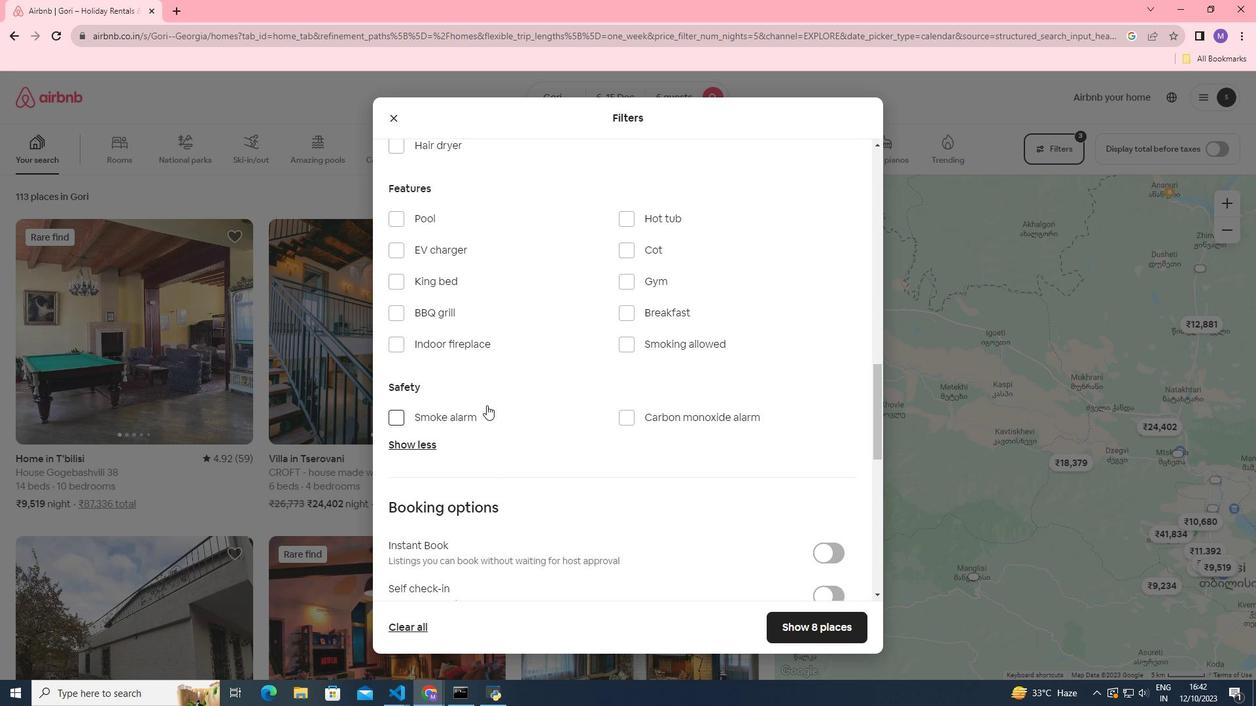 
Action: Mouse scrolled (486, 406) with delta (0, 0)
Screenshot: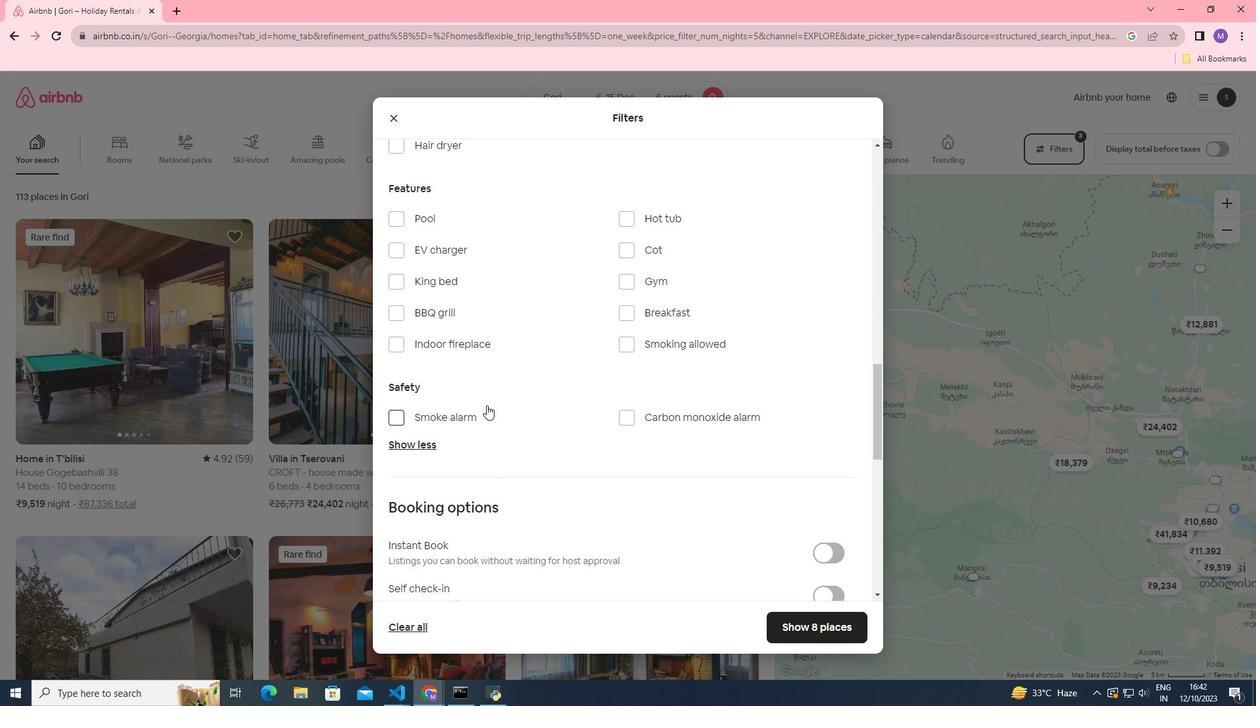 
Action: Mouse moved to (635, 471)
Screenshot: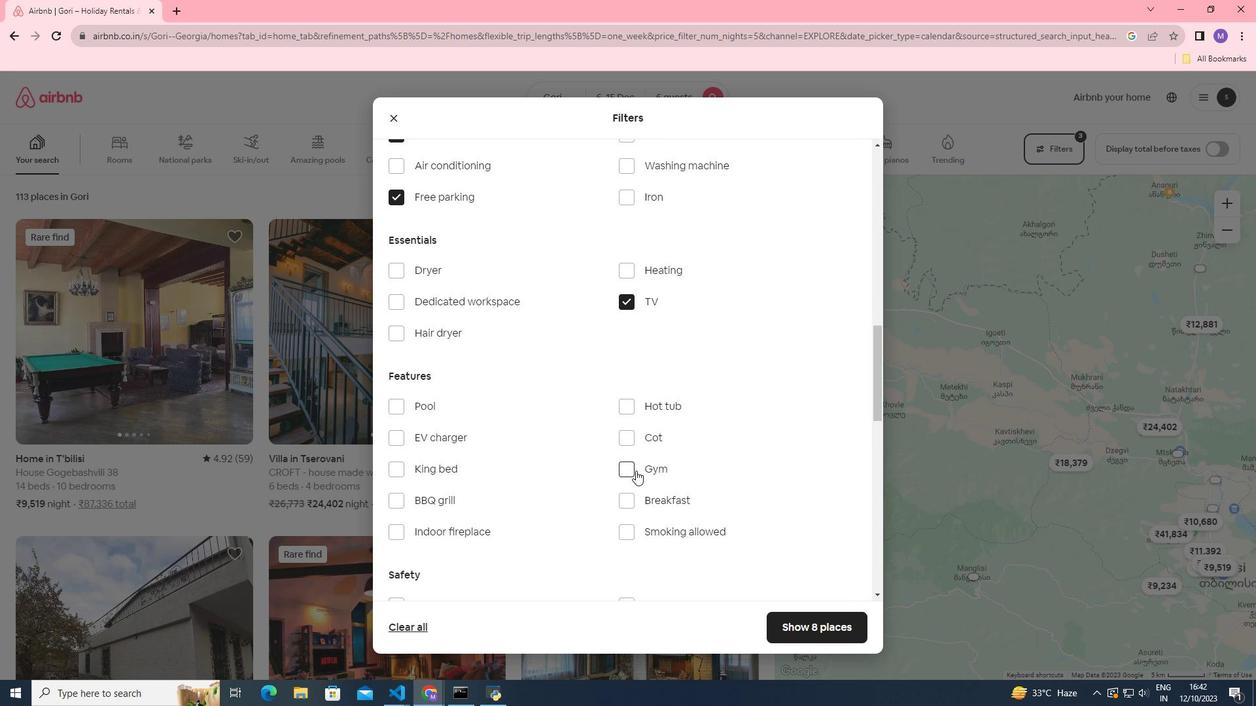
Action: Mouse pressed left at (635, 471)
Screenshot: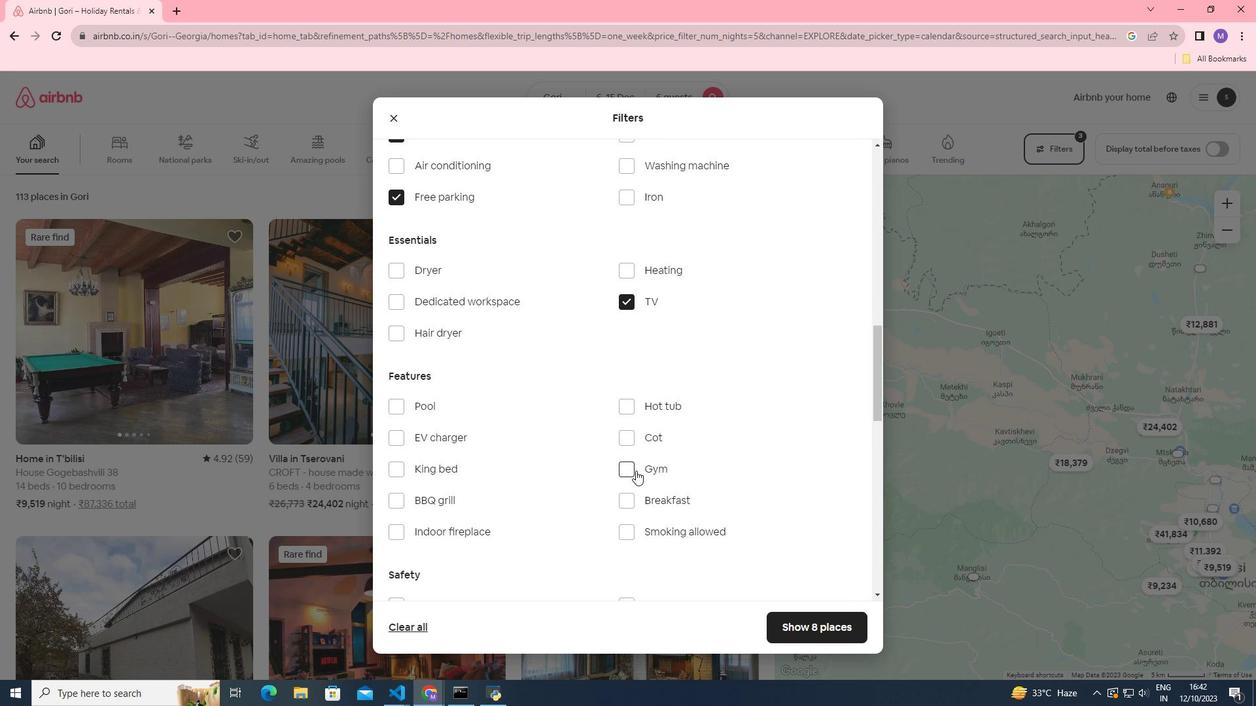 
Action: Mouse moved to (634, 507)
Screenshot: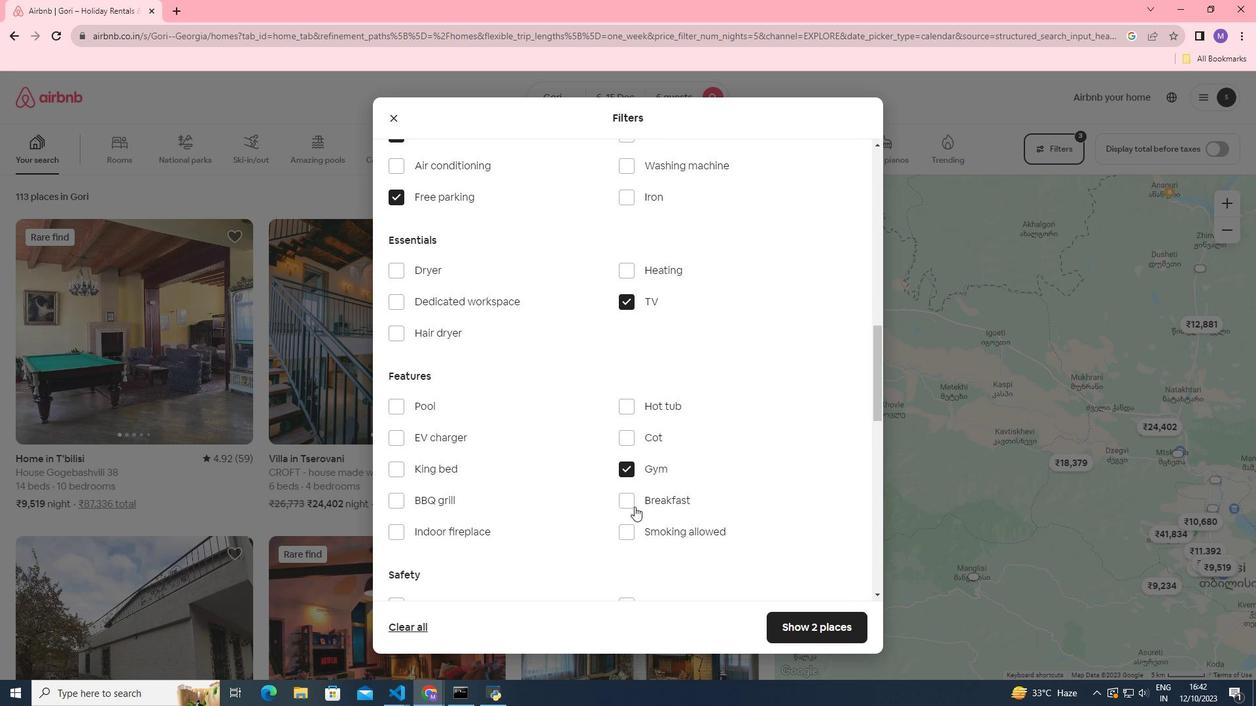 
Action: Mouse pressed left at (634, 507)
Screenshot: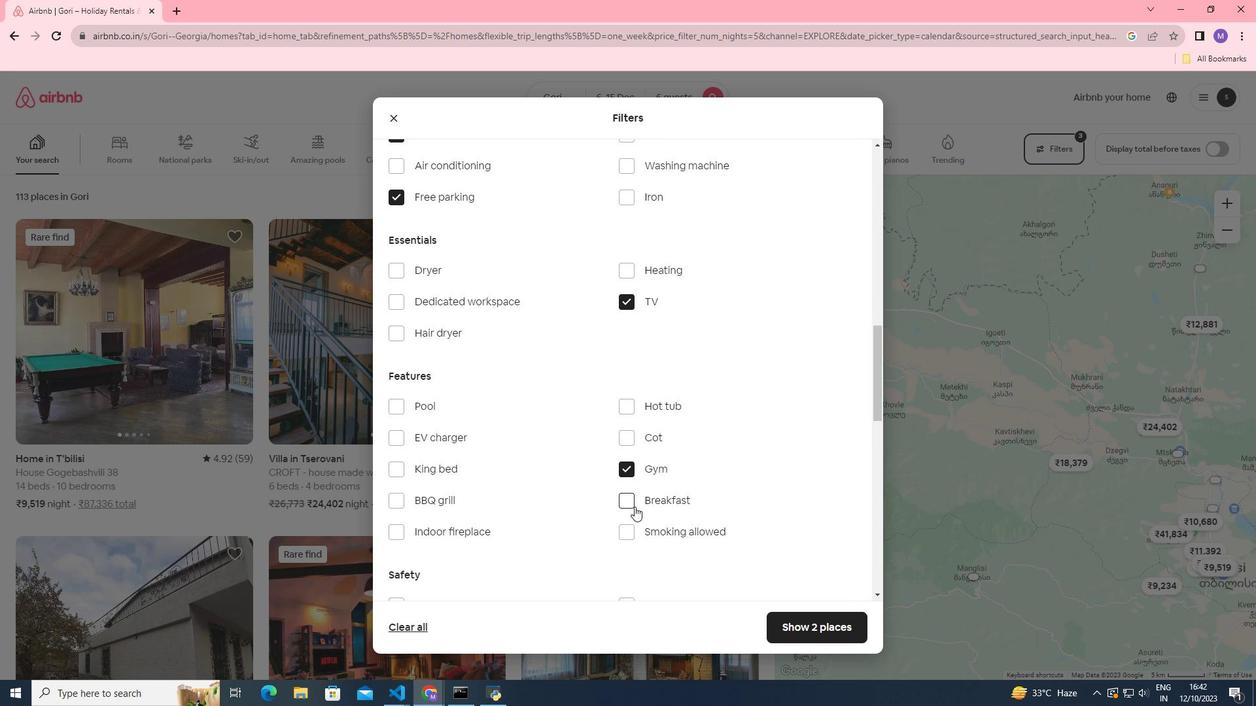 
Action: Mouse moved to (626, 494)
Screenshot: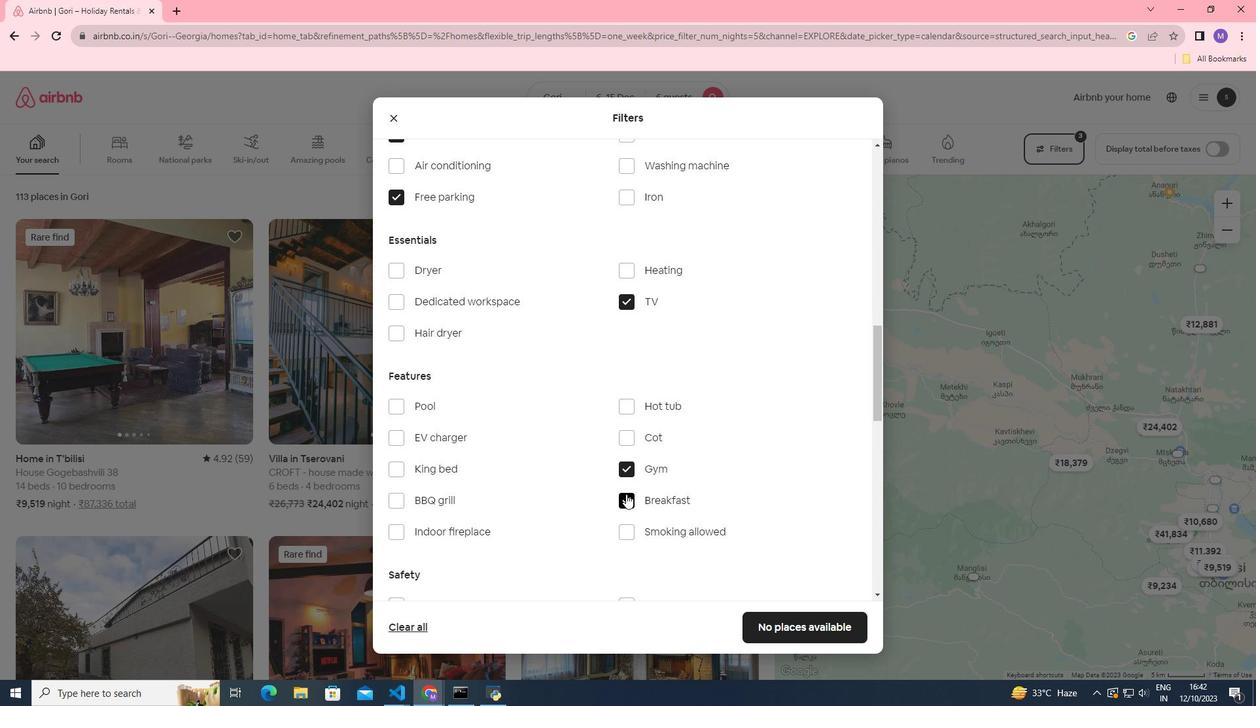 
Action: Mouse scrolled (626, 493) with delta (0, 0)
Screenshot: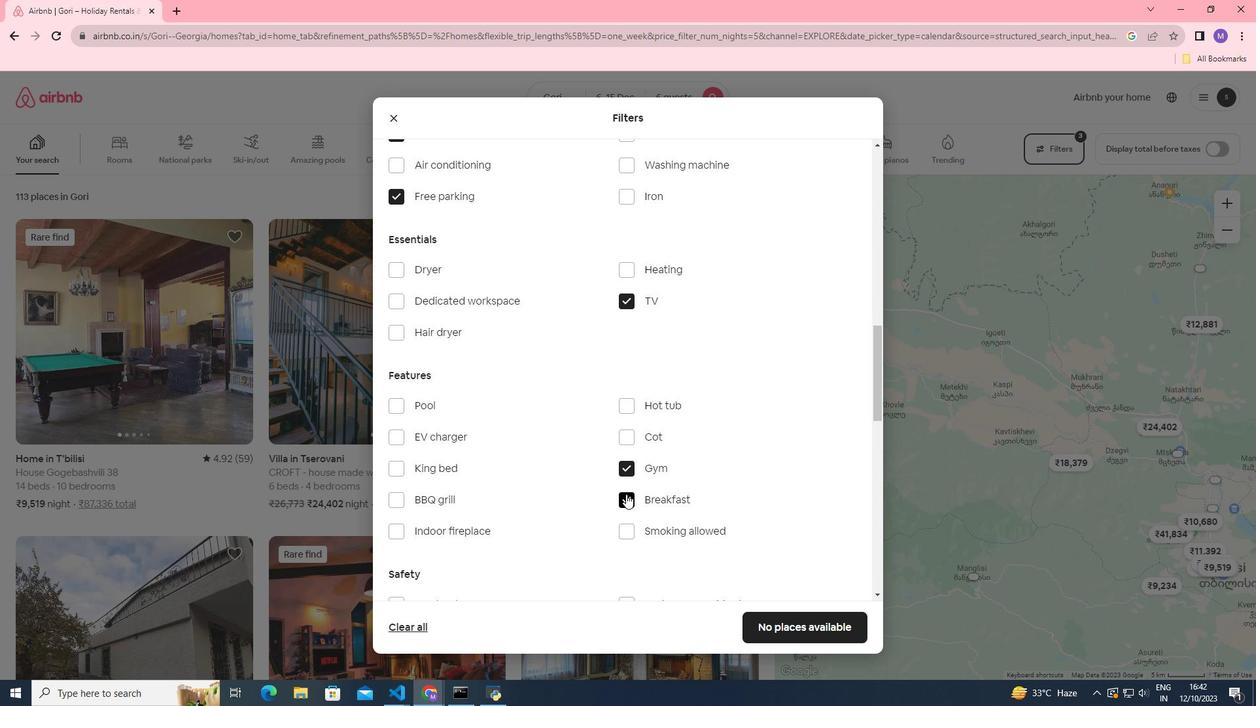 
Action: Mouse scrolled (626, 493) with delta (0, 0)
Screenshot: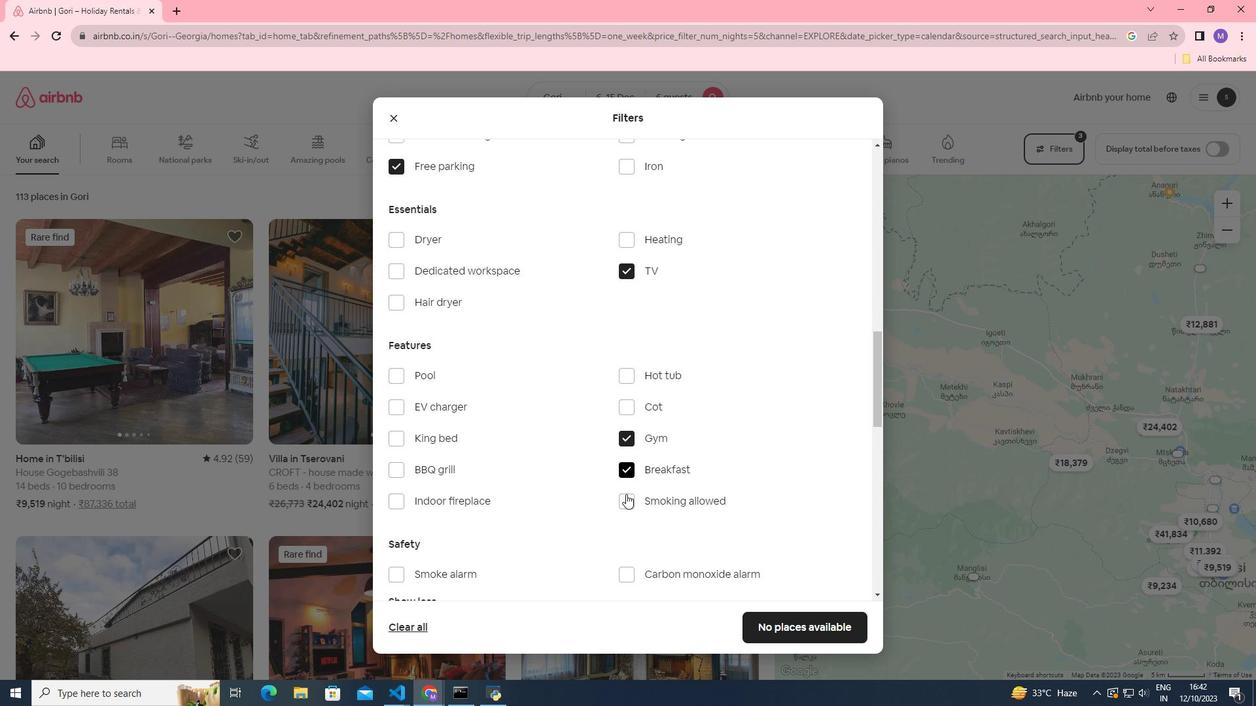 
Action: Mouse scrolled (626, 493) with delta (0, 0)
Screenshot: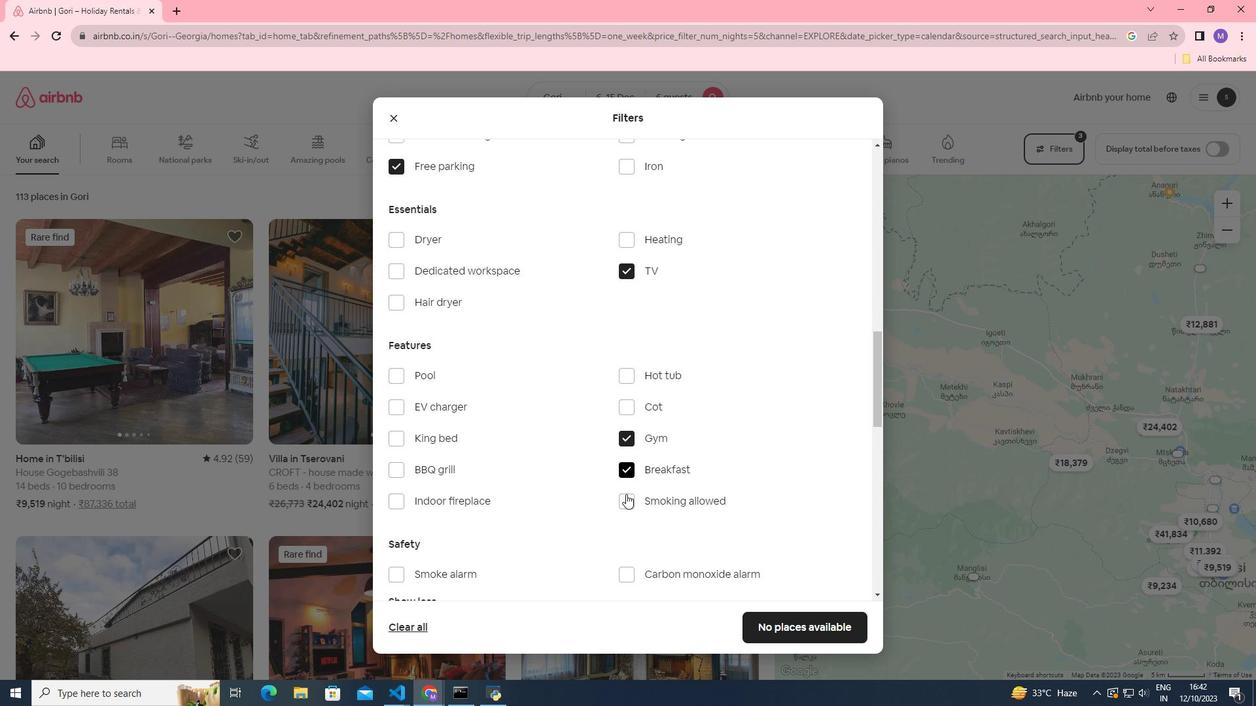 
Action: Mouse scrolled (626, 493) with delta (0, 0)
Screenshot: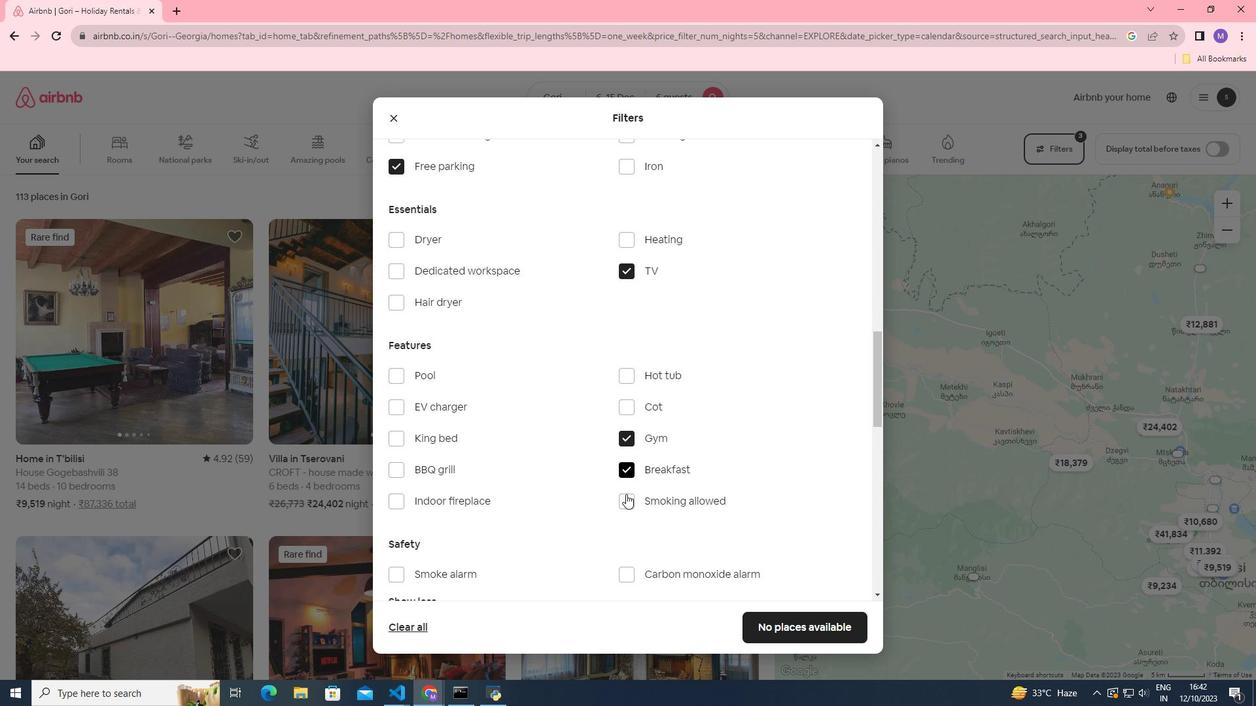 
Action: Mouse scrolled (626, 493) with delta (0, 0)
Screenshot: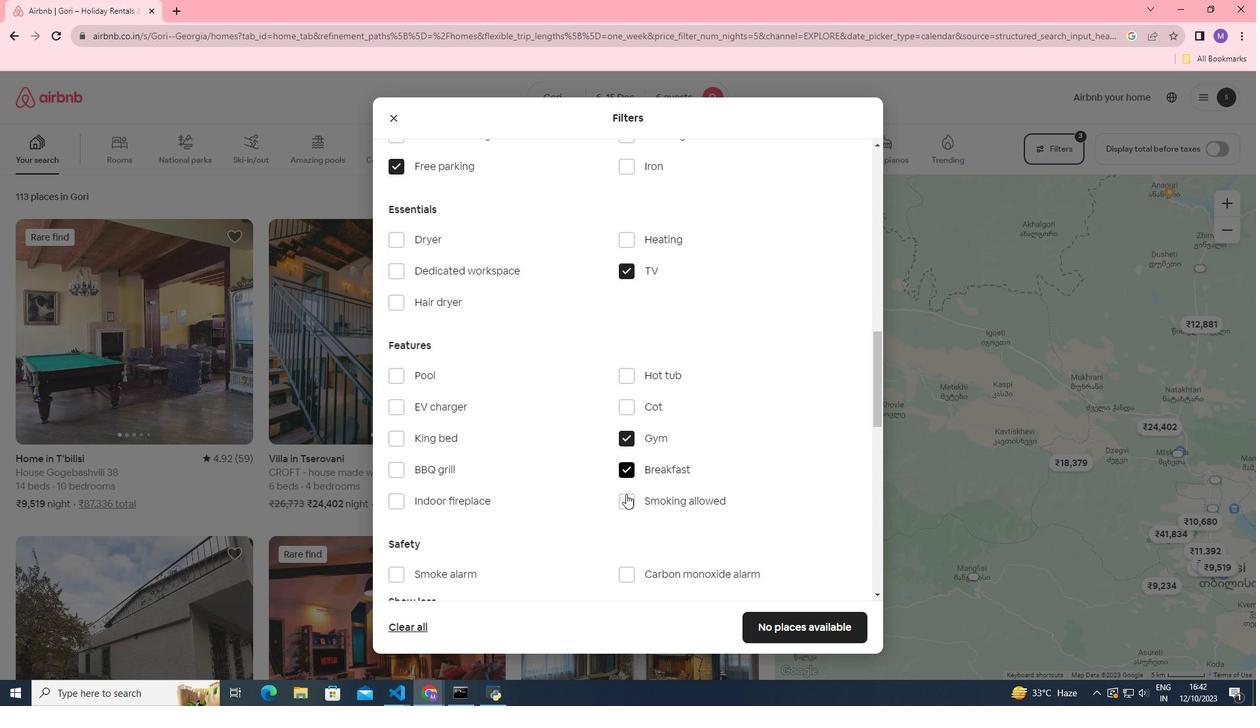 
Action: Mouse scrolled (626, 493) with delta (0, 0)
Screenshot: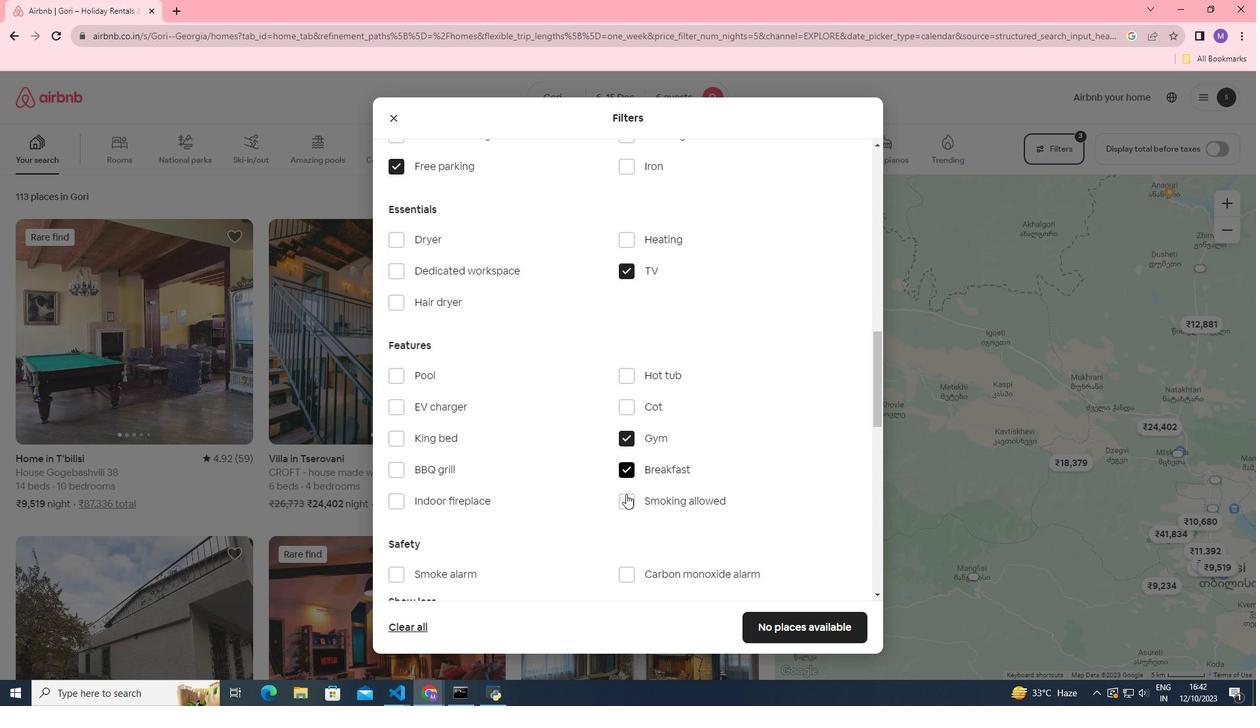 
Action: Mouse moved to (626, 493)
Screenshot: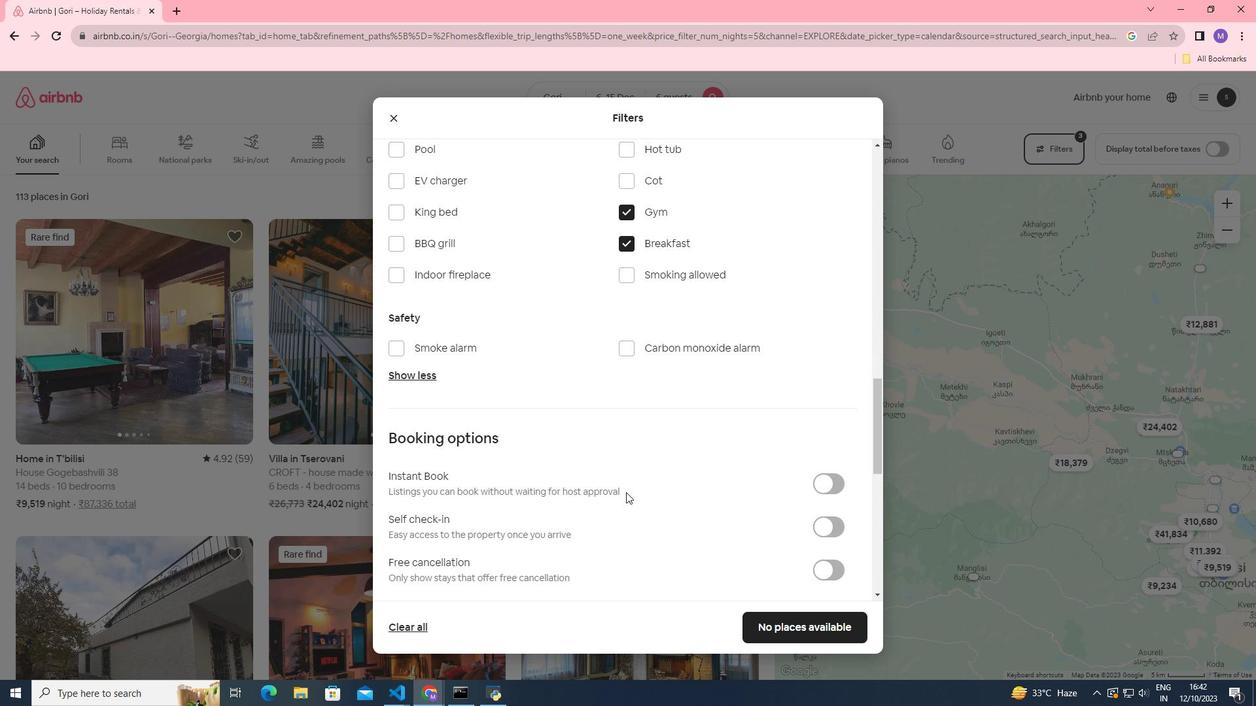 
Action: Mouse scrolled (626, 493) with delta (0, 0)
Screenshot: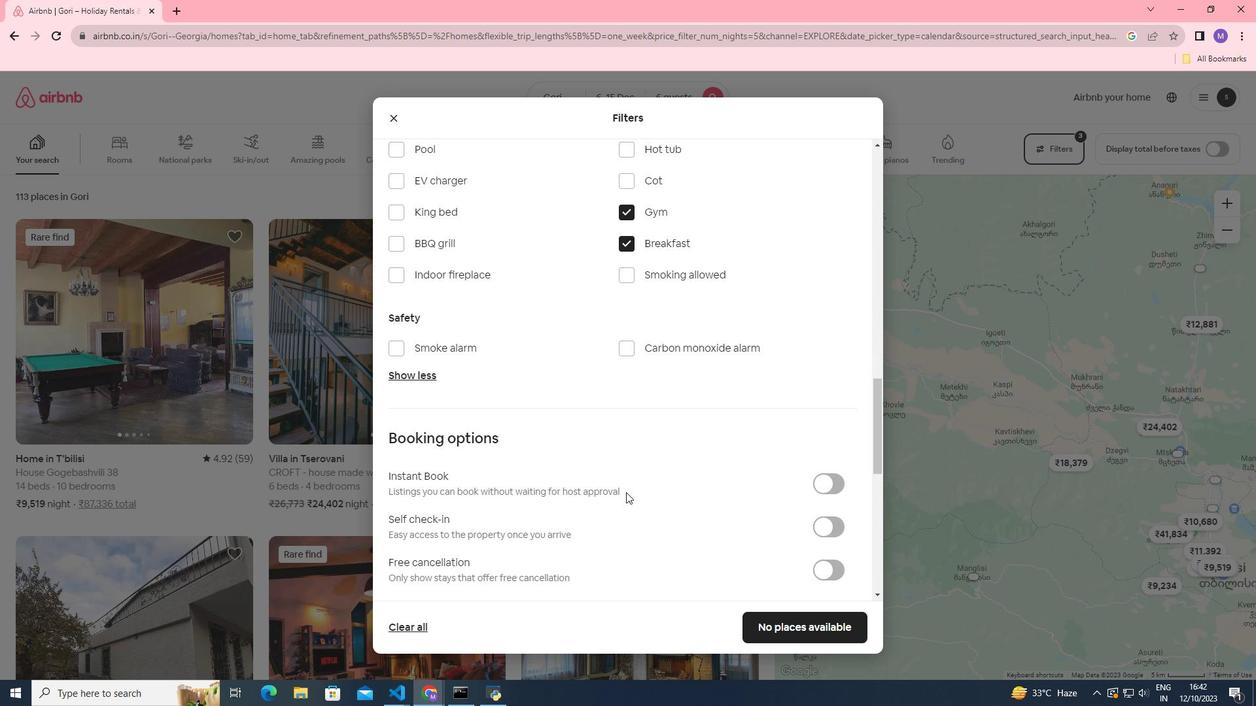 
Action: Mouse moved to (833, 325)
Screenshot: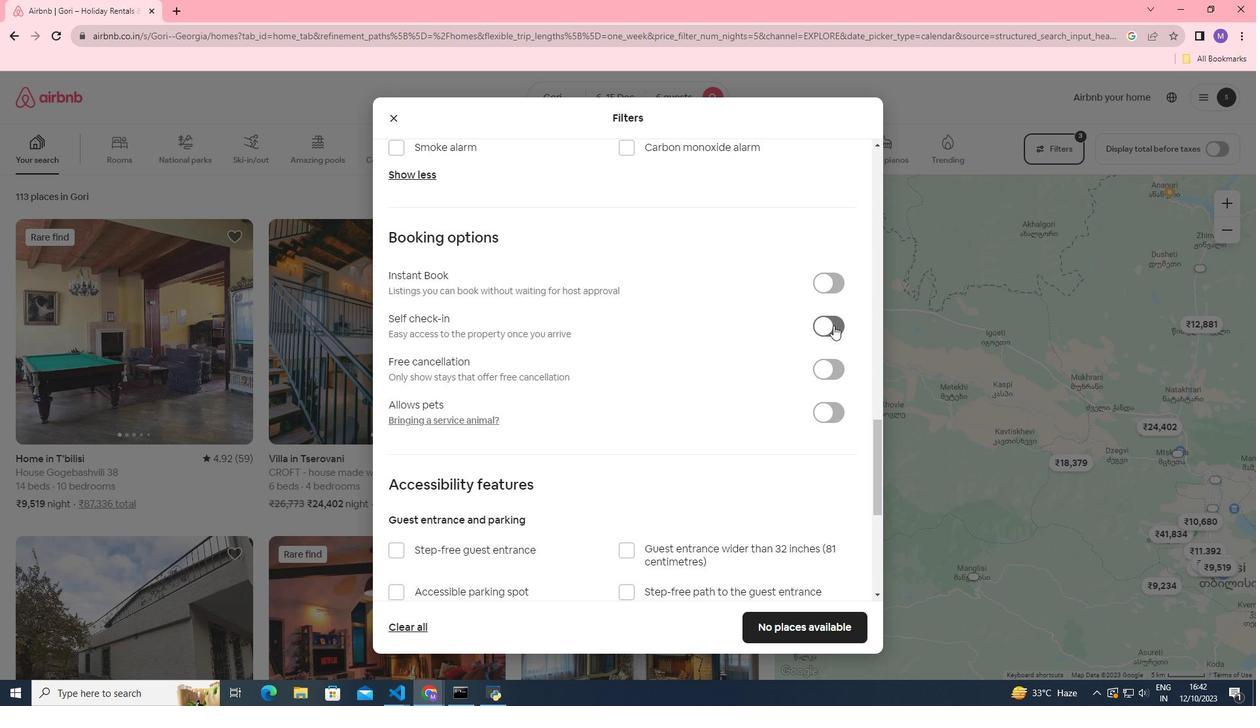 
Action: Mouse pressed left at (833, 325)
Screenshot: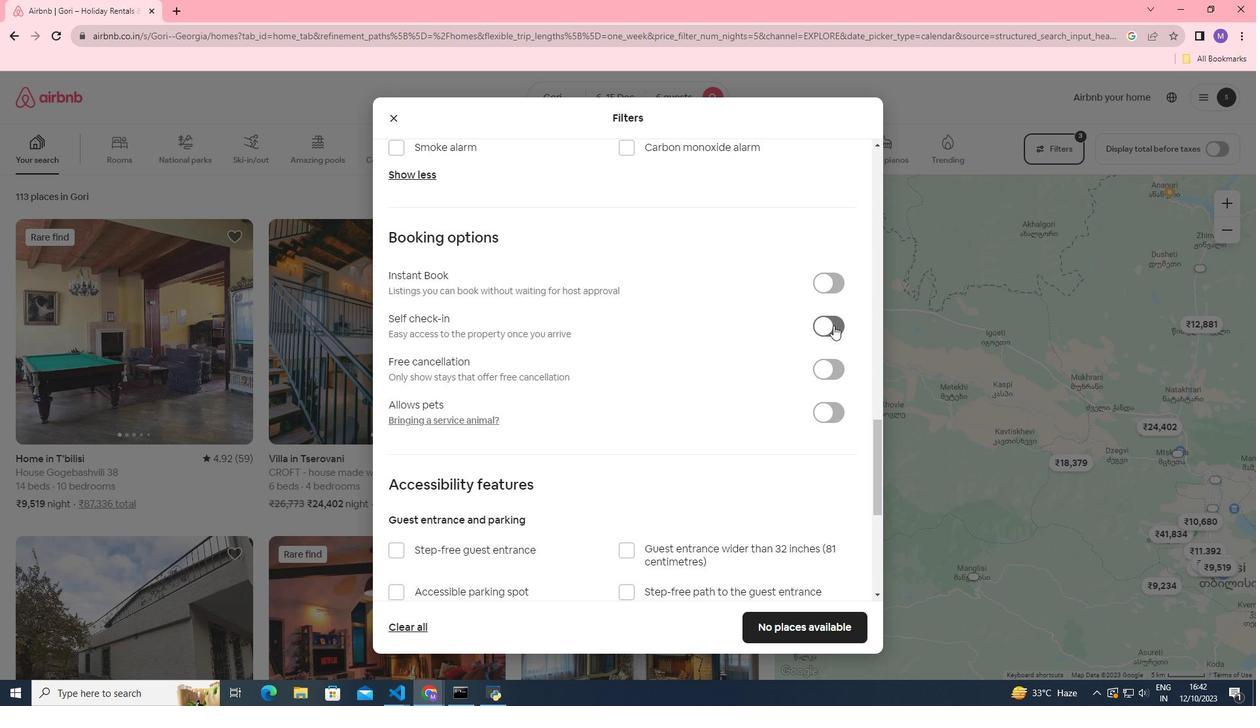 
Action: Mouse moved to (800, 634)
Screenshot: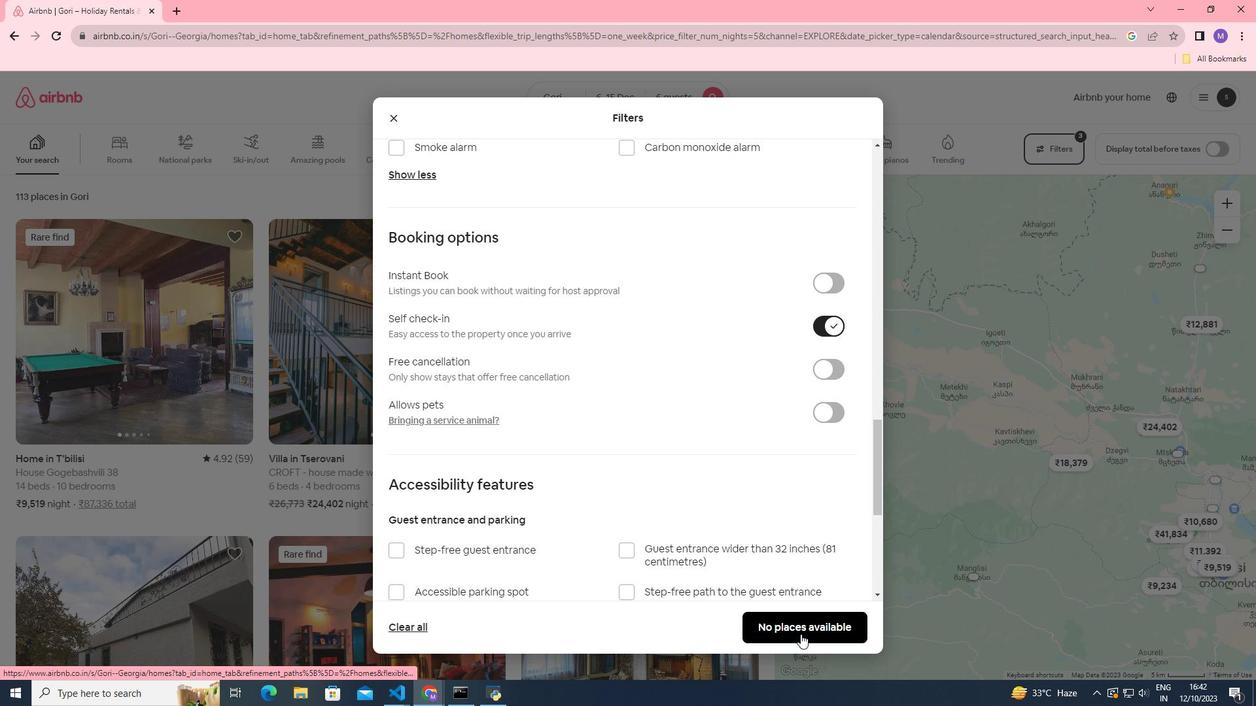 
Action: Mouse pressed left at (800, 634)
Screenshot: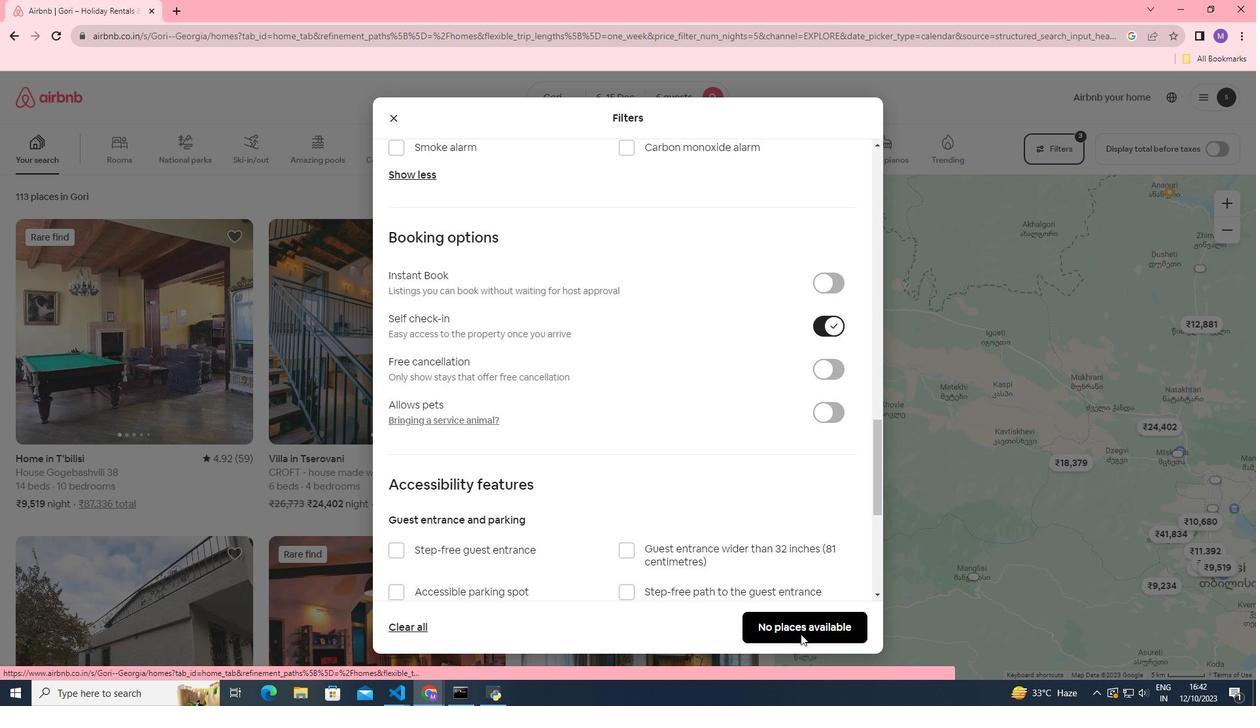 
Action: Mouse moved to (701, 478)
Screenshot: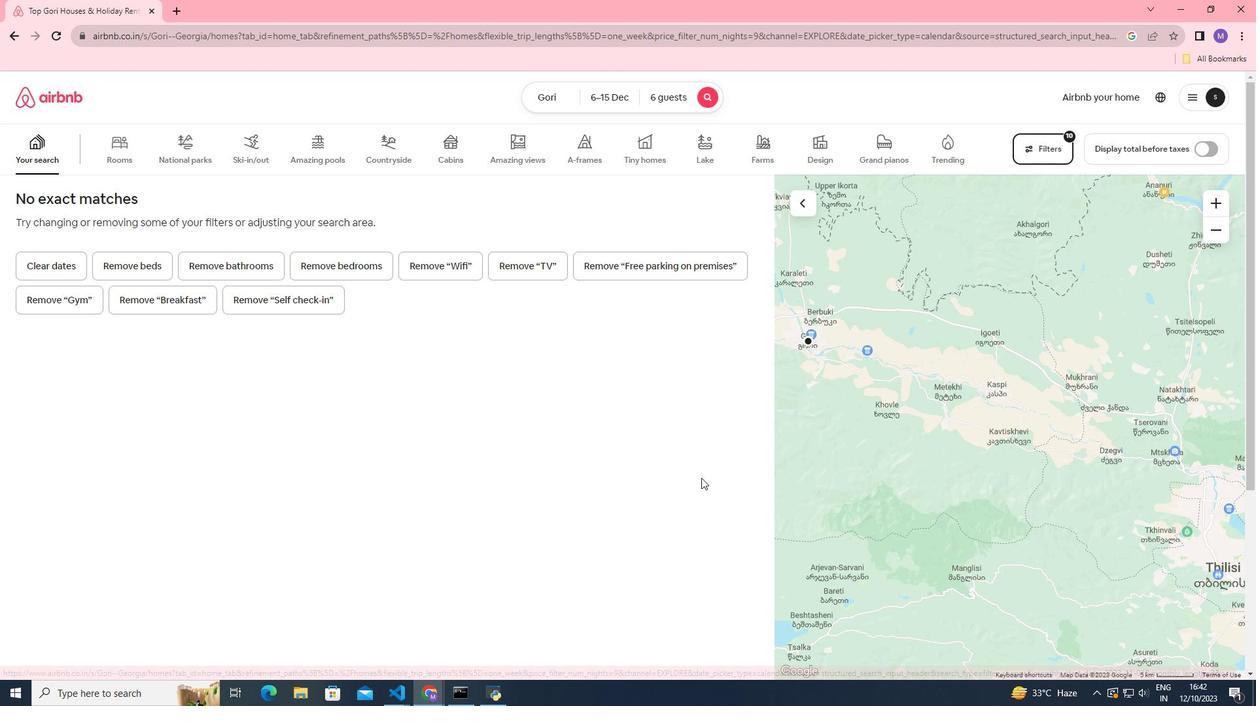 
